 Task: Set Up Chrome Workspaces.
Action: Mouse moved to (150, 23)
Screenshot: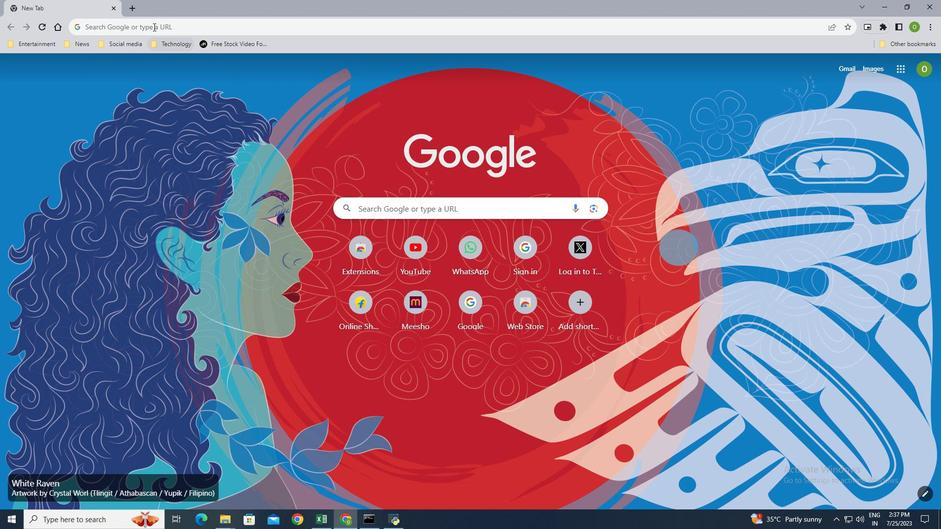 
Action: Mouse pressed left at (150, 23)
Screenshot: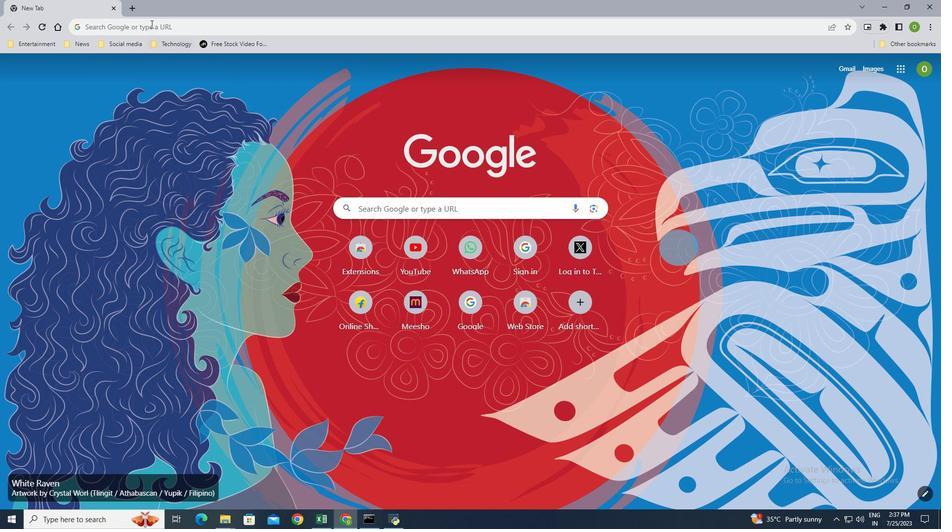 
Action: Mouse moved to (106, 27)
Screenshot: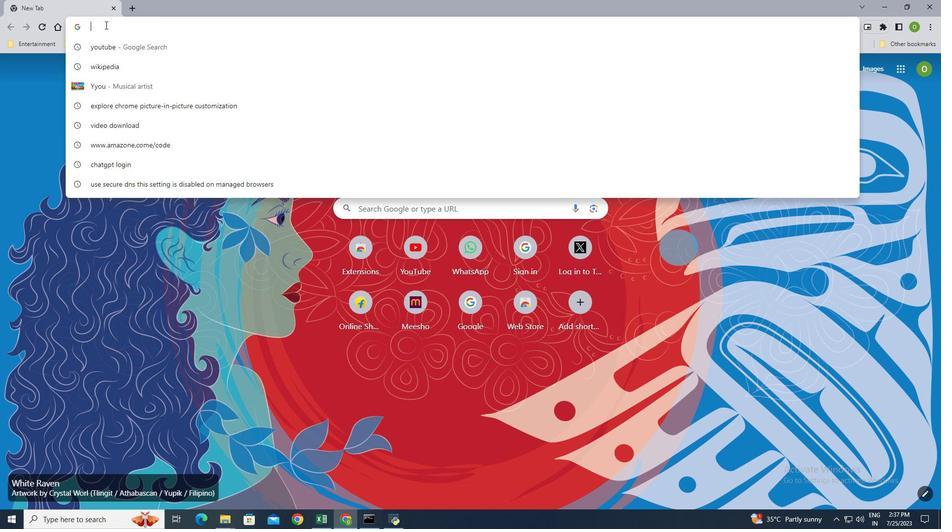 
Action: Key pressed w<Key.backspace><Key.backspace>www.facebook<Key.enter>
Screenshot: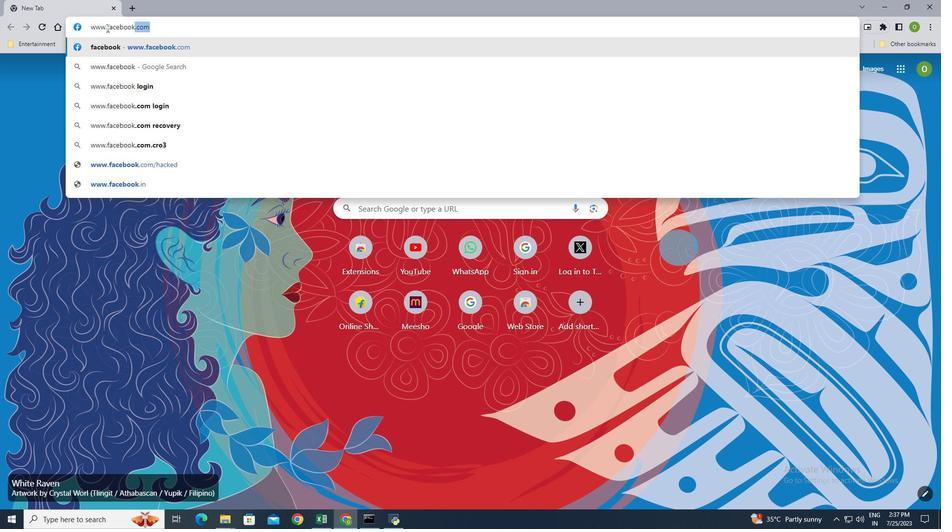 
Action: Mouse moved to (78, 1)
Screenshot: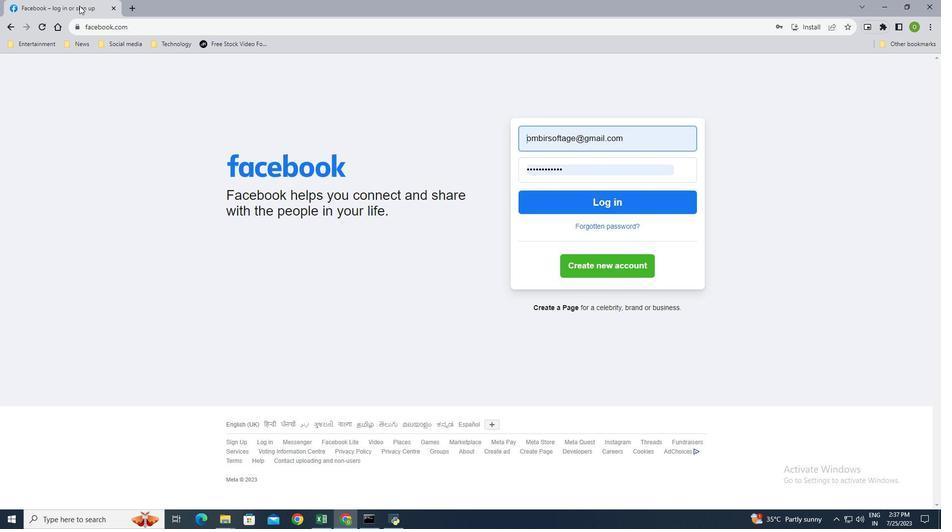 
Action: Mouse pressed right at (78, 1)
Screenshot: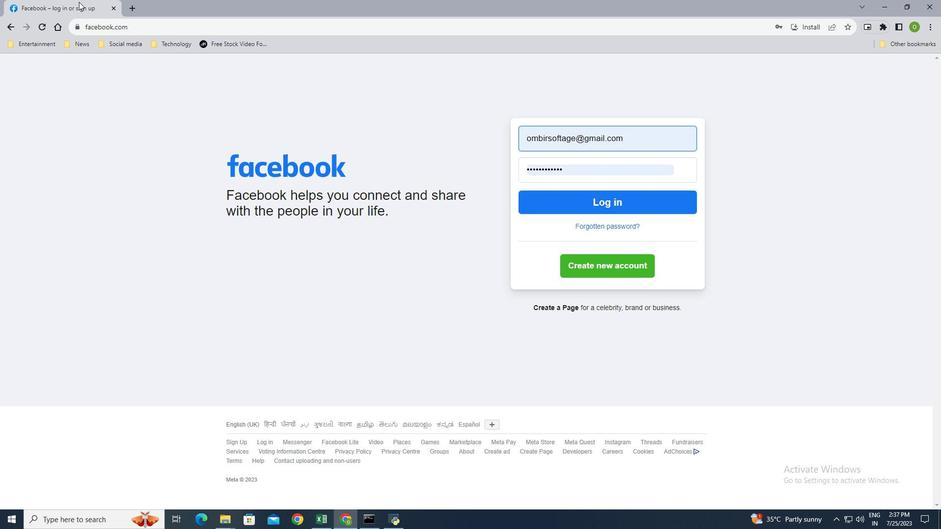 
Action: Mouse moved to (131, 32)
Screenshot: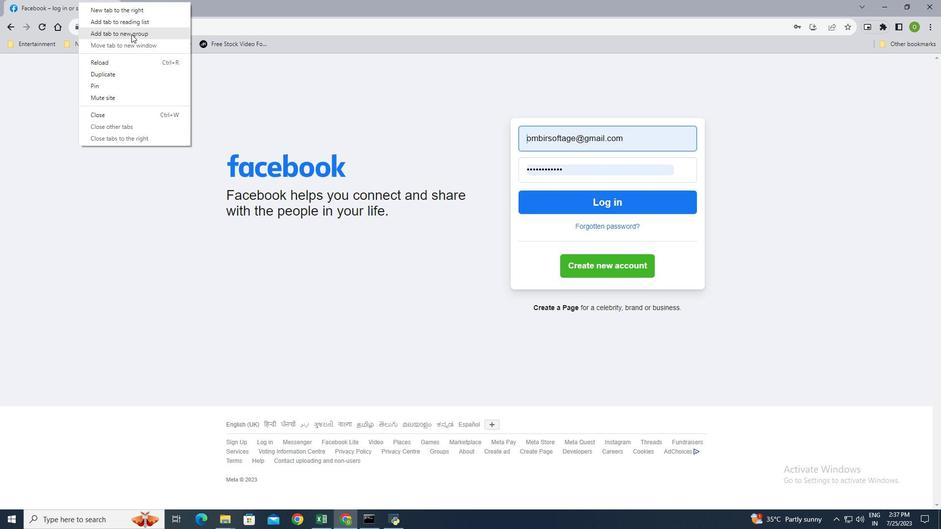 
Action: Mouse pressed left at (131, 32)
Screenshot: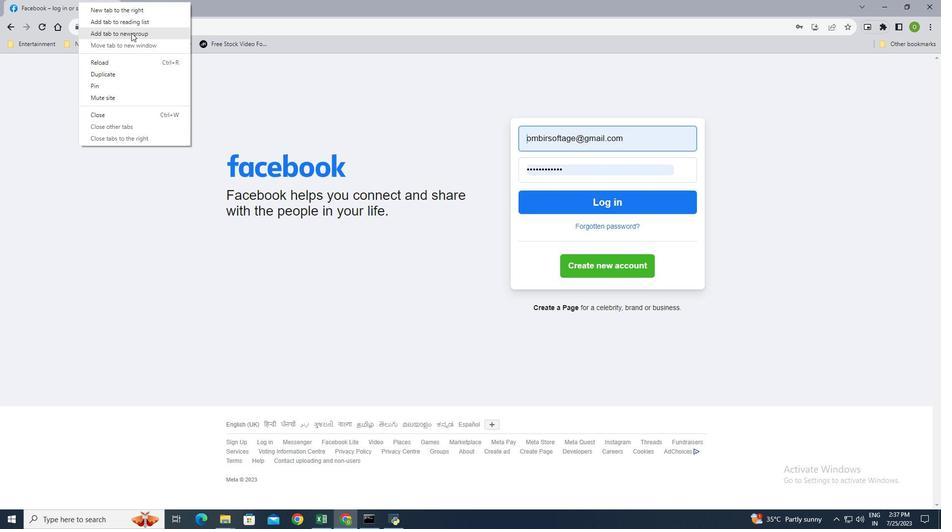 
Action: Mouse moved to (57, 35)
Screenshot: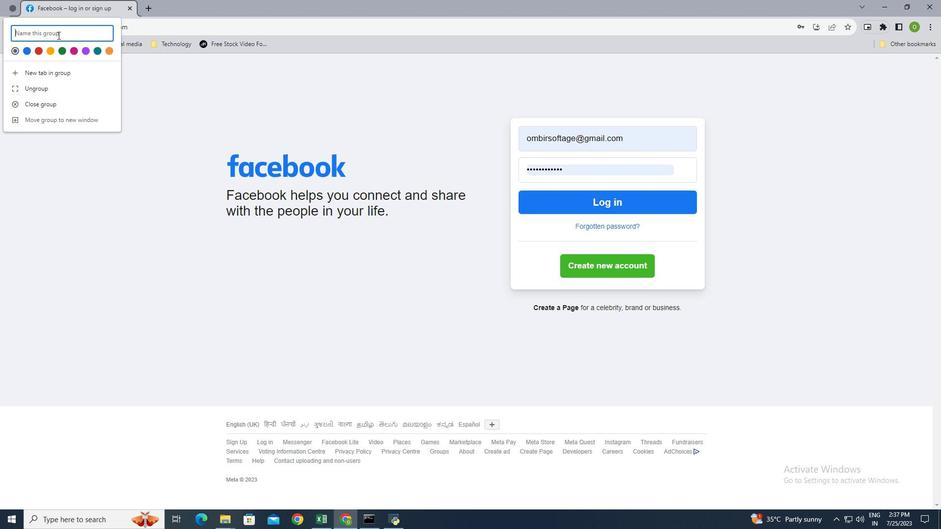 
Action: Key pressed <Key.shift>Social
Screenshot: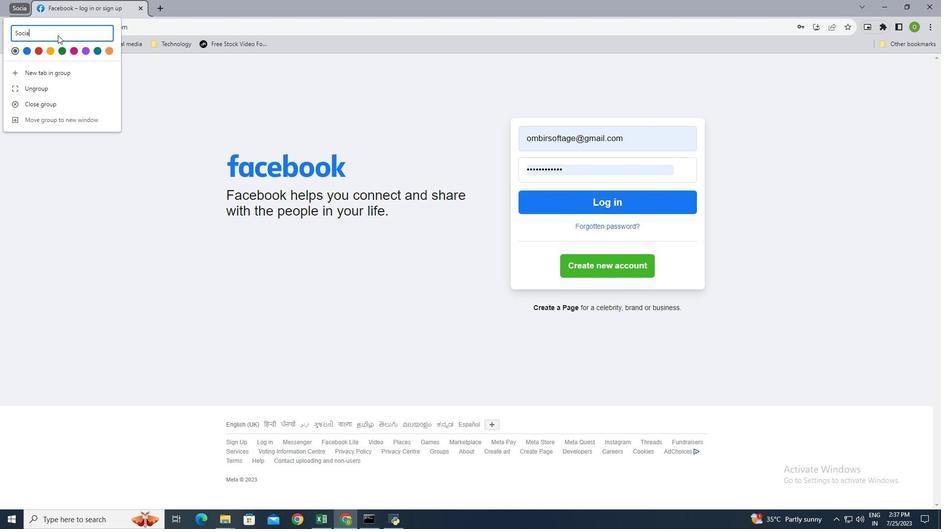 
Action: Mouse moved to (26, 49)
Screenshot: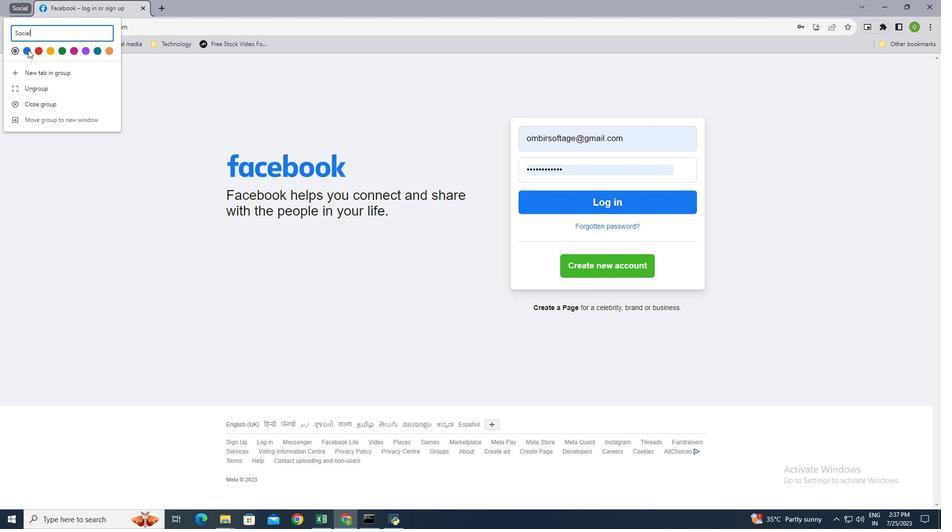 
Action: Mouse pressed left at (26, 49)
Screenshot: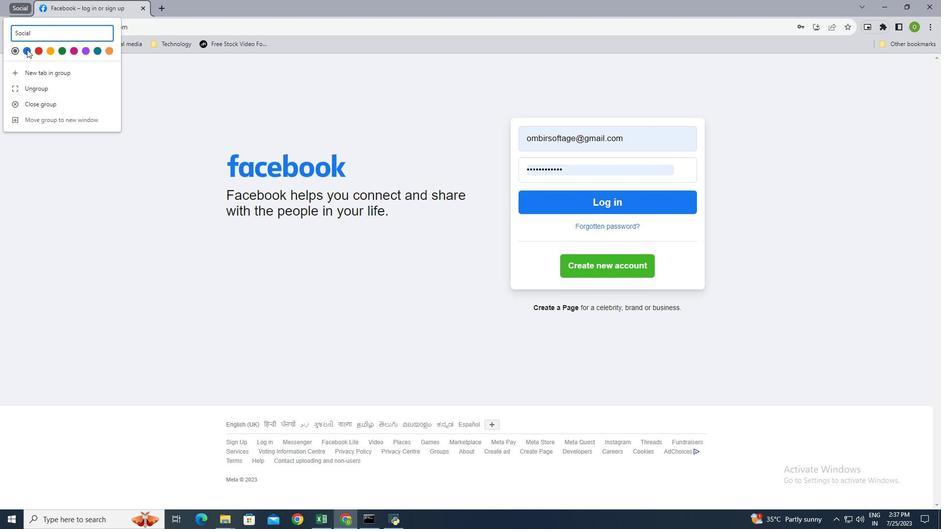 
Action: Mouse moved to (93, 4)
Screenshot: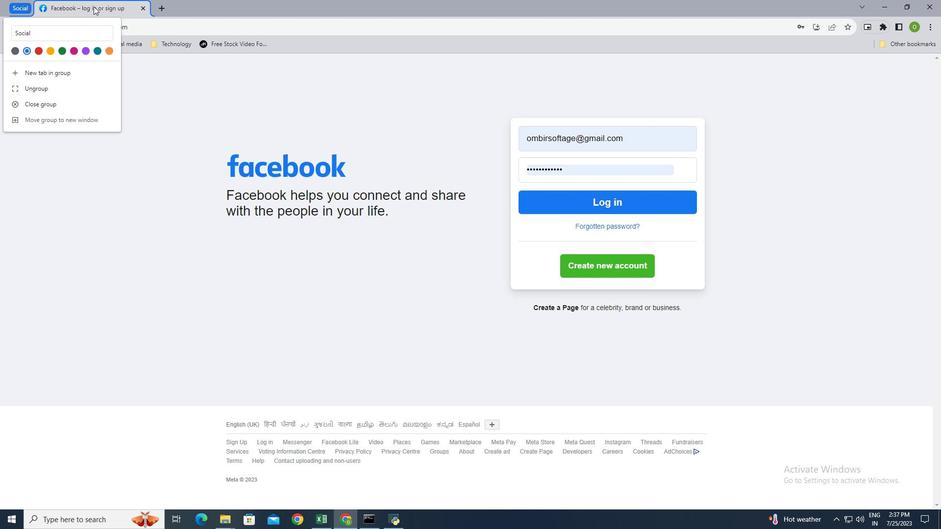 
Action: Mouse pressed left at (93, 4)
Screenshot: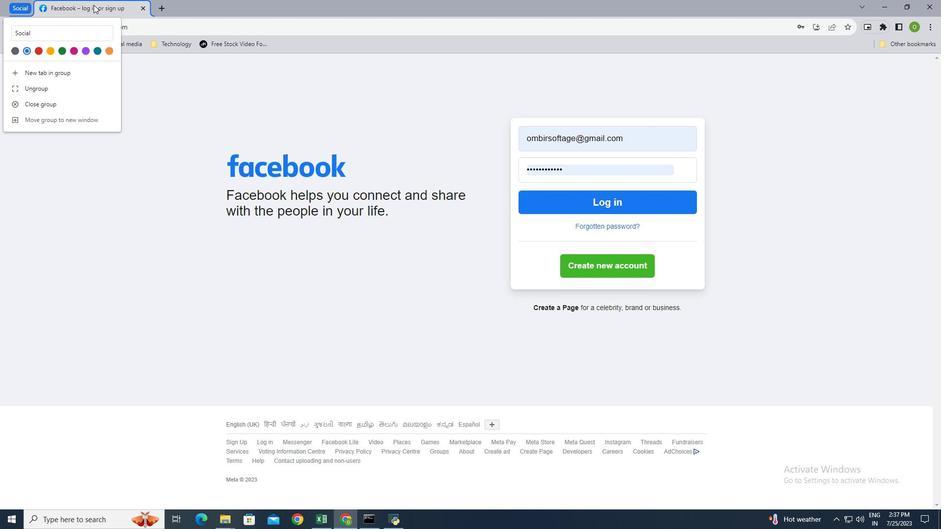 
Action: Mouse moved to (158, 6)
Screenshot: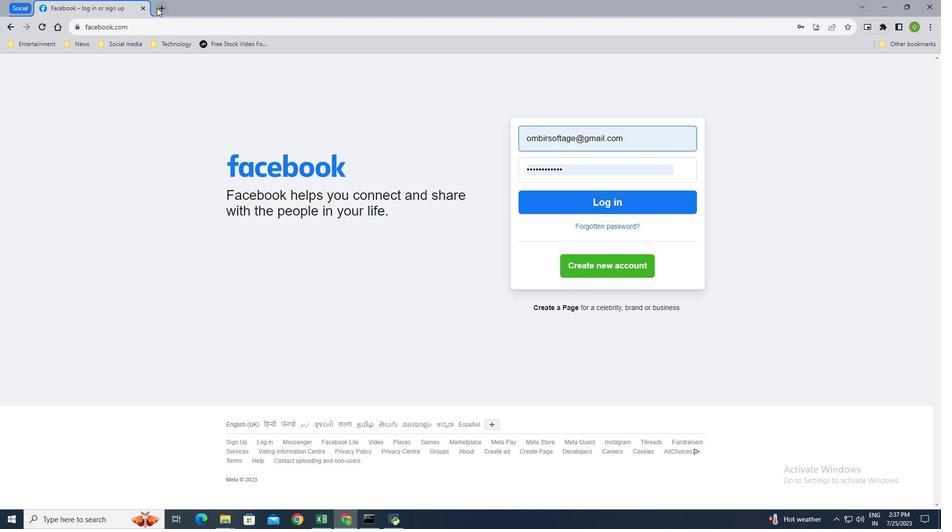 
Action: Mouse pressed left at (158, 6)
Screenshot: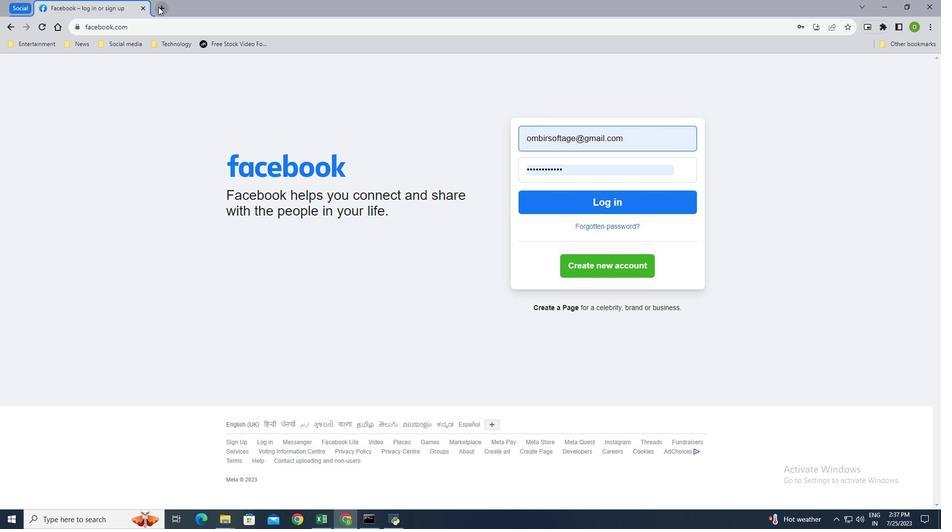 
Action: Mouse moved to (110, 0)
Screenshot: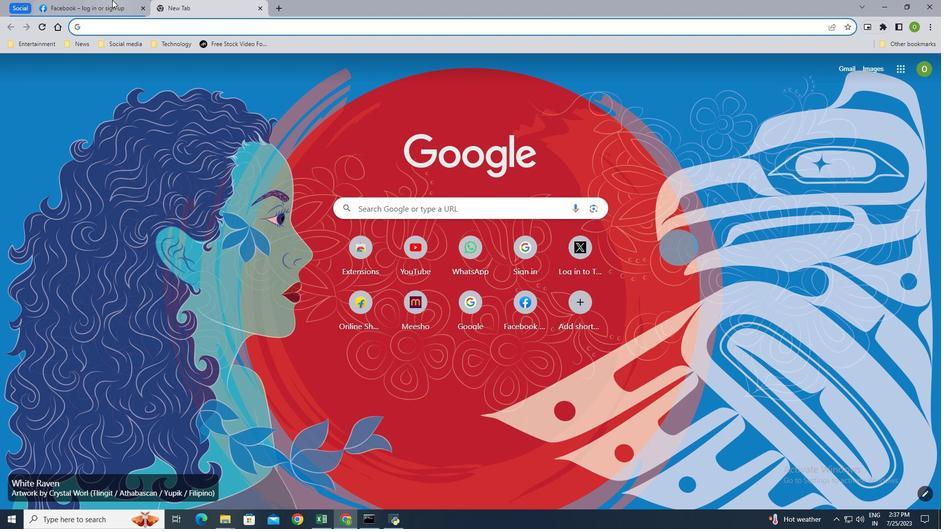 
Action: Mouse pressed left at (110, 0)
Screenshot: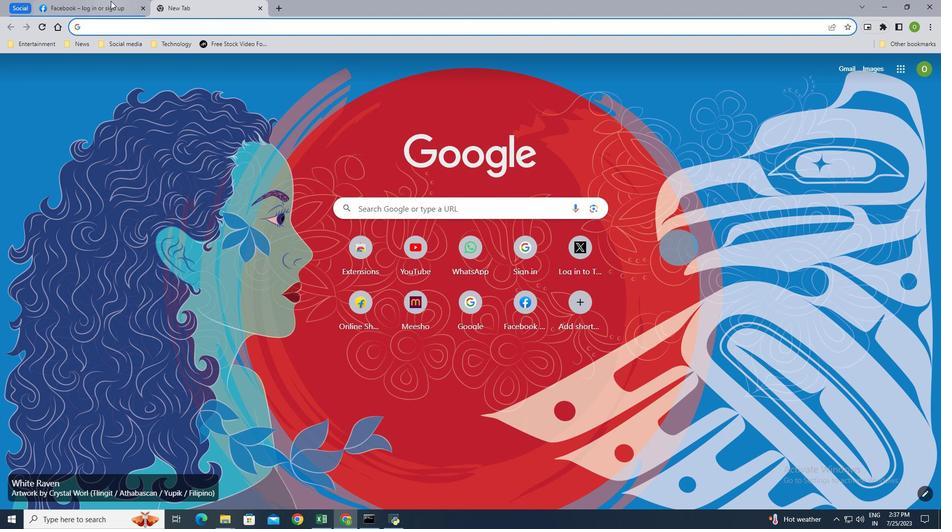 
Action: Mouse moved to (188, 6)
Screenshot: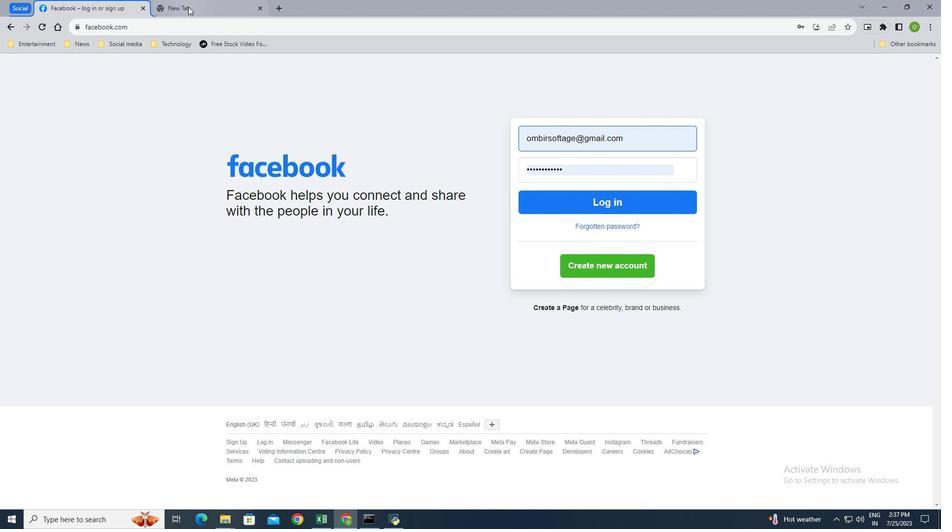
Action: Mouse pressed left at (188, 6)
Screenshot: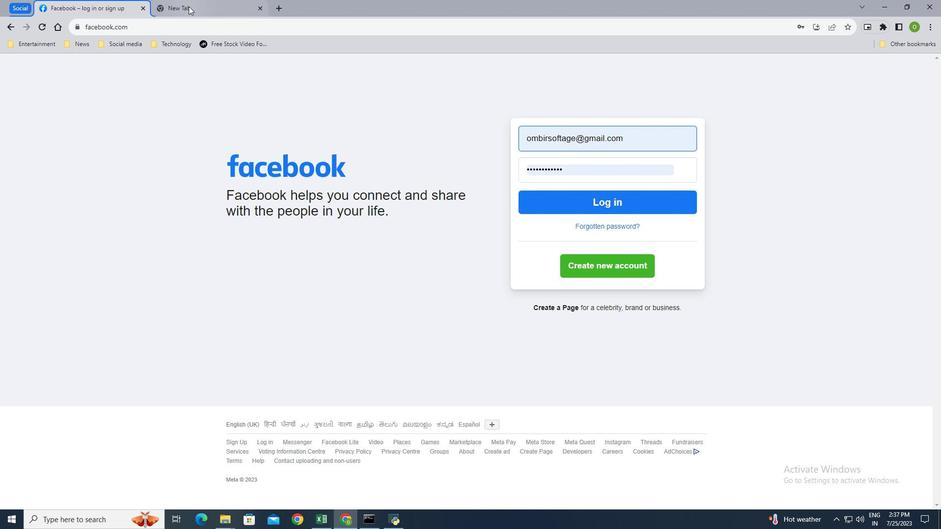 
Action: Mouse moved to (155, 23)
Screenshot: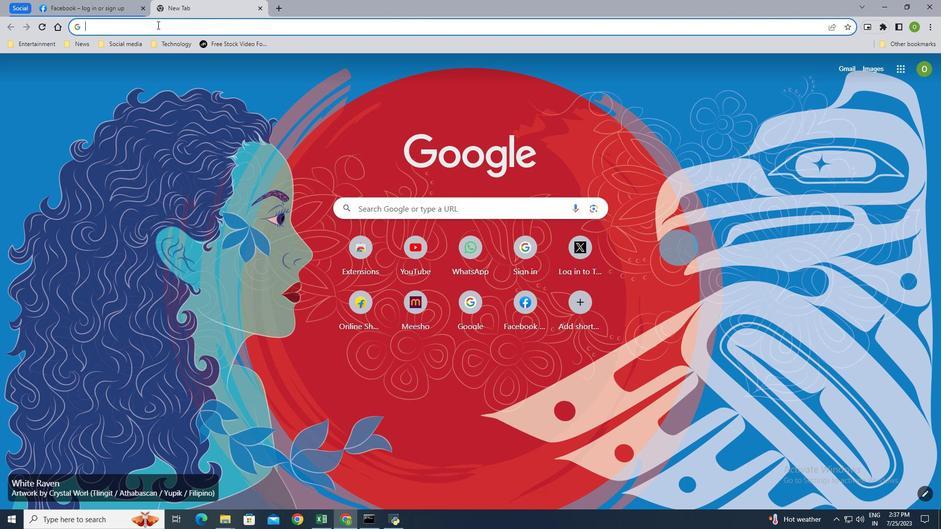 
Action: Key pressed ww<Key.backspace><Key.backspace><Key.backspace>web.whatapp<Key.down><Key.enter>
Screenshot: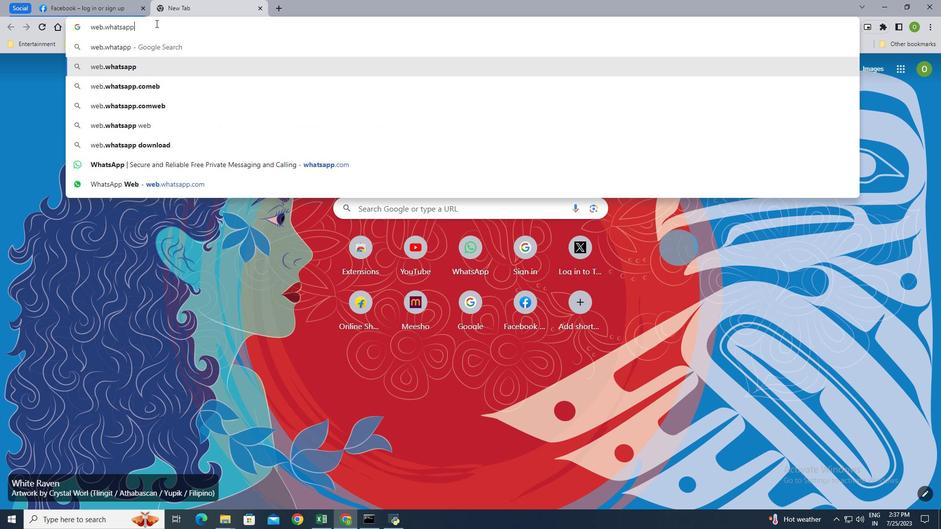 
Action: Mouse moved to (132, 180)
Screenshot: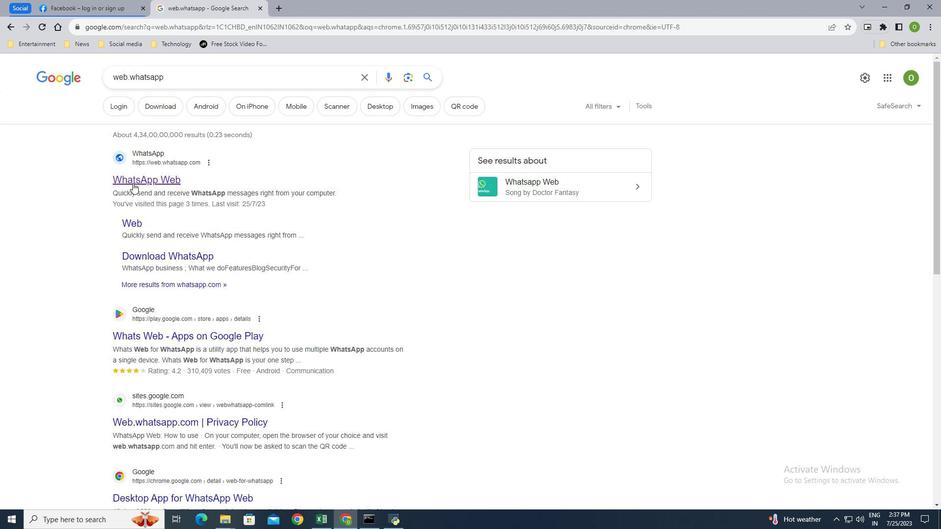 
Action: Mouse pressed left at (132, 180)
Screenshot: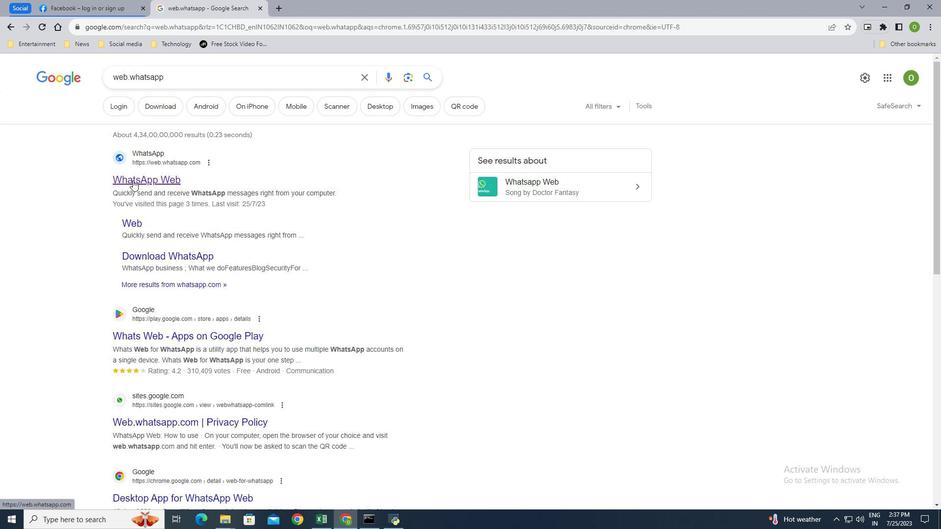 
Action: Mouse moved to (192, 3)
Screenshot: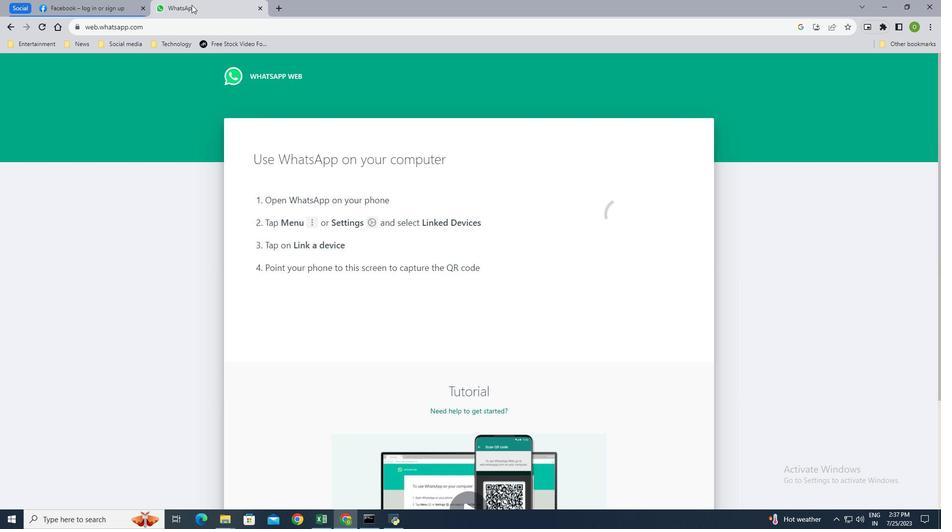 
Action: Mouse pressed right at (192, 3)
Screenshot: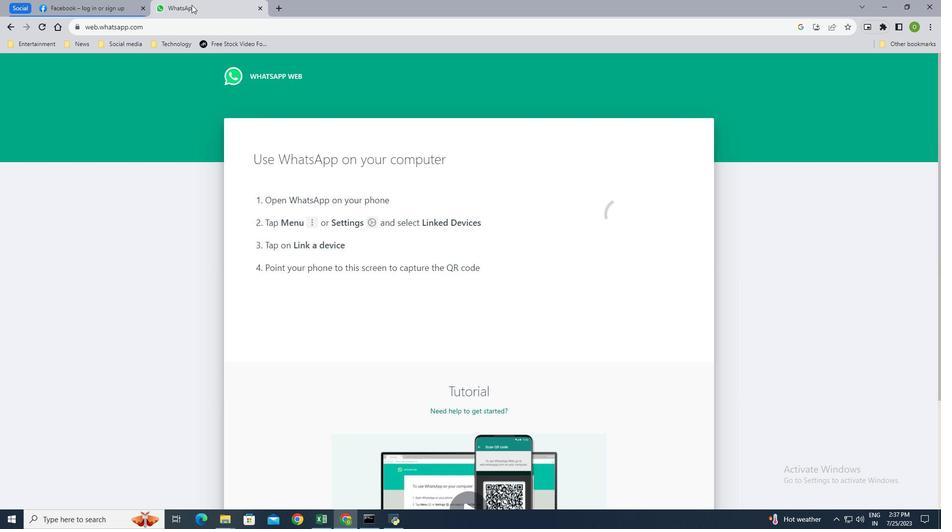 
Action: Mouse moved to (235, 33)
Screenshot: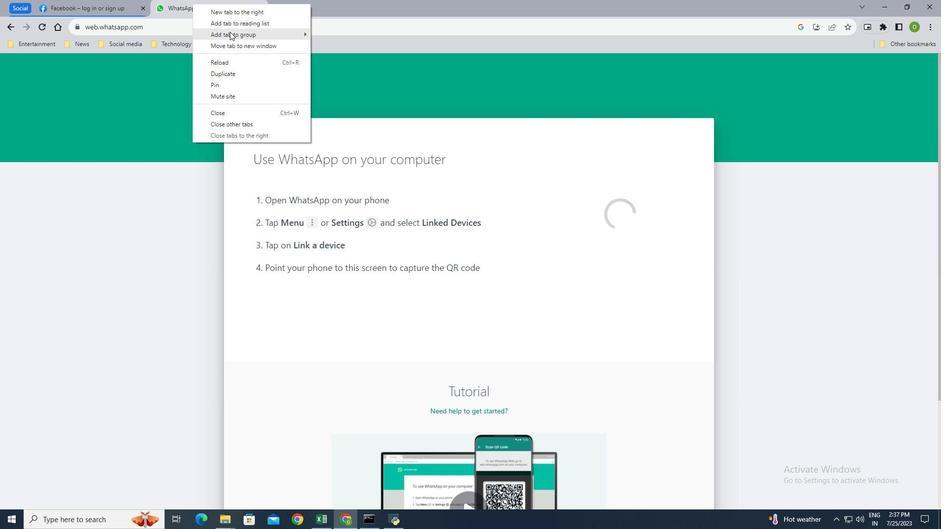 
Action: Mouse pressed left at (235, 33)
Screenshot: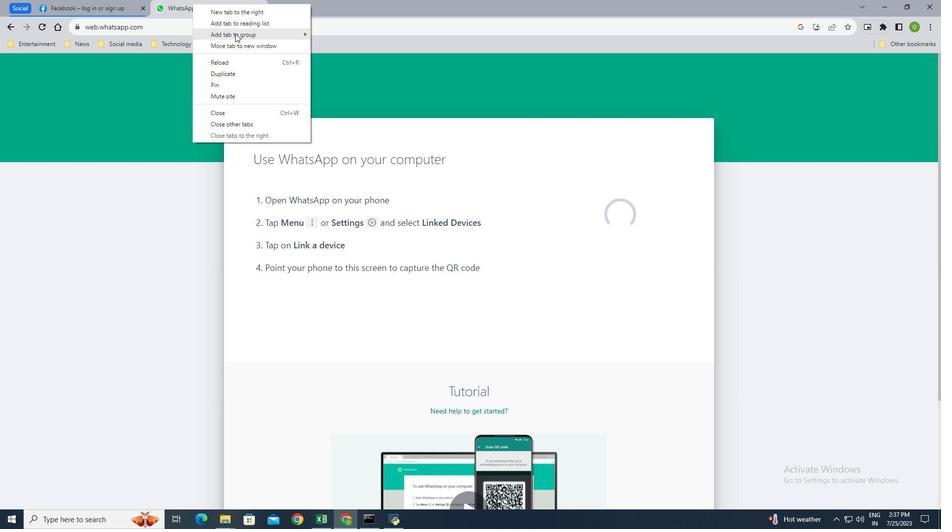 
Action: Mouse moved to (332, 48)
Screenshot: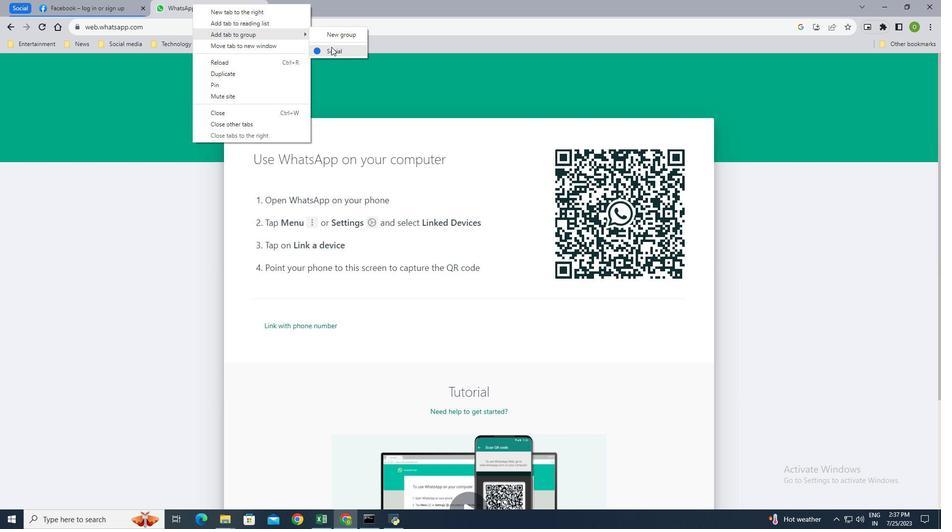 
Action: Mouse pressed left at (332, 48)
Screenshot: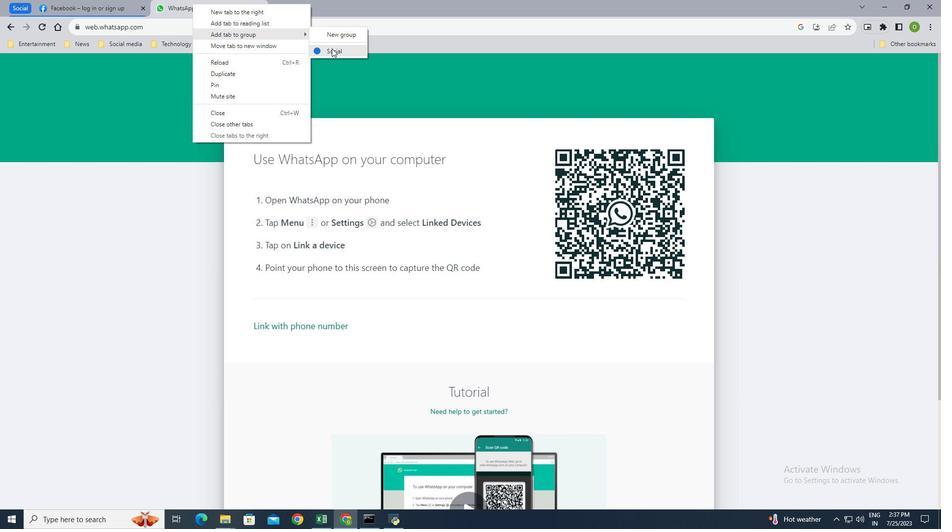 
Action: Mouse moved to (277, 9)
Screenshot: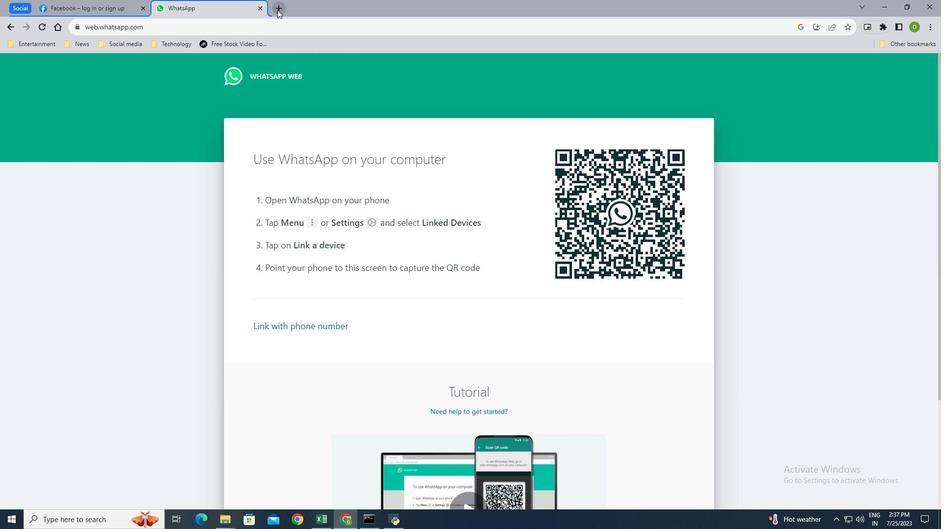 
Action: Mouse pressed left at (277, 9)
Screenshot: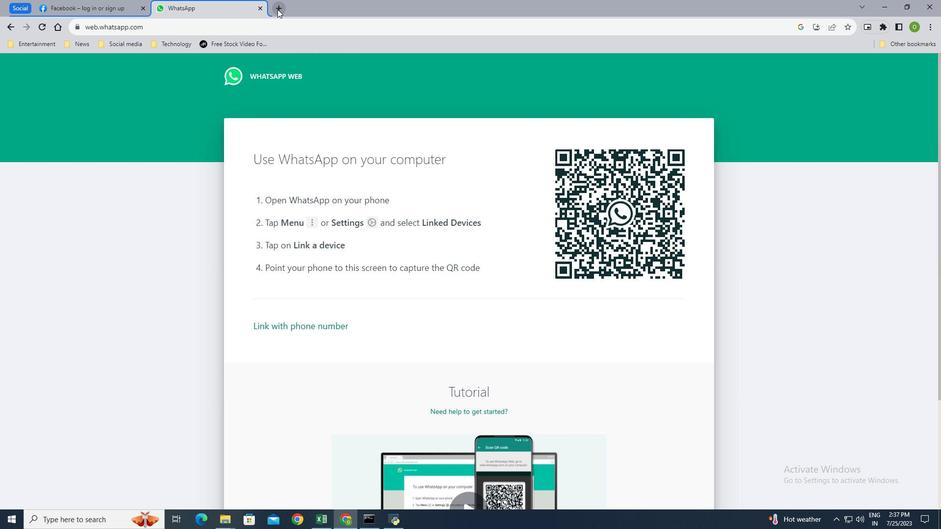 
Action: Mouse moved to (240, 24)
Screenshot: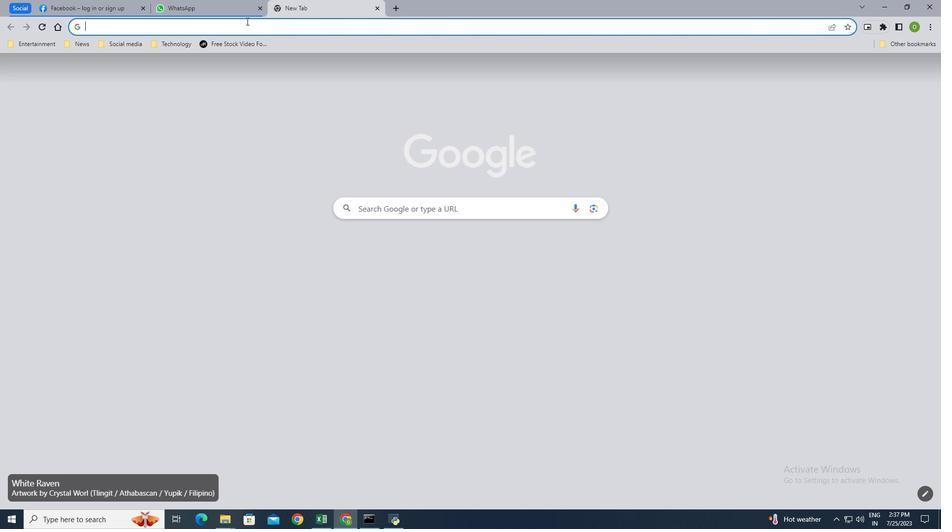 
Action: Mouse pressed left at (240, 24)
Screenshot: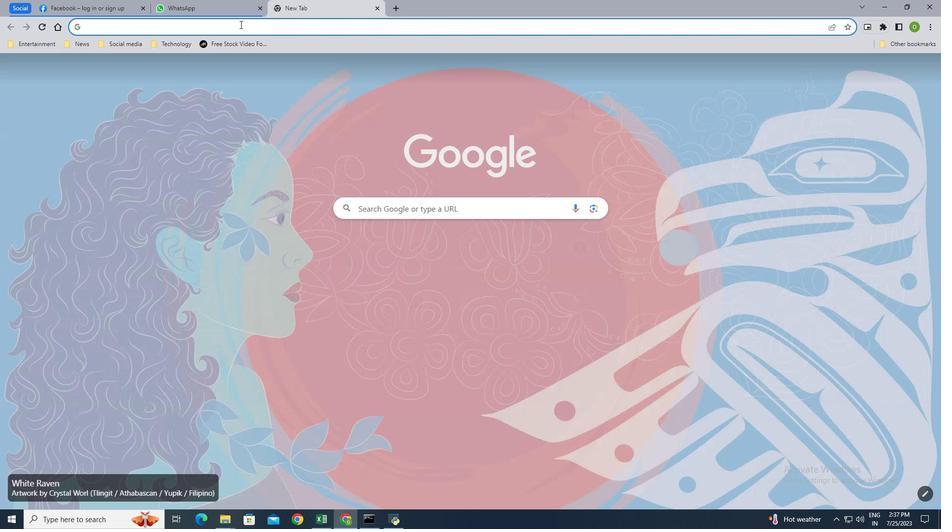 
Action: Mouse moved to (240, 24)
Screenshot: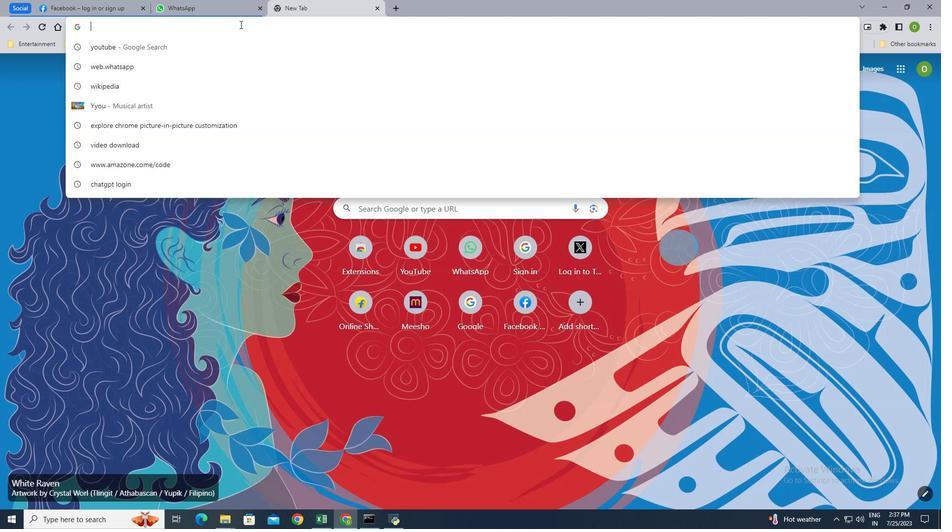 
Action: Key pressed www.instagram<Key.space><Key.backspace>.com<Key.enter>
Screenshot: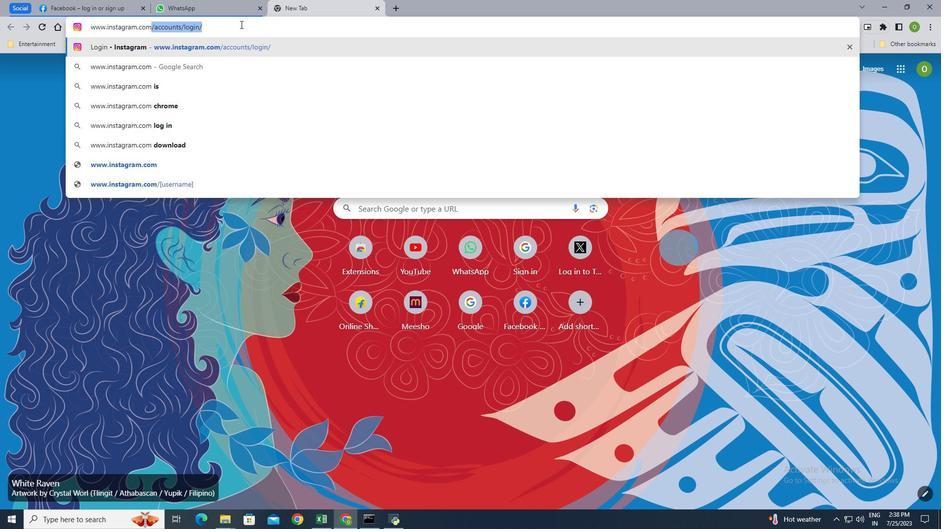 
Action: Mouse moved to (304, 5)
Screenshot: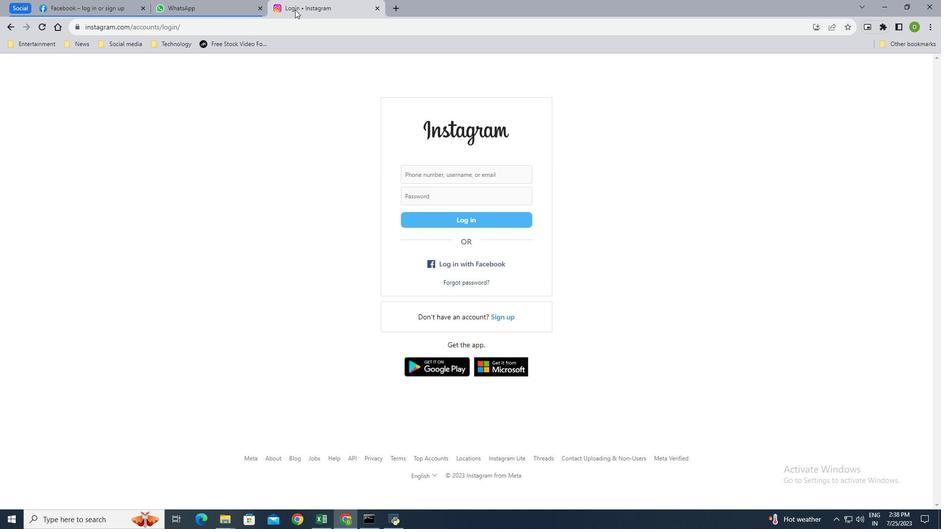 
Action: Mouse pressed right at (304, 5)
Screenshot: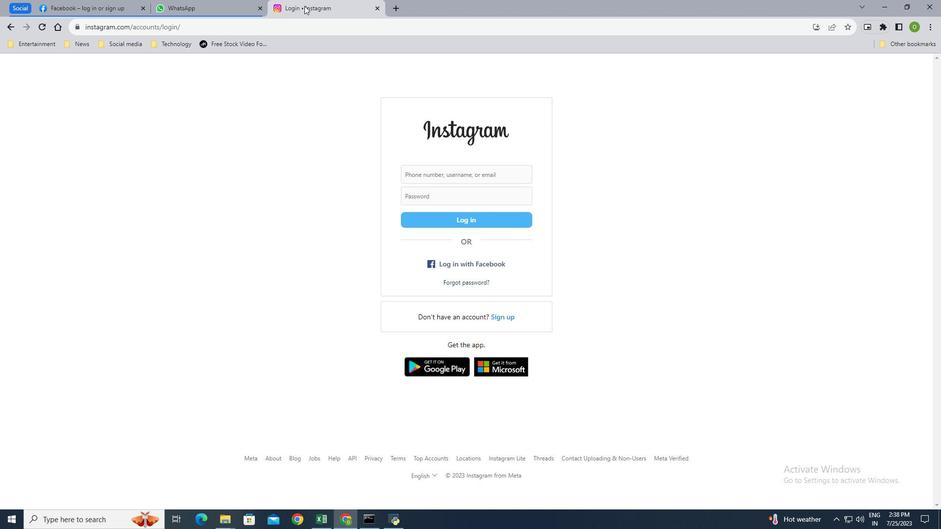 
Action: Mouse moved to (403, 35)
Screenshot: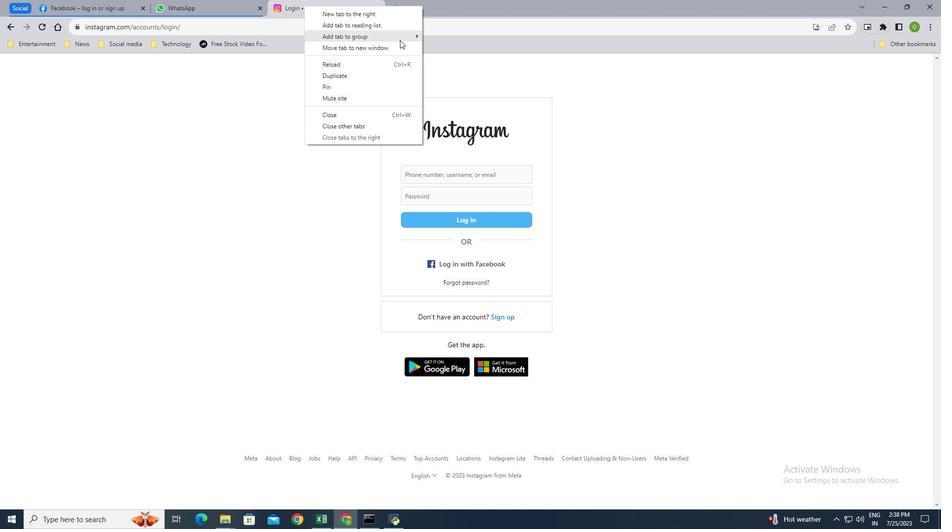 
Action: Mouse pressed left at (403, 35)
Screenshot: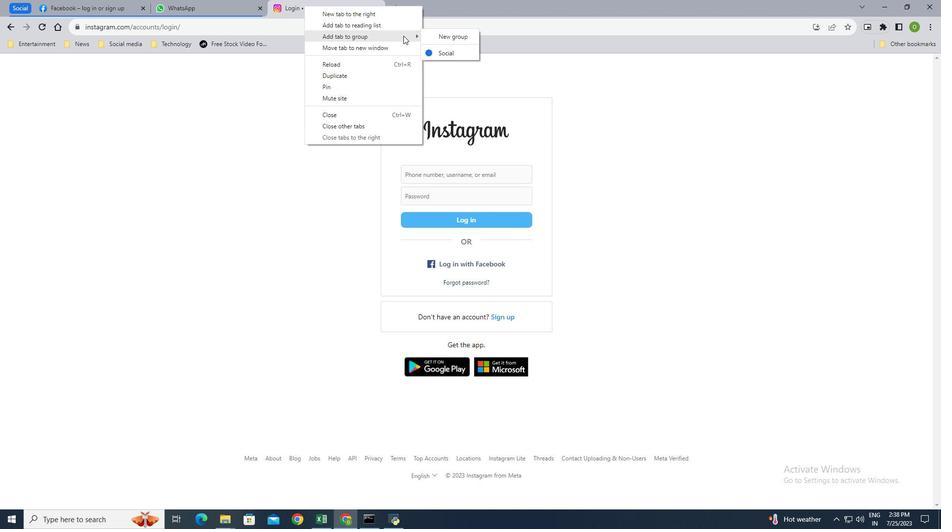 
Action: Mouse moved to (448, 53)
Screenshot: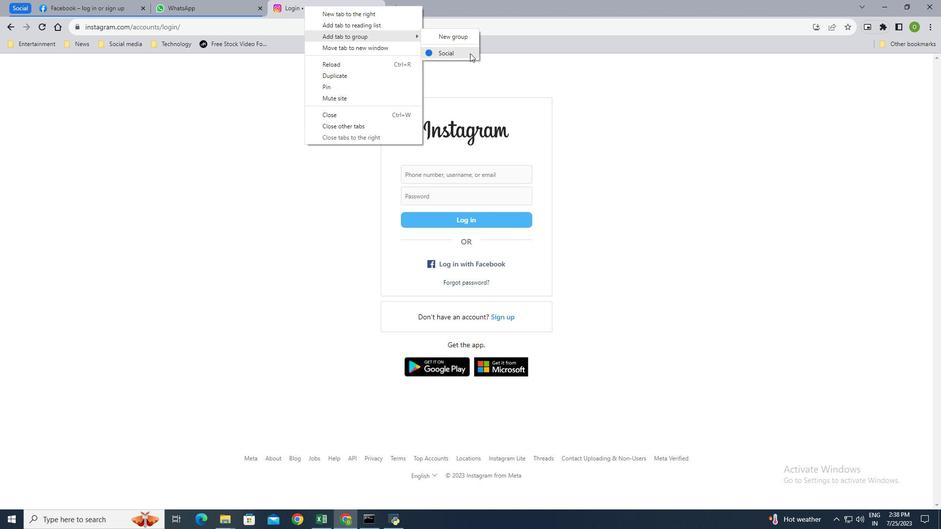 
Action: Mouse pressed left at (448, 53)
Screenshot: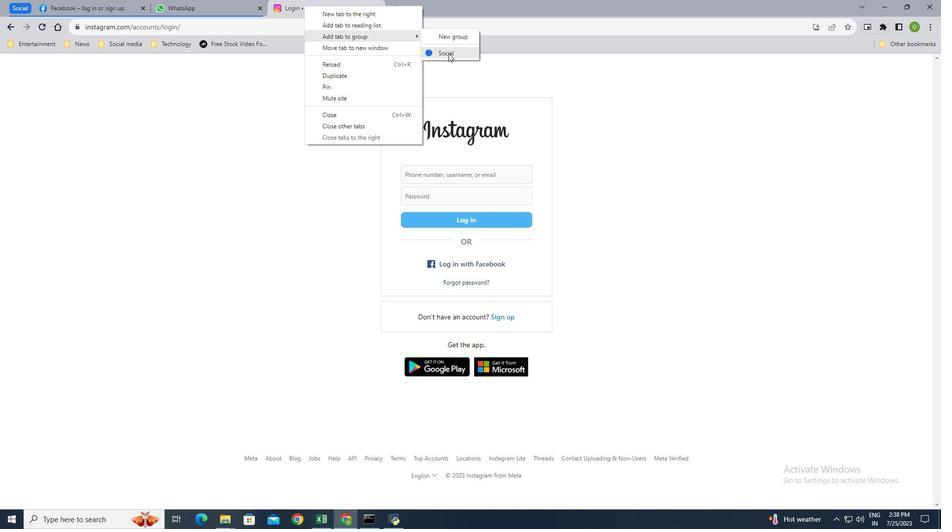 
Action: Mouse moved to (180, 4)
Screenshot: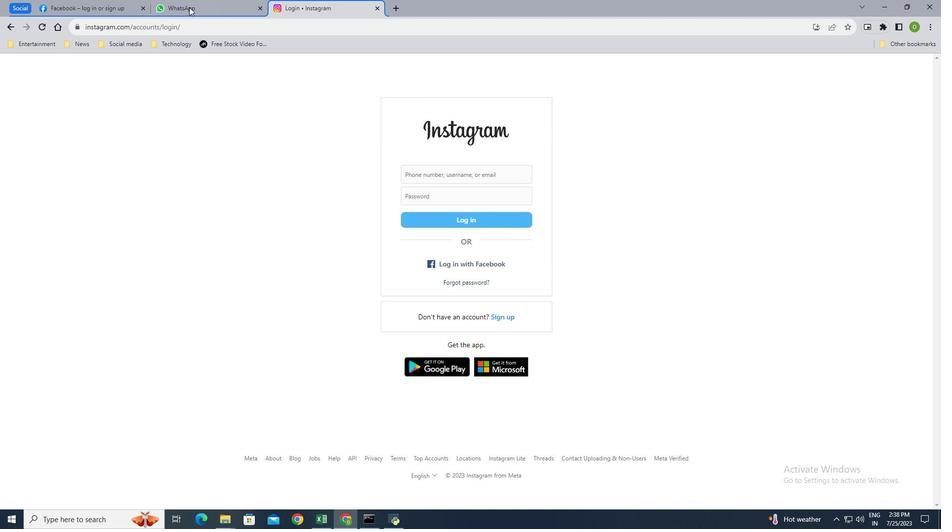 
Action: Mouse pressed left at (180, 4)
Screenshot: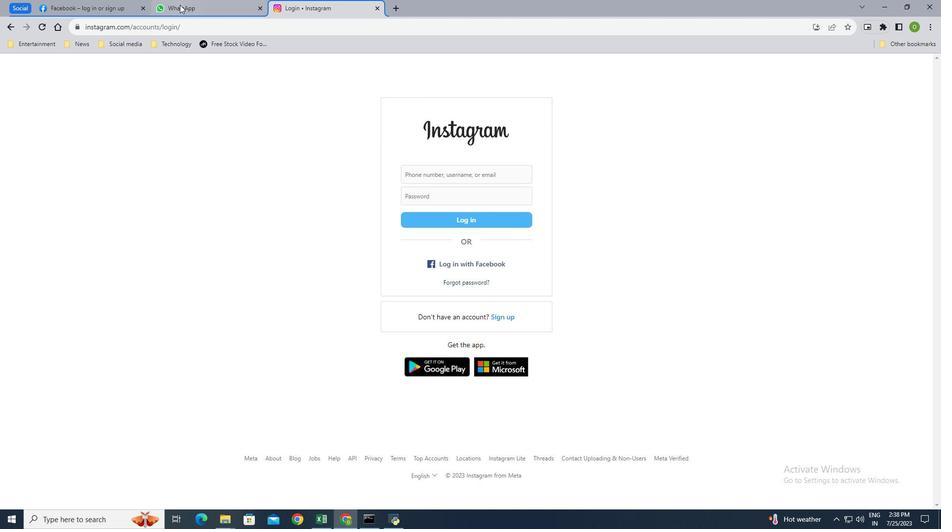 
Action: Mouse moved to (108, 2)
Screenshot: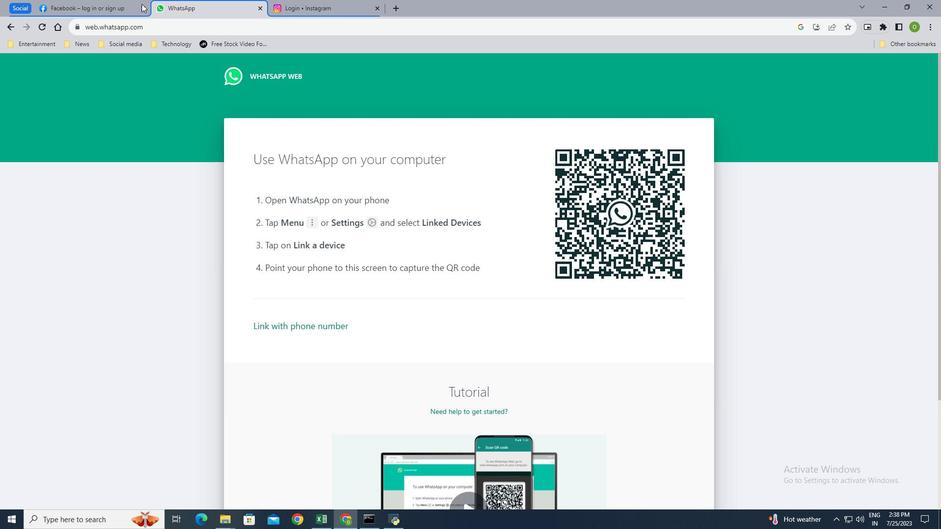 
Action: Mouse pressed left at (108, 2)
Screenshot: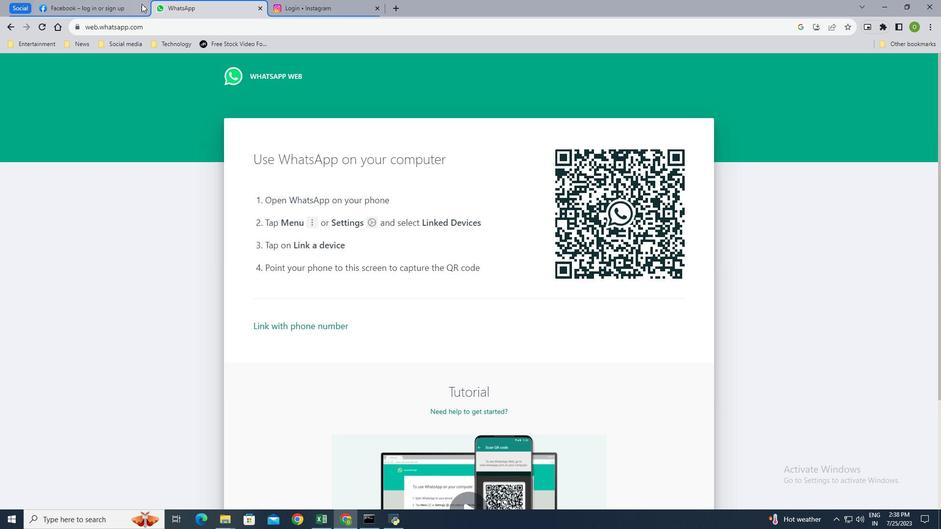 
Action: Mouse moved to (17, 5)
Screenshot: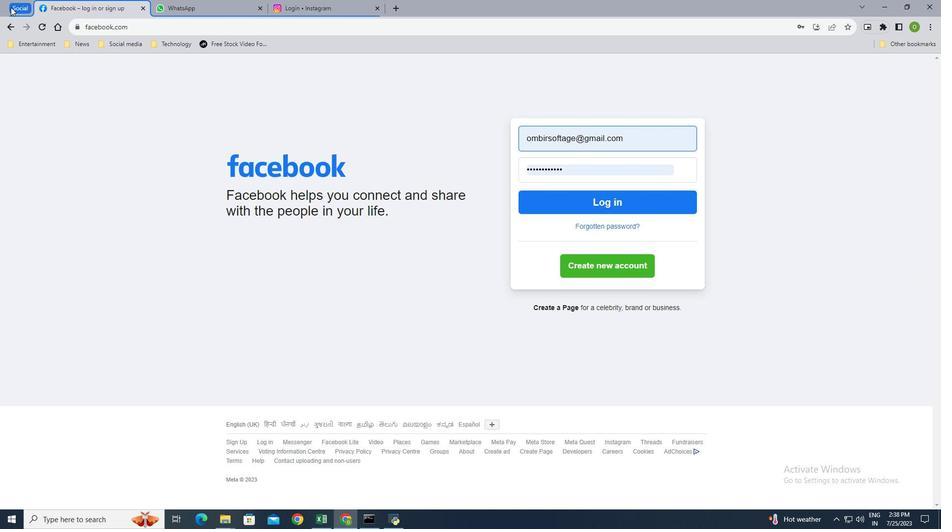 
Action: Mouse pressed left at (17, 5)
Screenshot: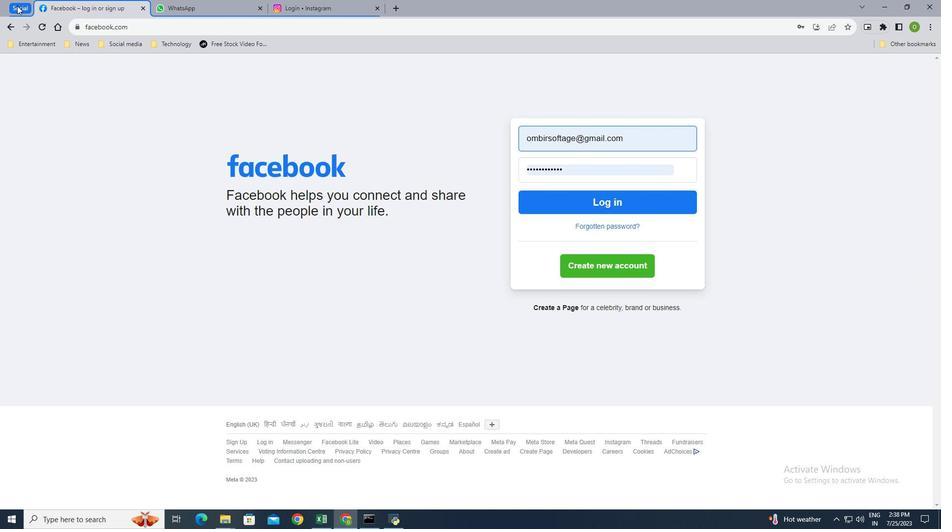 
Action: Mouse moved to (102, 27)
Screenshot: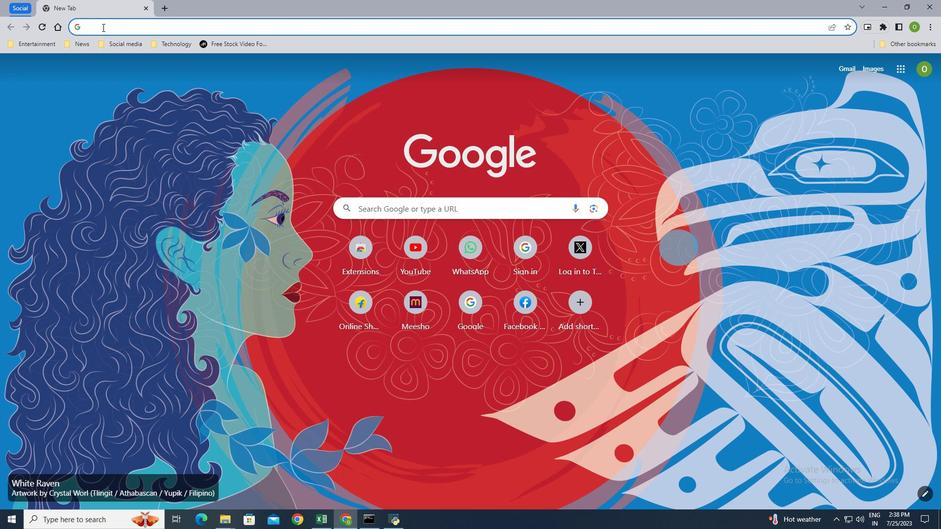 
Action: Key pressed www.videoediting<Key.space><Key.backspace>online<Key.enter>
Screenshot: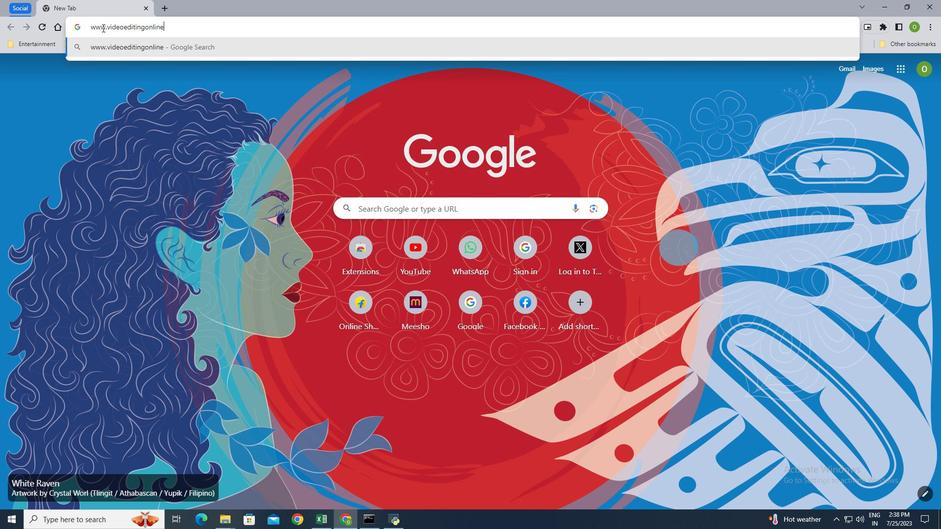 
Action: Mouse moved to (272, 153)
Screenshot: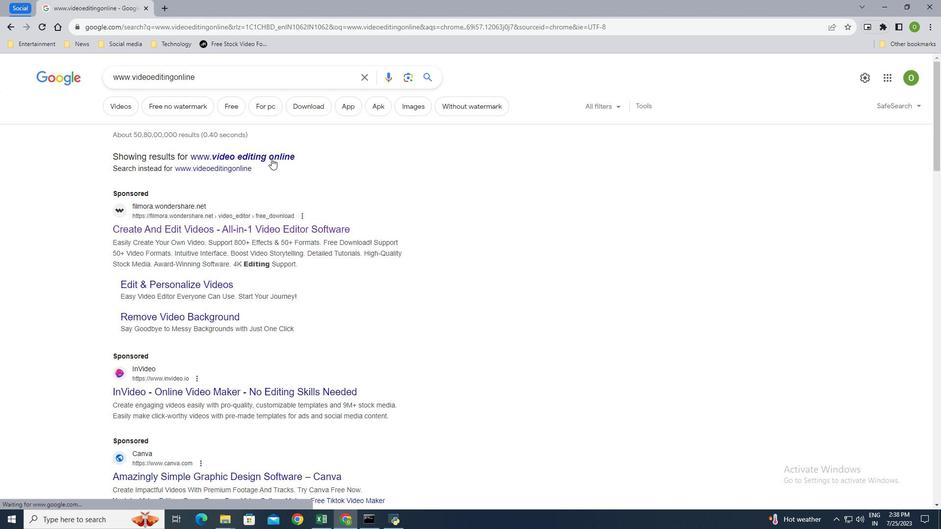 
Action: Mouse pressed left at (272, 153)
Screenshot: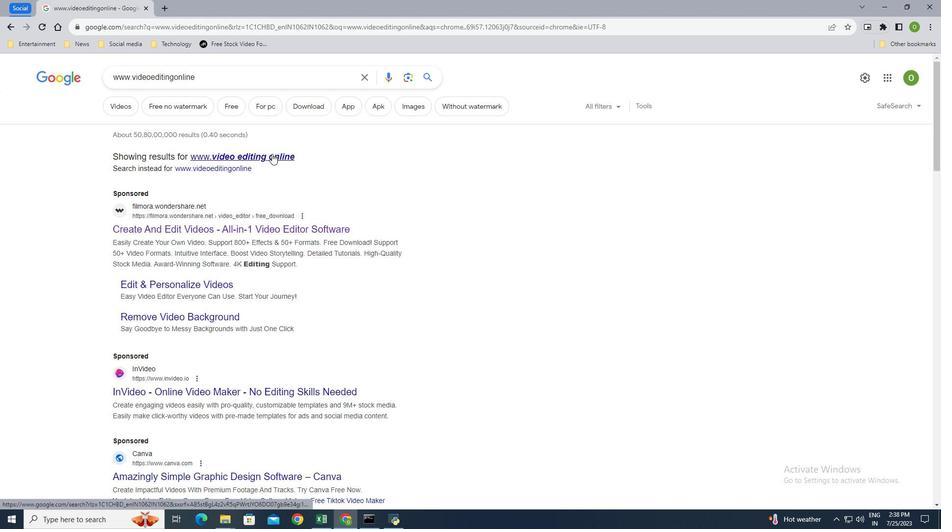 
Action: Mouse moved to (150, 190)
Screenshot: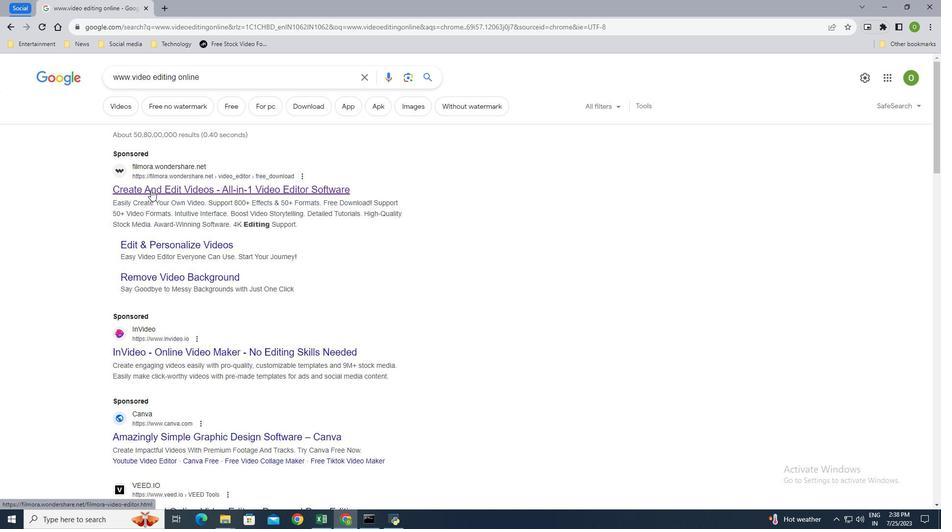 
Action: Mouse pressed left at (150, 190)
Screenshot: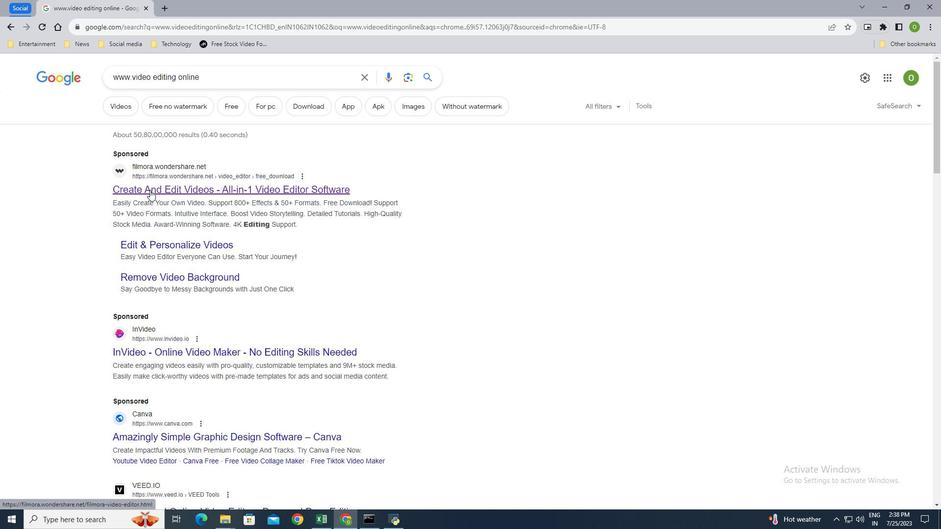 
Action: Mouse moved to (103, 4)
Screenshot: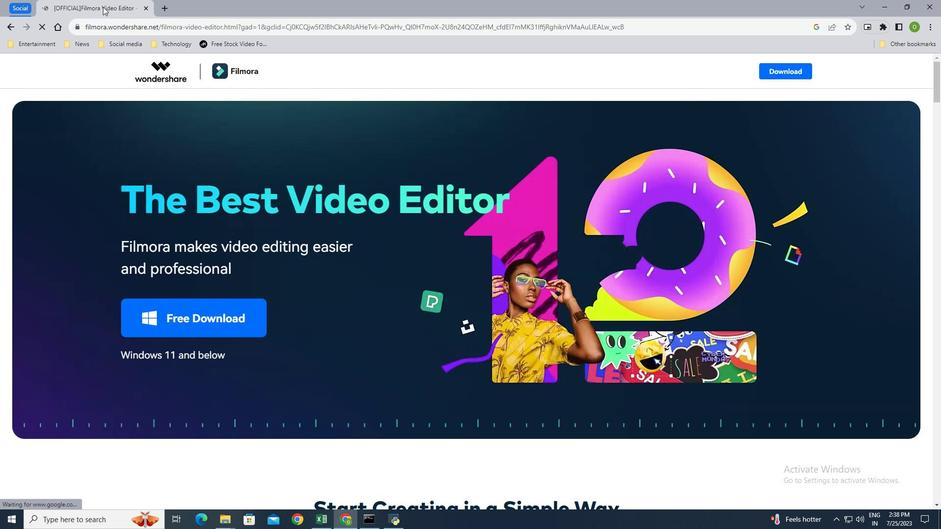 
Action: Mouse pressed right at (103, 4)
Screenshot: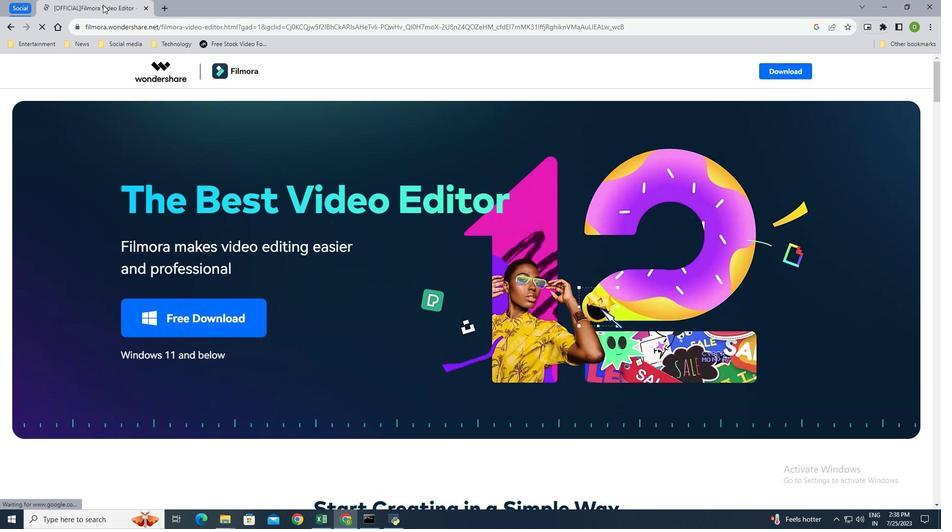 
Action: Mouse moved to (160, 34)
Screenshot: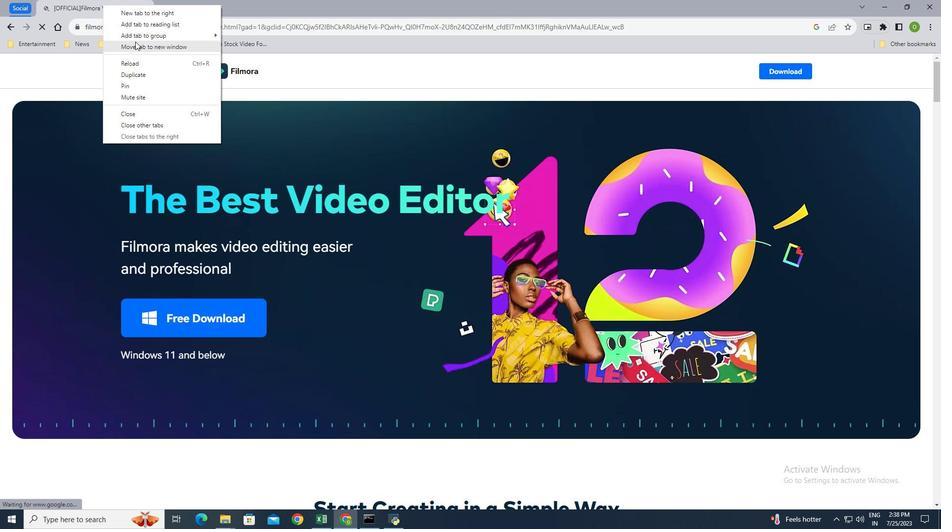 
Action: Mouse pressed left at (160, 34)
Screenshot: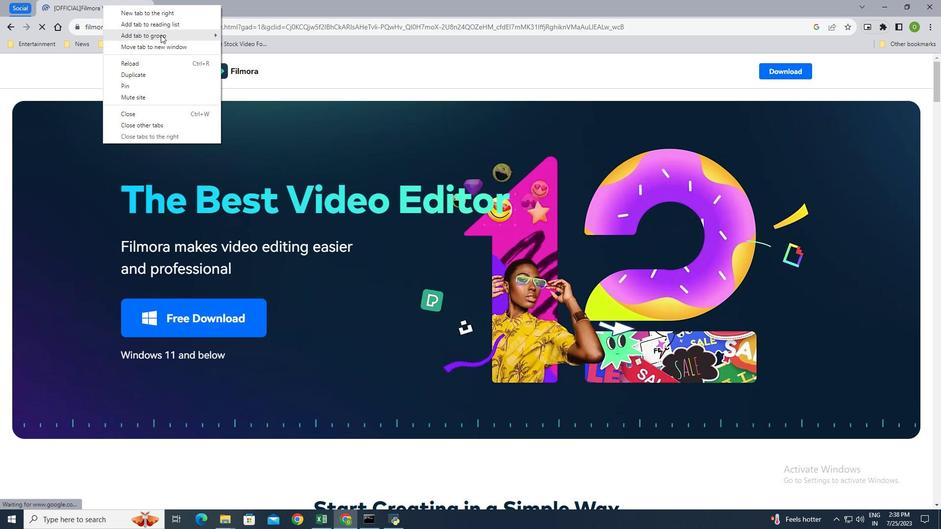 
Action: Mouse moved to (242, 34)
Screenshot: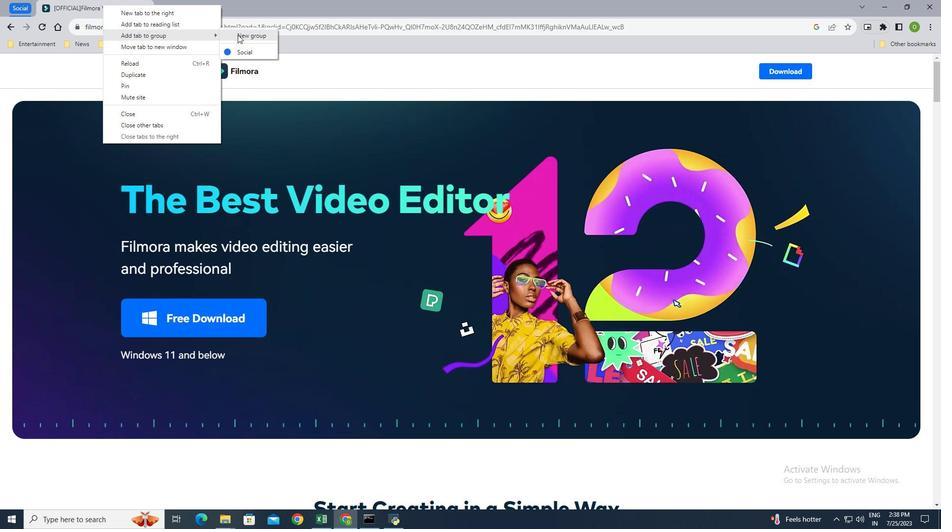 
Action: Mouse pressed left at (242, 34)
Screenshot: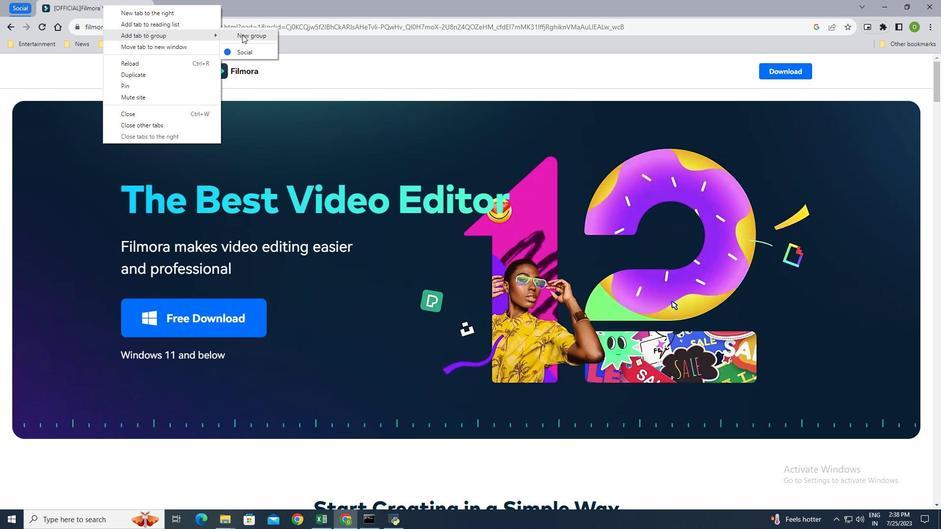 
Action: Mouse moved to (90, 35)
Screenshot: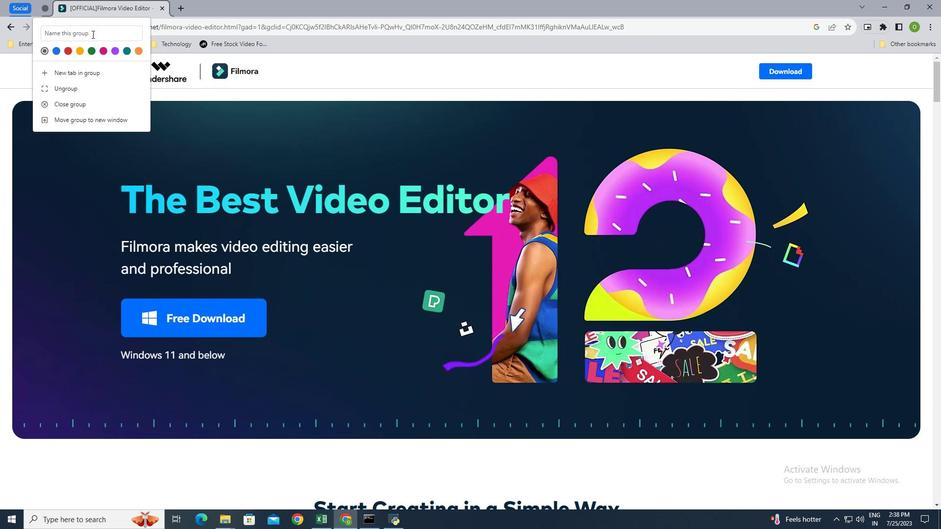 
Action: Key pressed <Key.shift><Key.shift><Key.shift><Key.shift><Key.shift><Key.shift>Workk
Screenshot: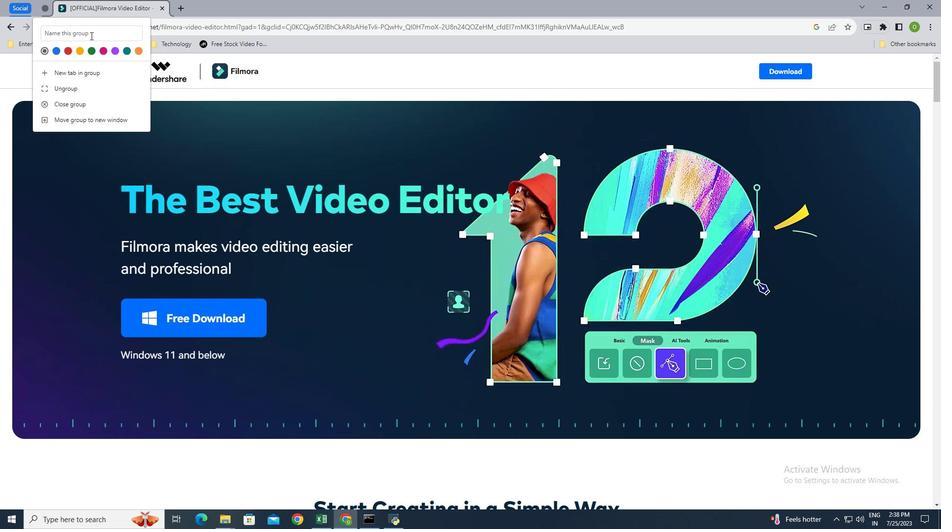 
Action: Mouse moved to (73, 31)
Screenshot: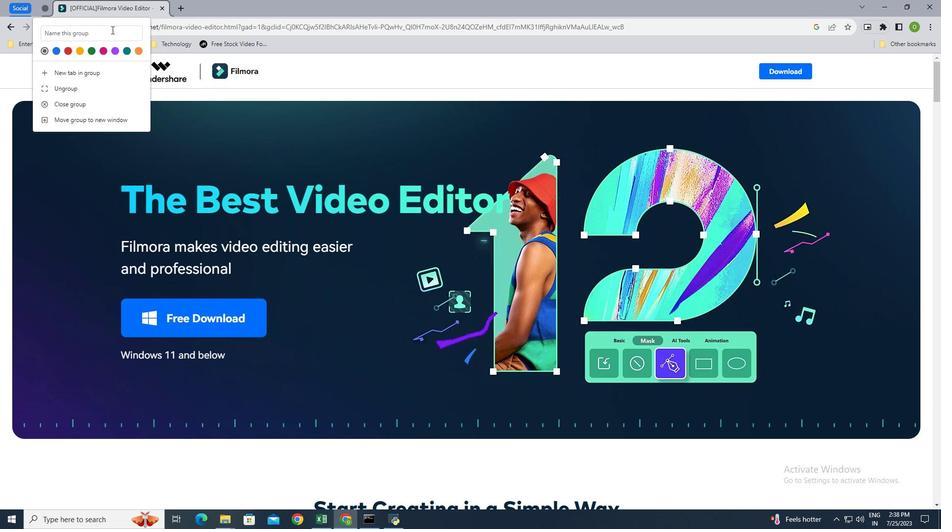 
Action: Mouse pressed left at (73, 31)
Screenshot: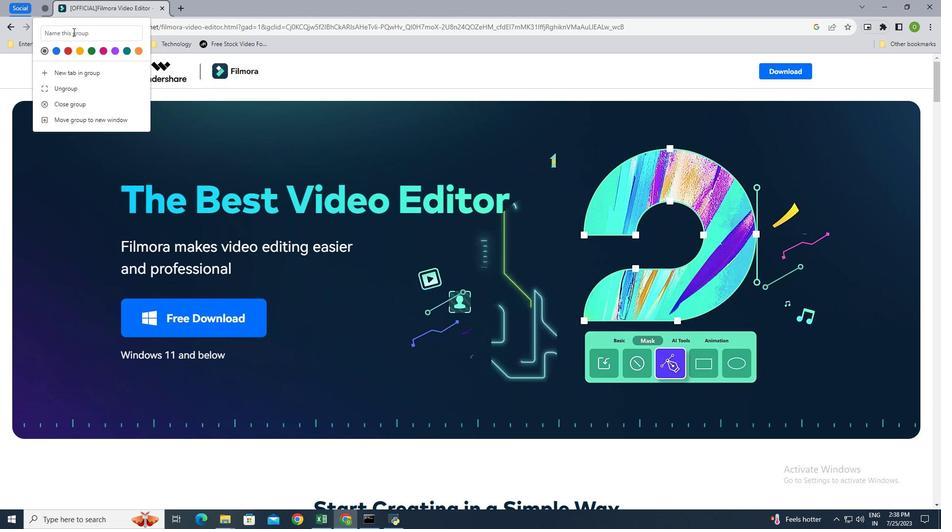 
Action: Key pressed <Key.shift>Work
Screenshot: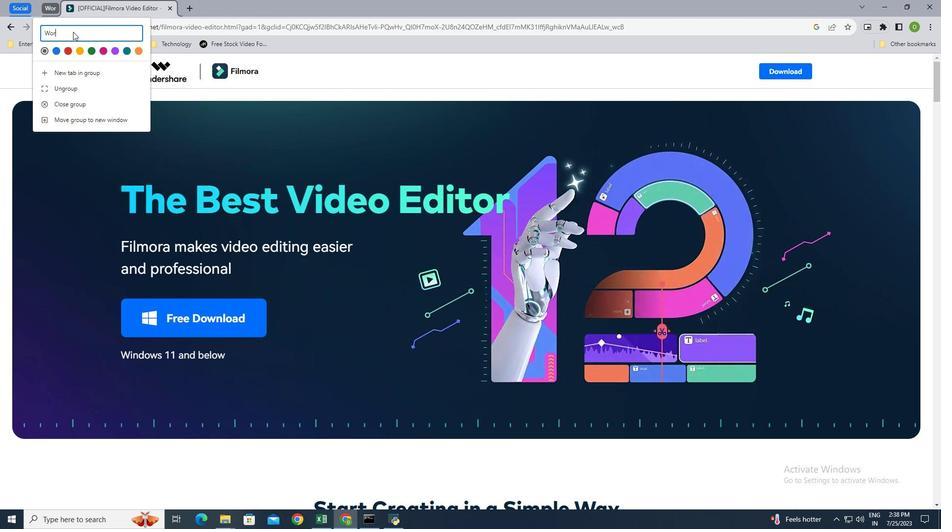 
Action: Mouse moved to (77, 48)
Screenshot: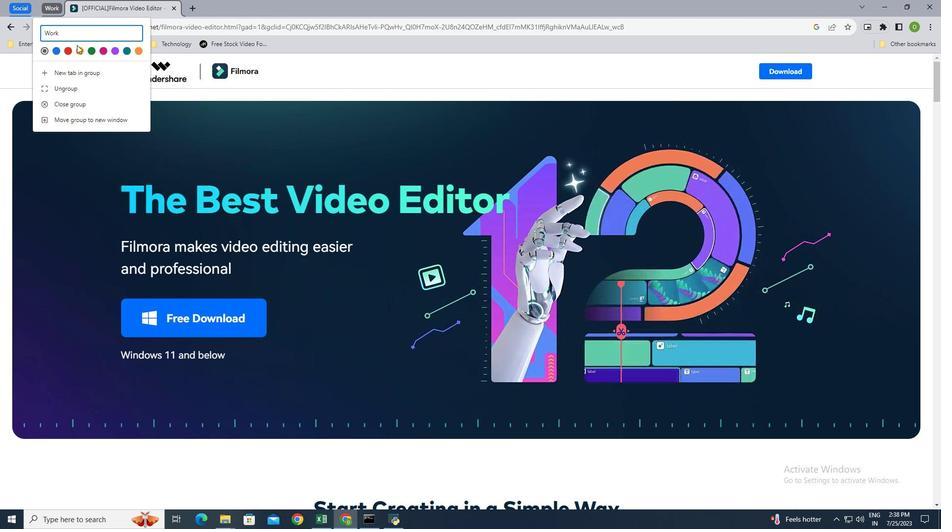 
Action: Mouse pressed left at (77, 48)
Screenshot: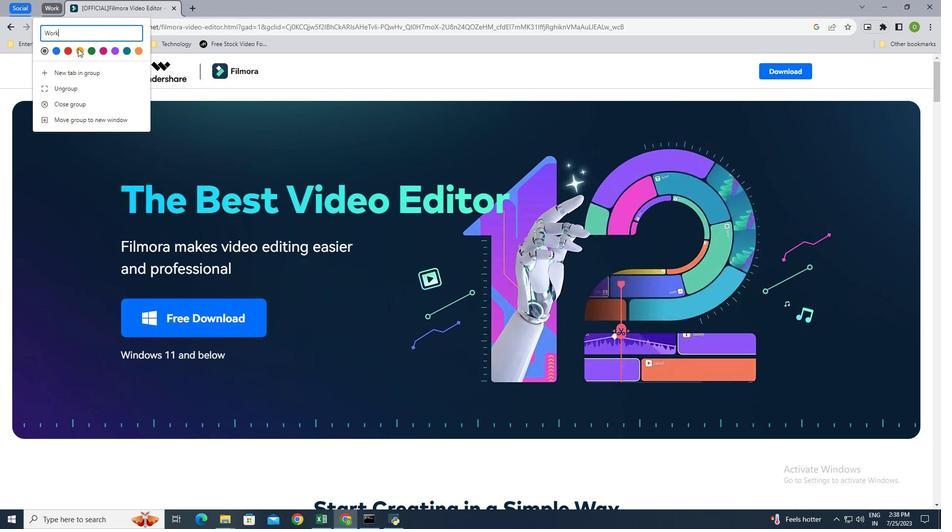 
Action: Mouse moved to (90, 48)
Screenshot: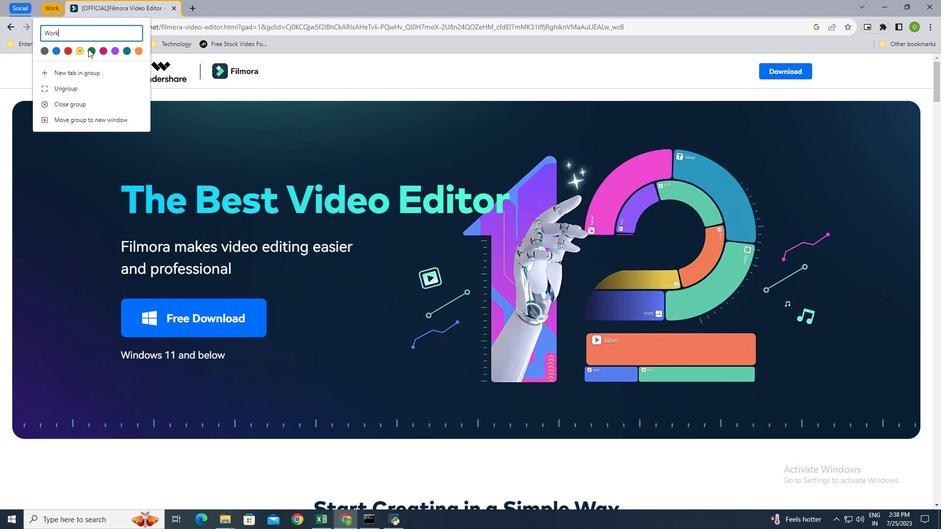 
Action: Mouse pressed left at (90, 48)
Screenshot: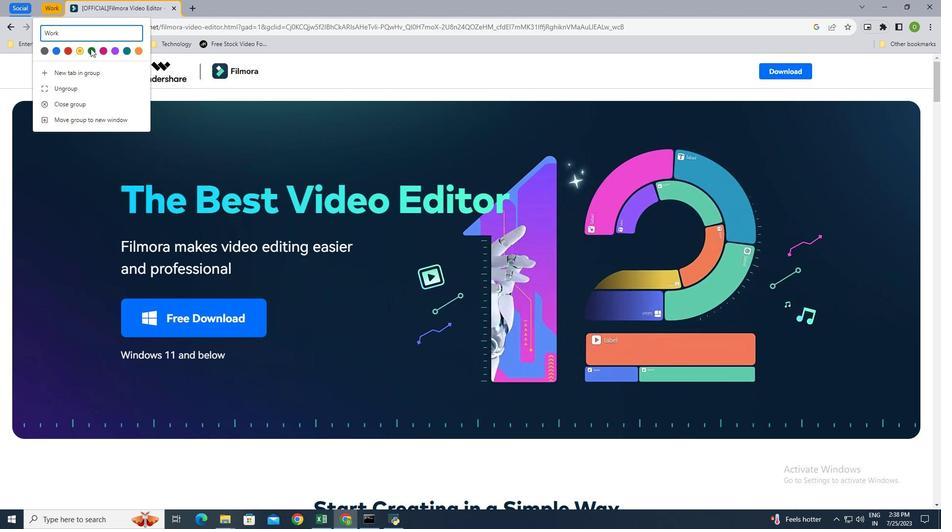 
Action: Mouse moved to (155, 6)
Screenshot: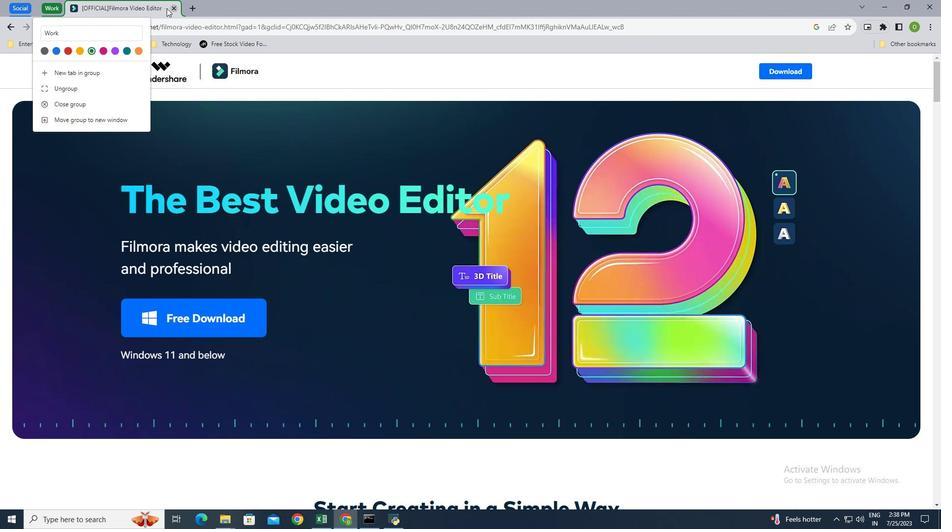 
Action: Mouse pressed left at (155, 6)
Screenshot: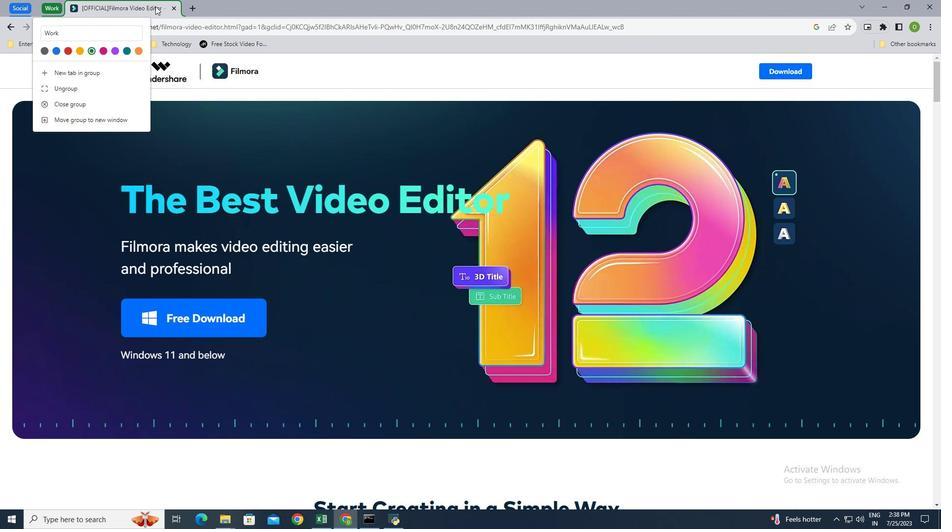 
Action: Mouse moved to (191, 4)
Screenshot: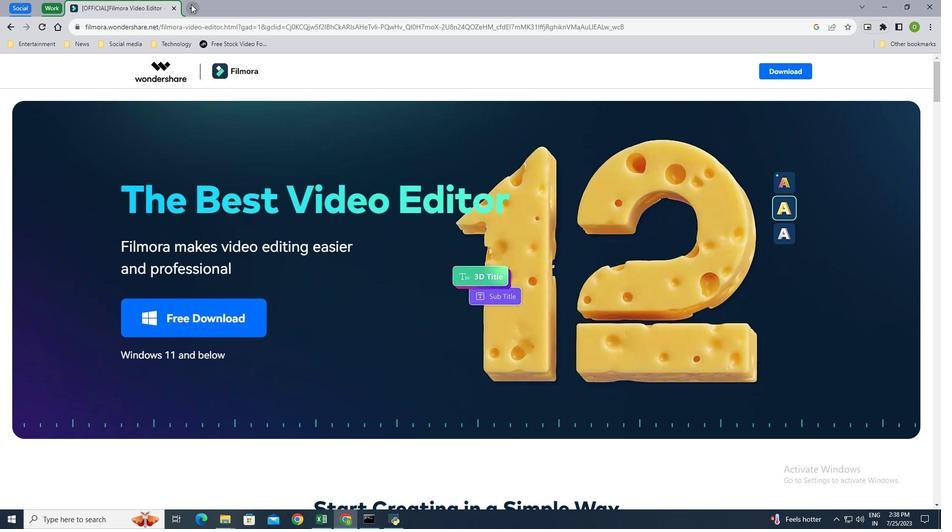 
Action: Mouse pressed left at (191, 4)
Screenshot: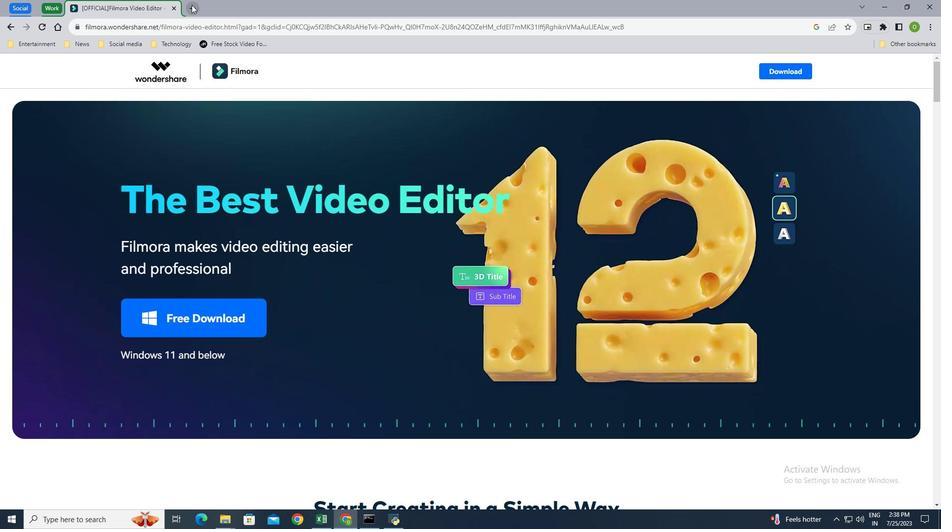 
Action: Mouse moved to (153, 25)
Screenshot: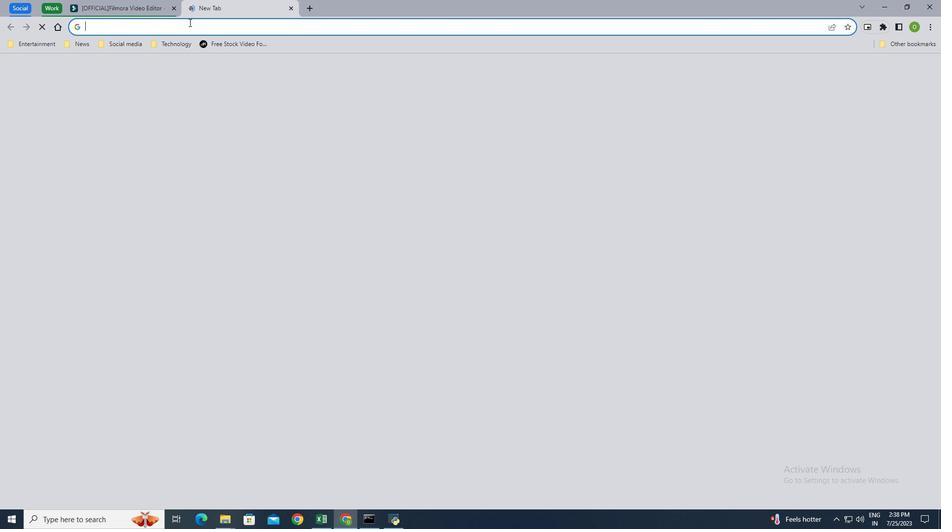 
Action: Mouse pressed left at (153, 25)
Screenshot: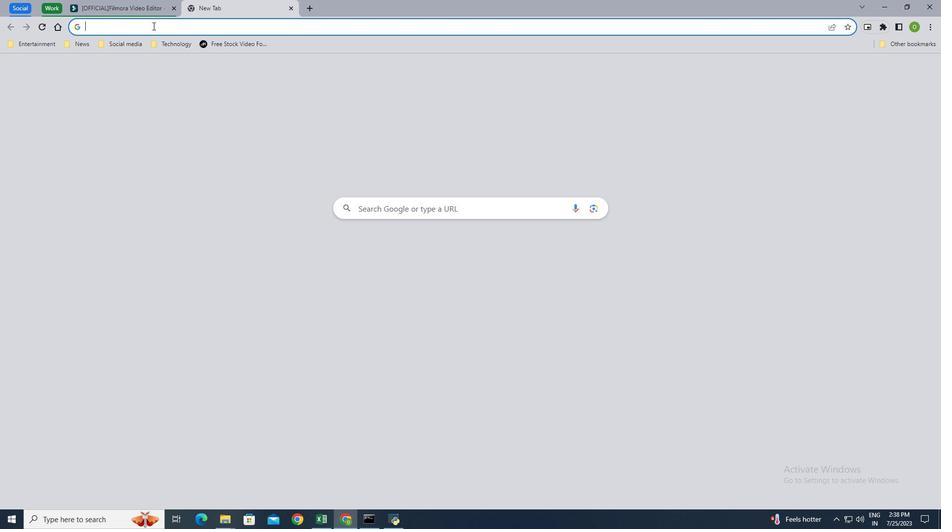 
Action: Key pressed audio<Key.space>editing<Key.down><Key.enter>
Screenshot: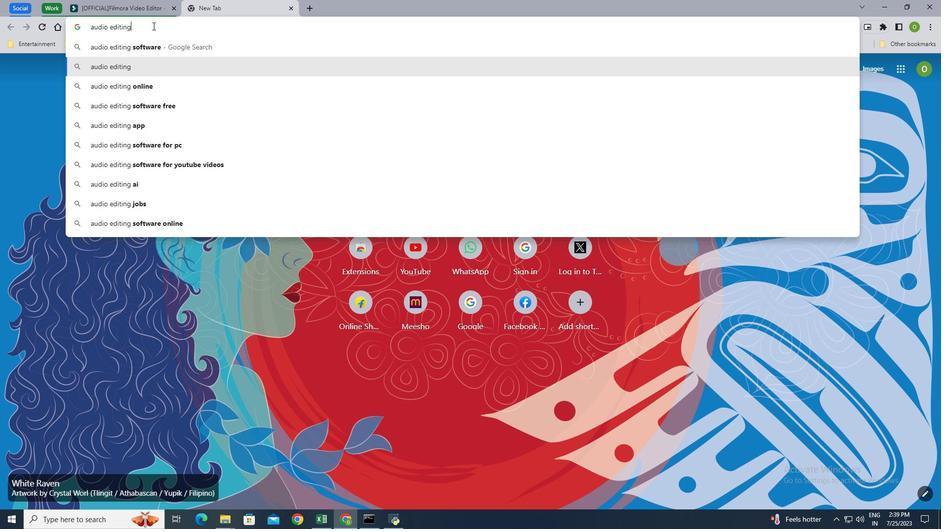 
Action: Mouse moved to (150, 180)
Screenshot: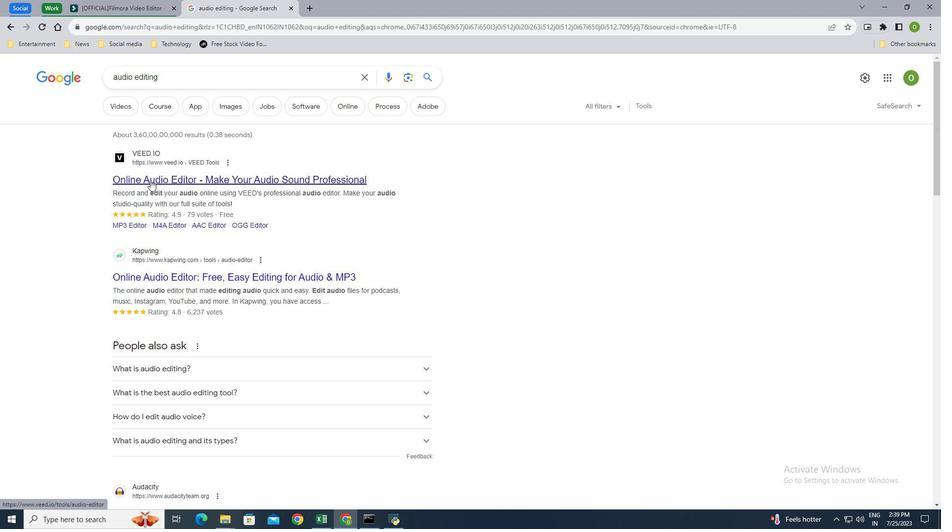 
Action: Mouse pressed left at (150, 180)
Screenshot: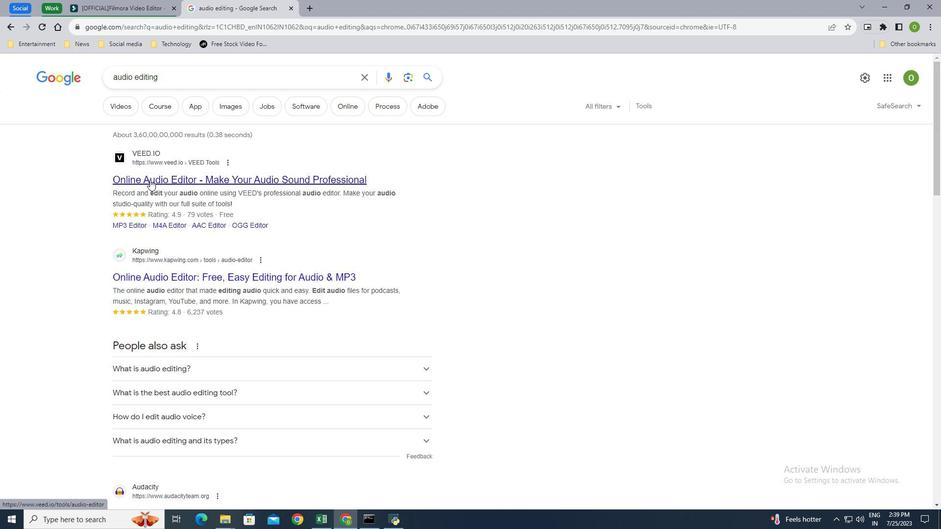 
Action: Mouse moved to (209, 2)
Screenshot: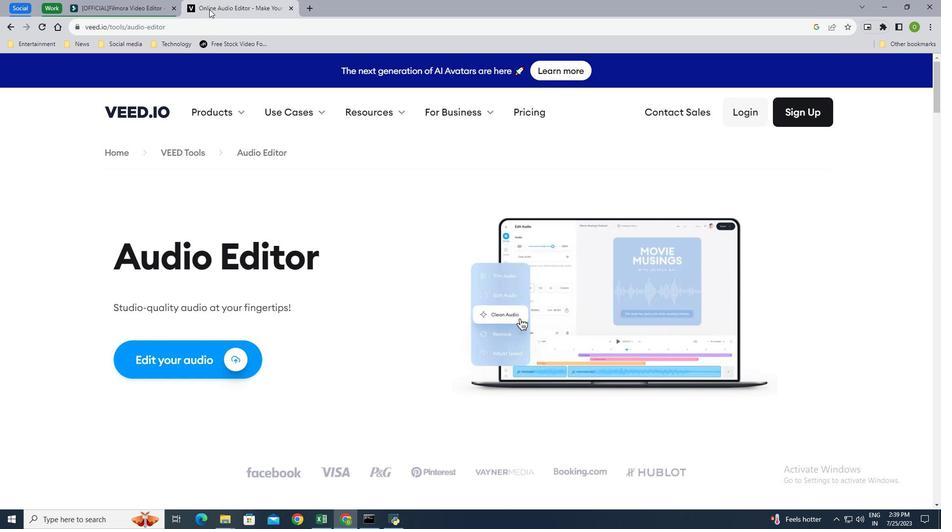
Action: Mouse pressed right at (209, 2)
Screenshot: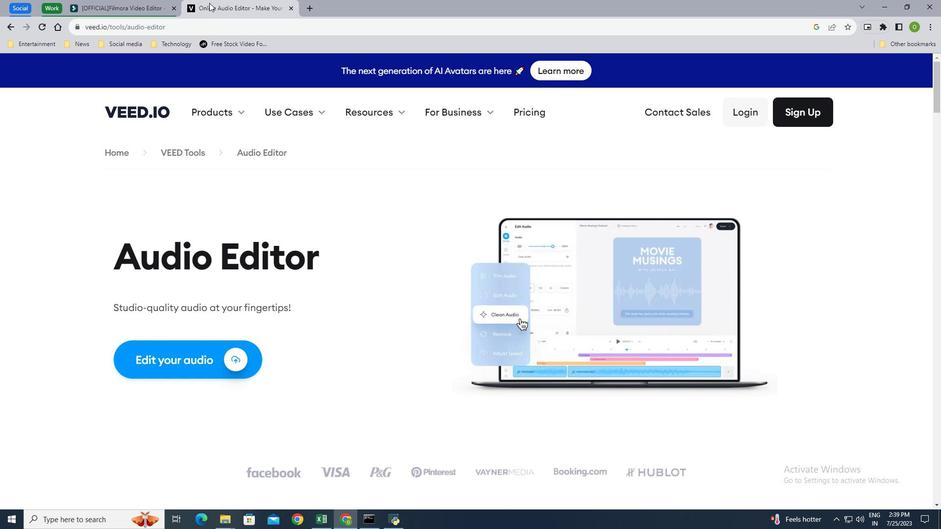 
Action: Mouse moved to (289, 33)
Screenshot: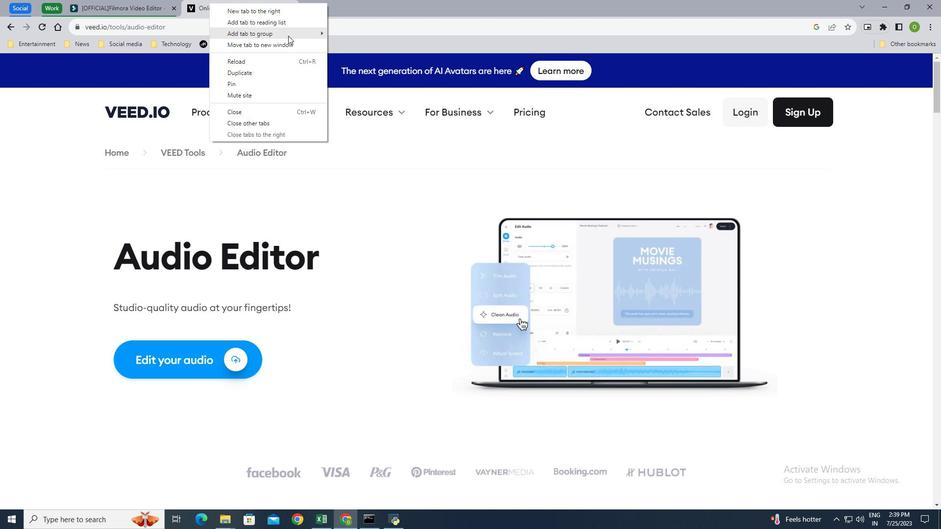 
Action: Mouse pressed left at (289, 33)
Screenshot: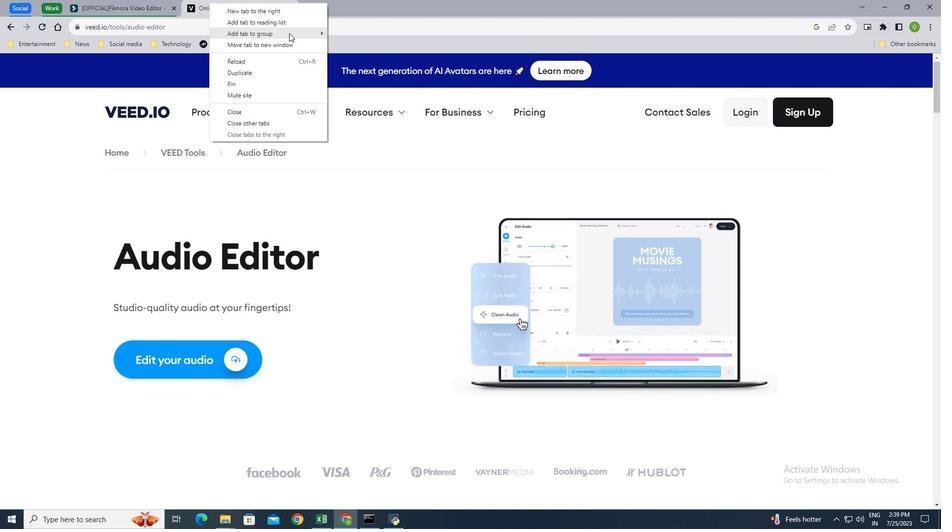 
Action: Mouse moved to (352, 51)
Screenshot: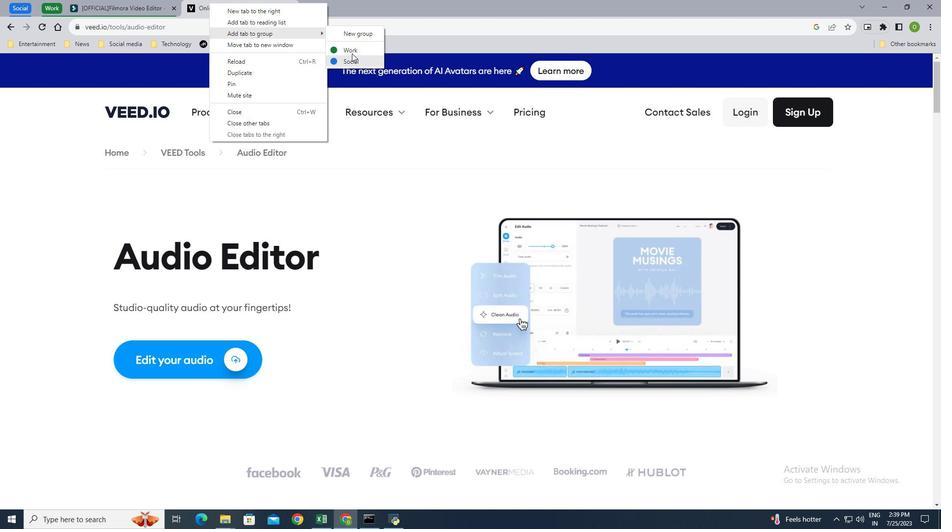 
Action: Mouse pressed left at (352, 51)
Screenshot: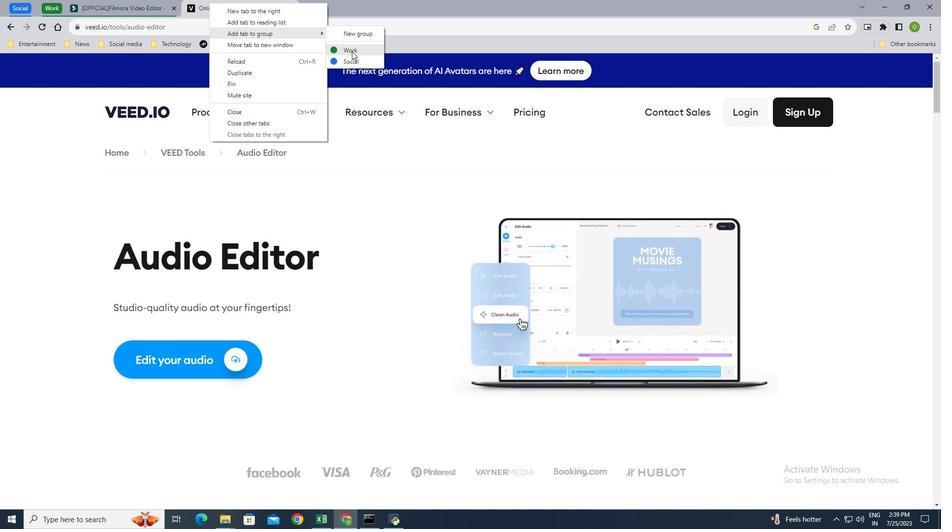 
Action: Mouse moved to (309, 8)
Screenshot: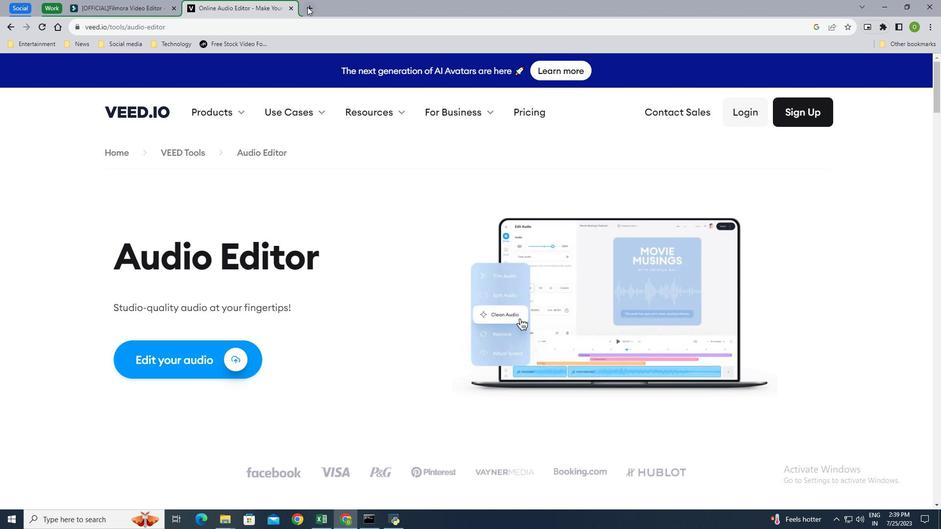 
Action: Mouse pressed left at (309, 8)
Screenshot: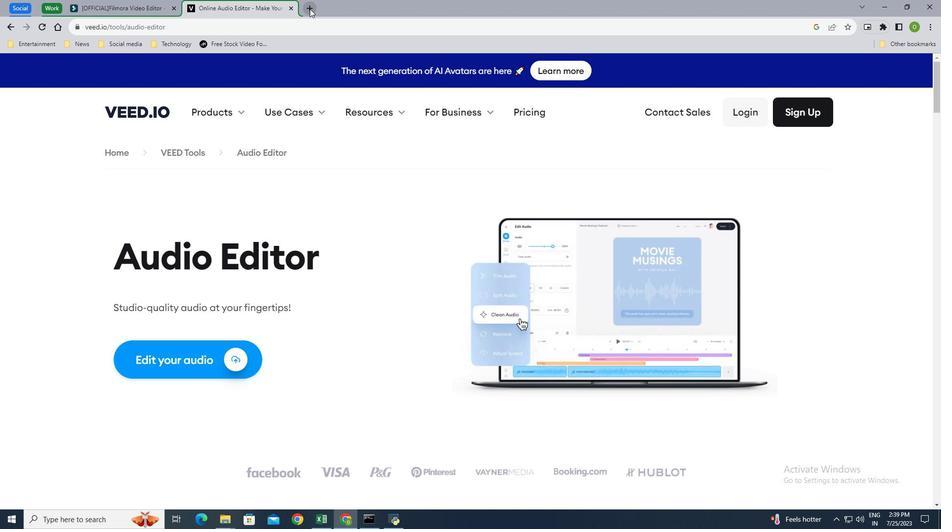 
Action: Mouse moved to (277, 22)
Screenshot: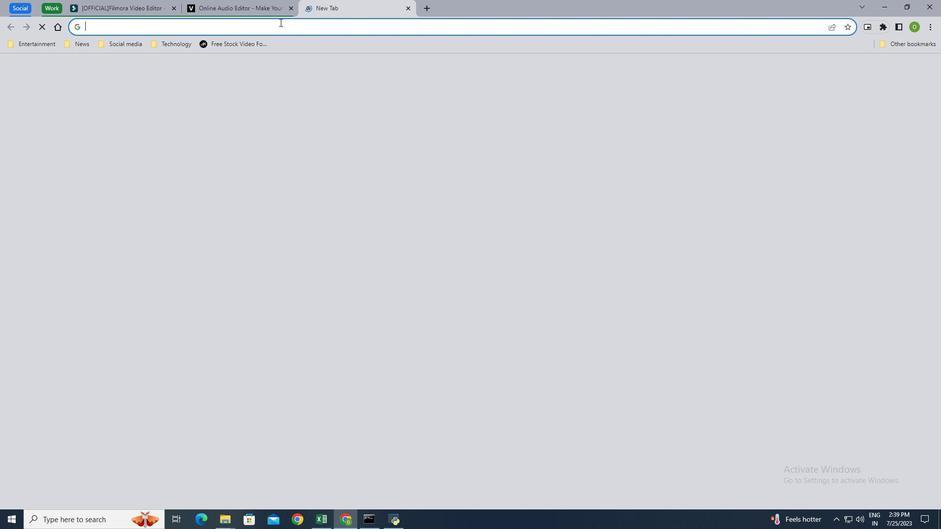 
Action: Mouse pressed left at (277, 22)
Screenshot: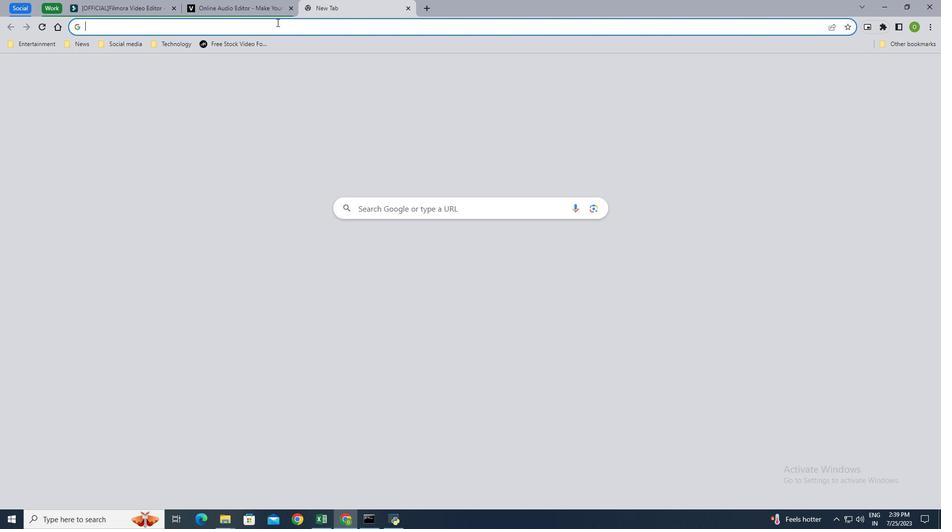 
Action: Mouse moved to (276, 27)
Screenshot: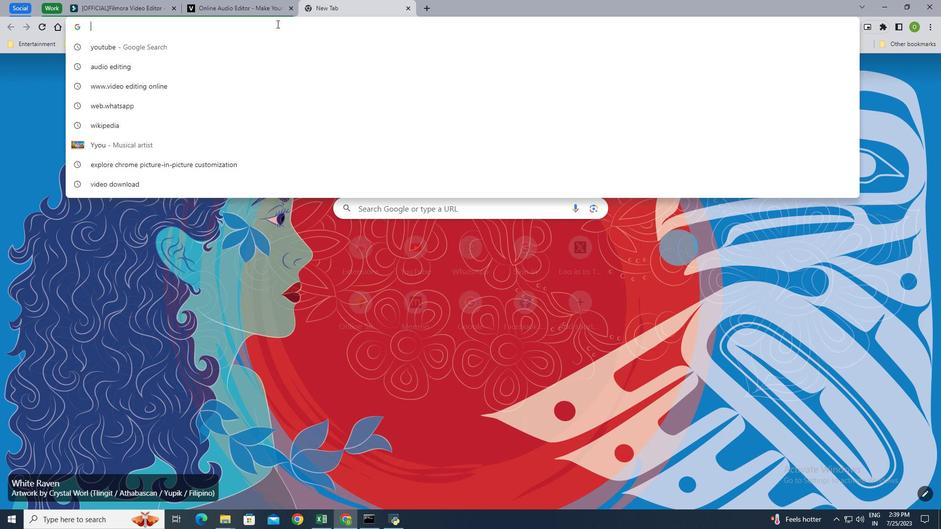
Action: Key pressed image<Key.space>editor<Key.down><Key.enter>
Screenshot: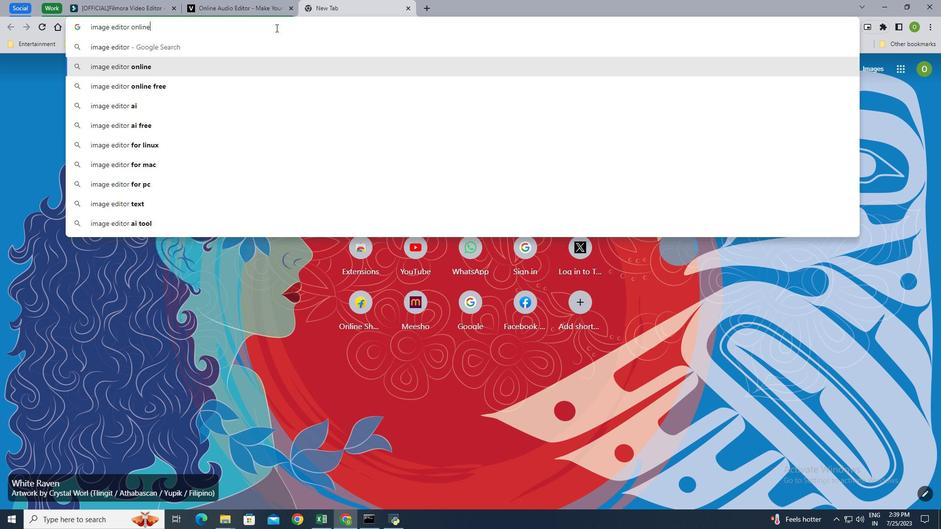 
Action: Mouse moved to (164, 175)
Screenshot: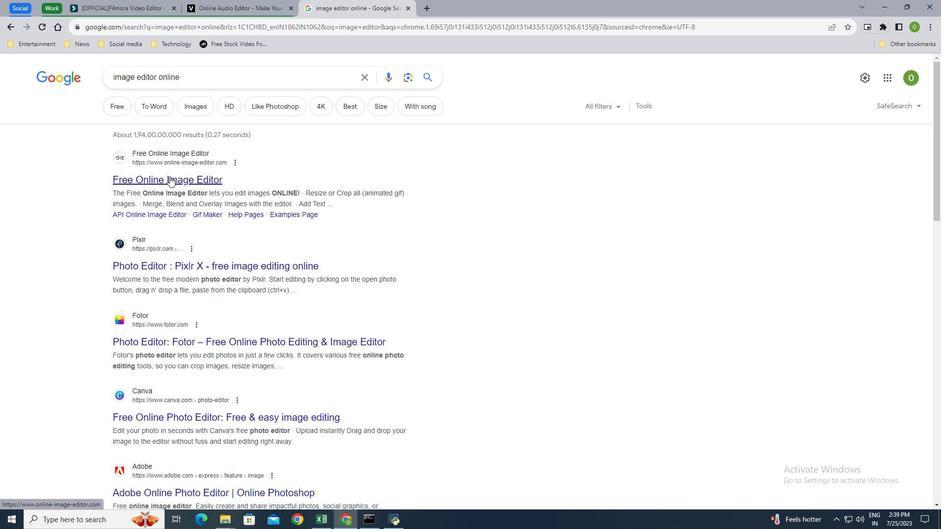 
Action: Mouse pressed left at (164, 175)
Screenshot: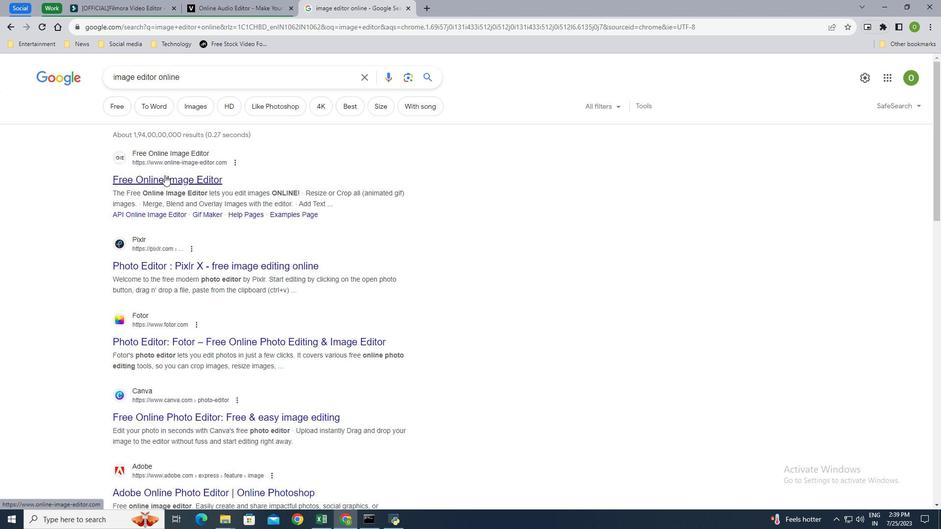 
Action: Mouse moved to (326, 6)
Screenshot: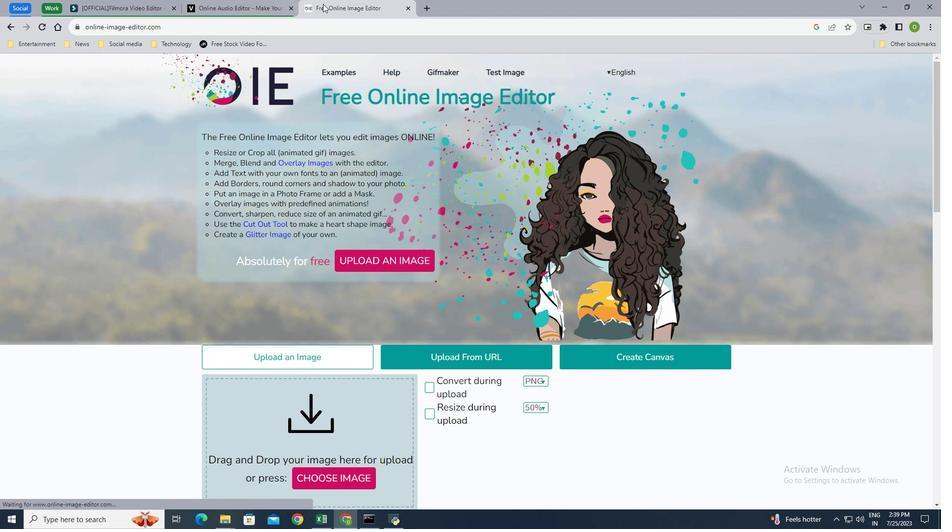 
Action: Mouse pressed right at (326, 6)
Screenshot: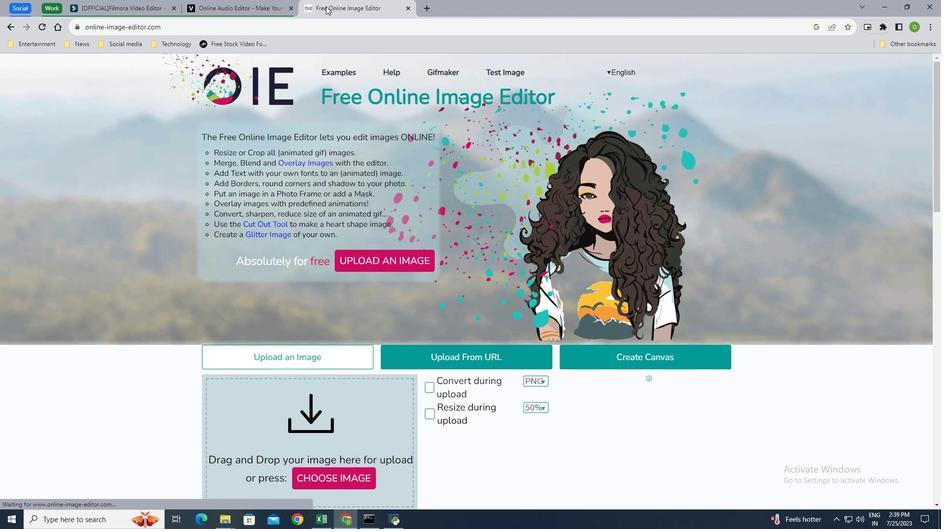 
Action: Mouse moved to (371, 33)
Screenshot: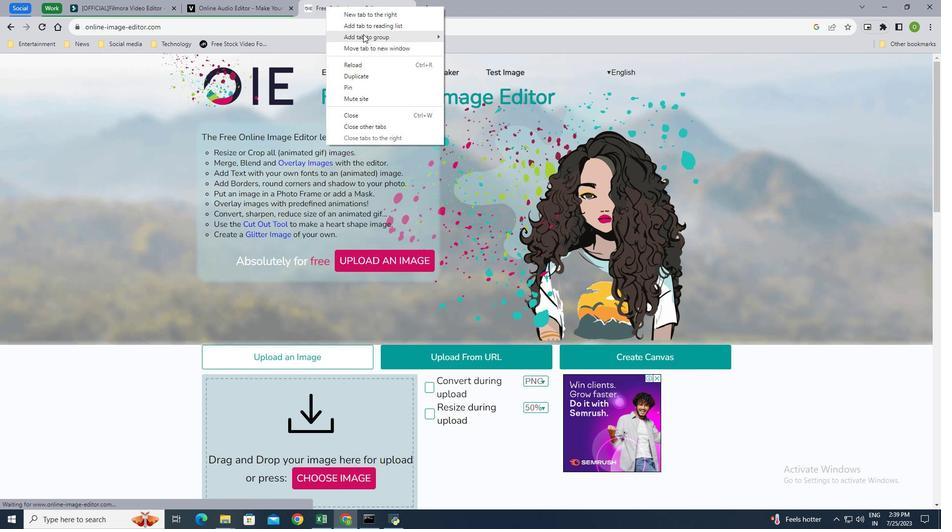 
Action: Mouse pressed left at (371, 33)
Screenshot: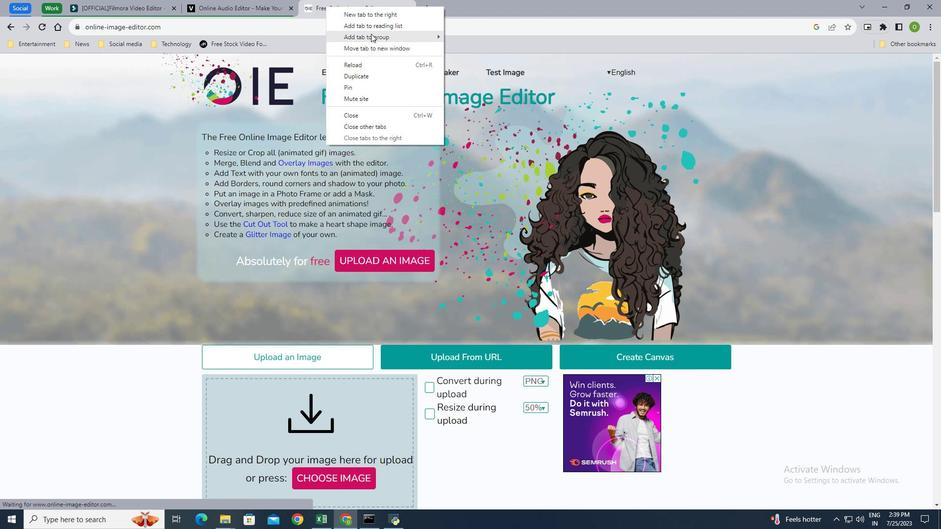 
Action: Mouse moved to (472, 54)
Screenshot: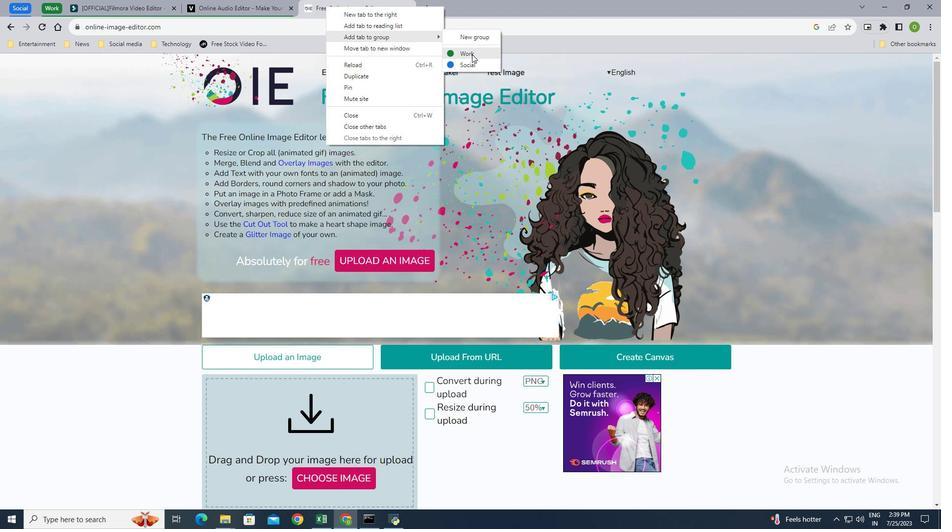 
Action: Mouse pressed left at (472, 54)
Screenshot: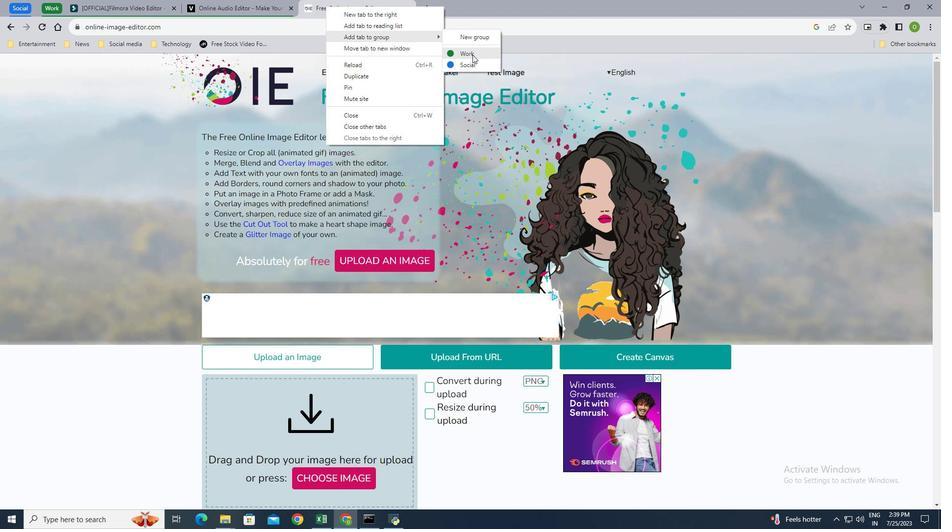 
Action: Mouse moved to (53, 4)
Screenshot: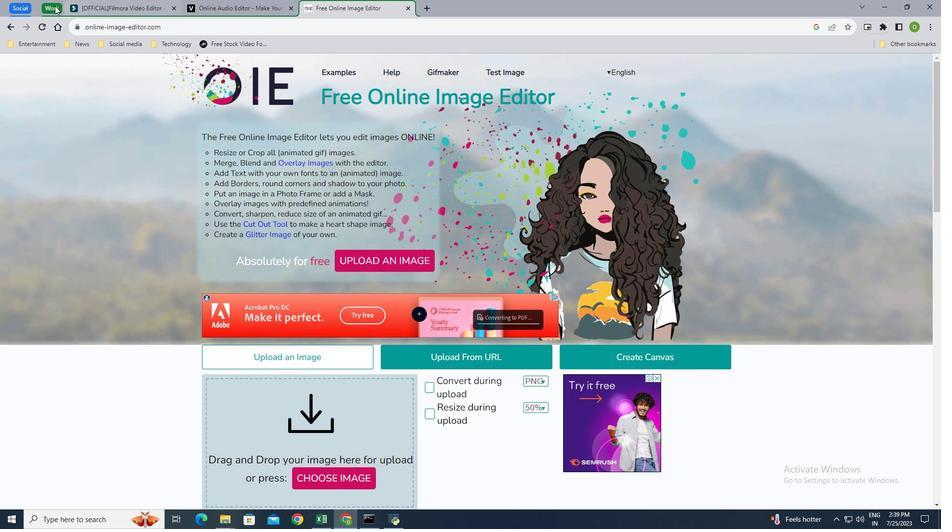 
Action: Mouse pressed left at (53, 4)
Screenshot: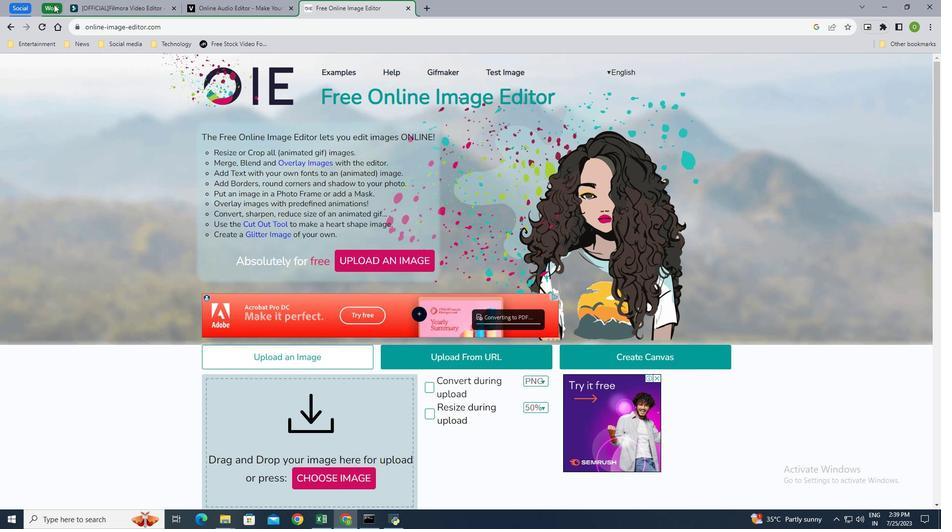 
Action: Mouse moved to (114, 25)
Screenshot: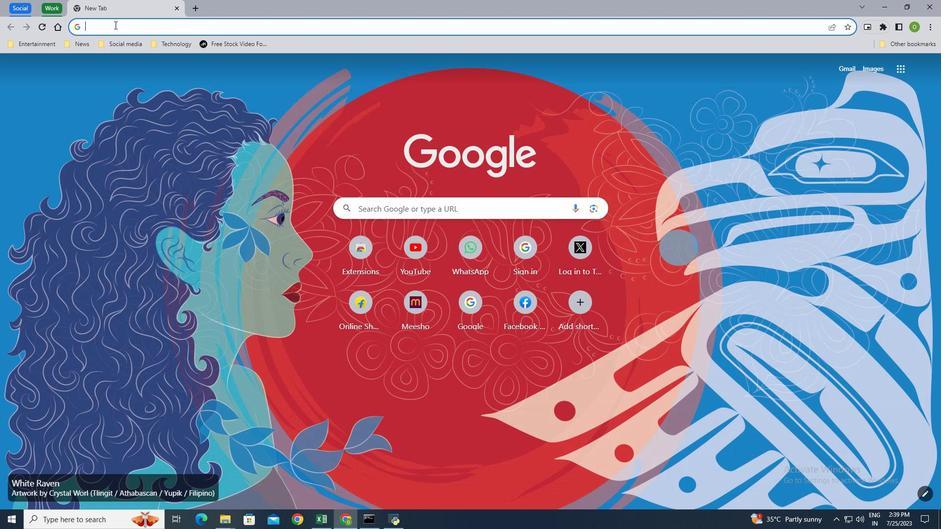 
Action: Mouse pressed left at (114, 25)
Screenshot: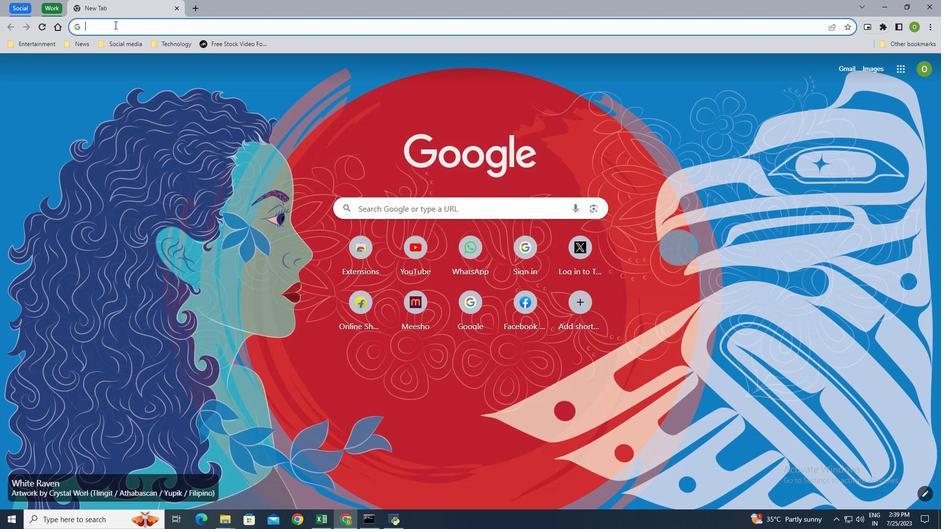 
Action: Mouse moved to (114, 24)
Screenshot: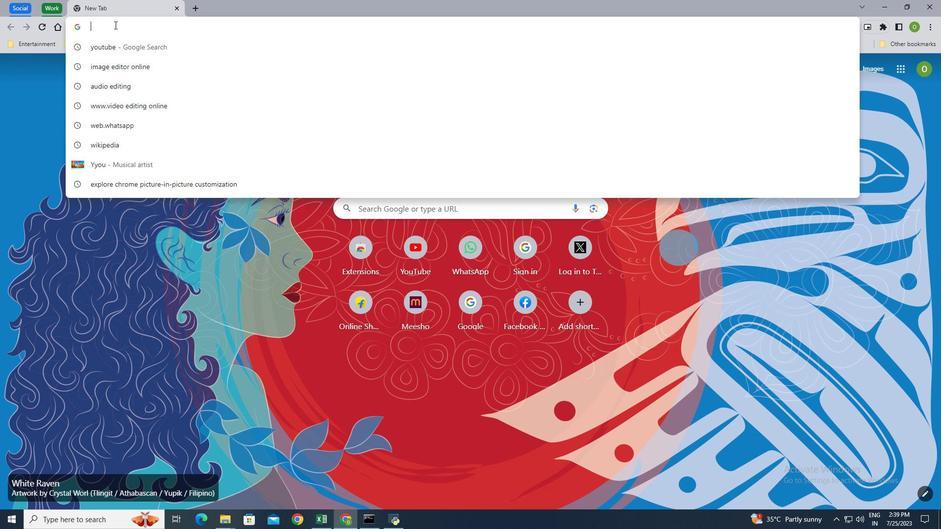 
Action: Key pressed e<Key.backspace><Key.backspace>www.netflix<Key.enter>
Screenshot: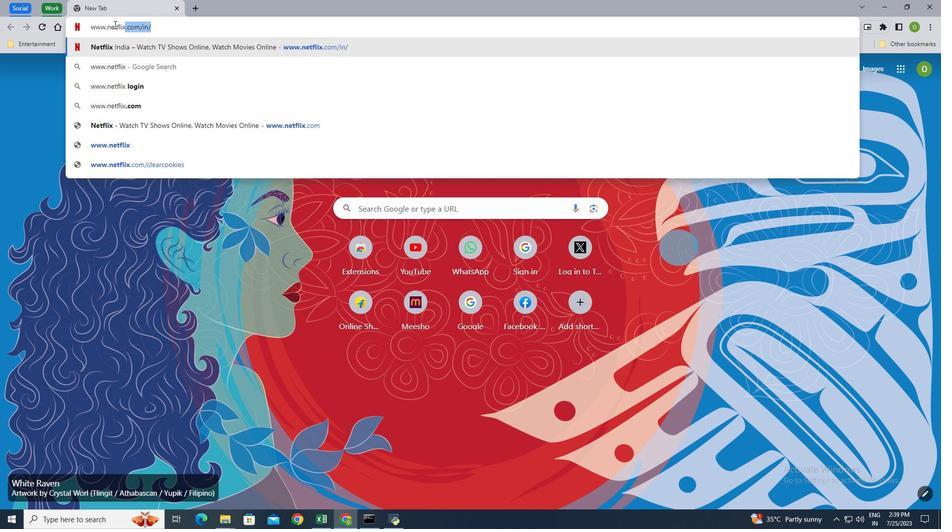 
Action: Mouse moved to (124, 3)
Screenshot: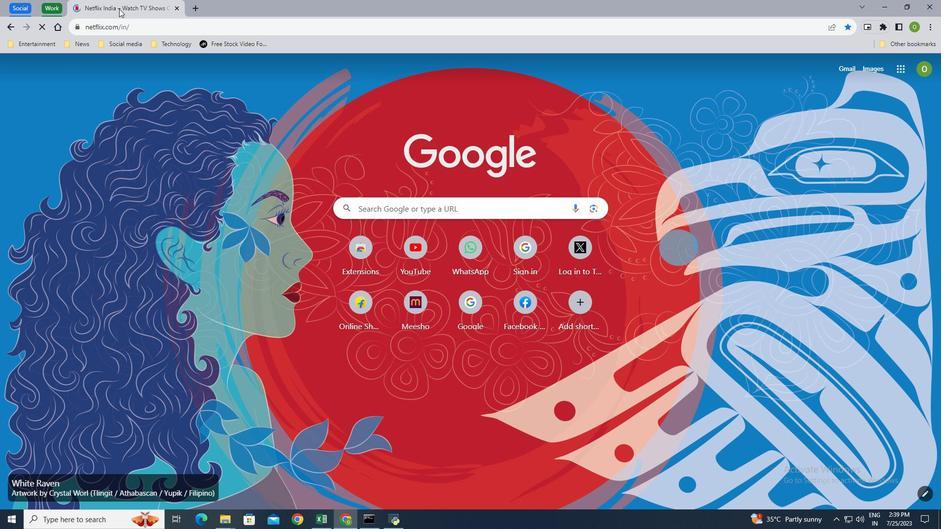 
Action: Mouse pressed right at (124, 3)
Screenshot: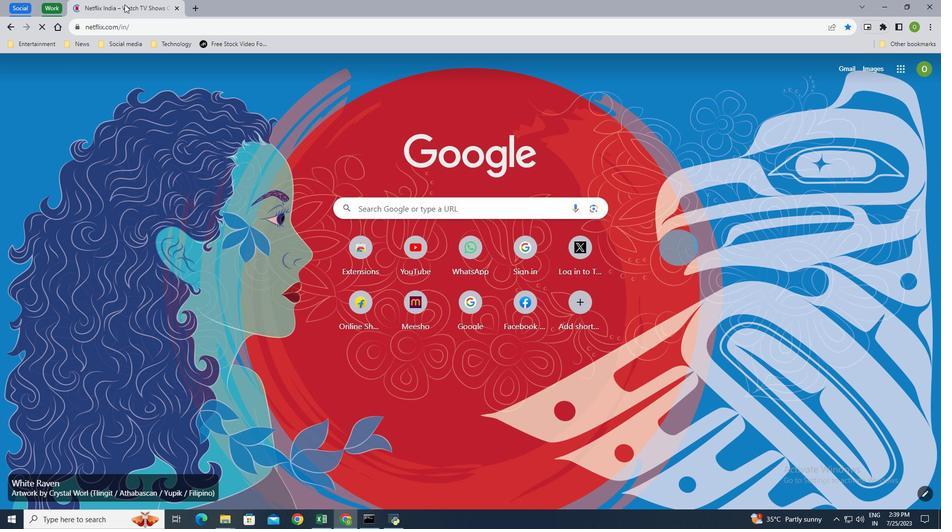 
Action: Mouse moved to (196, 34)
Screenshot: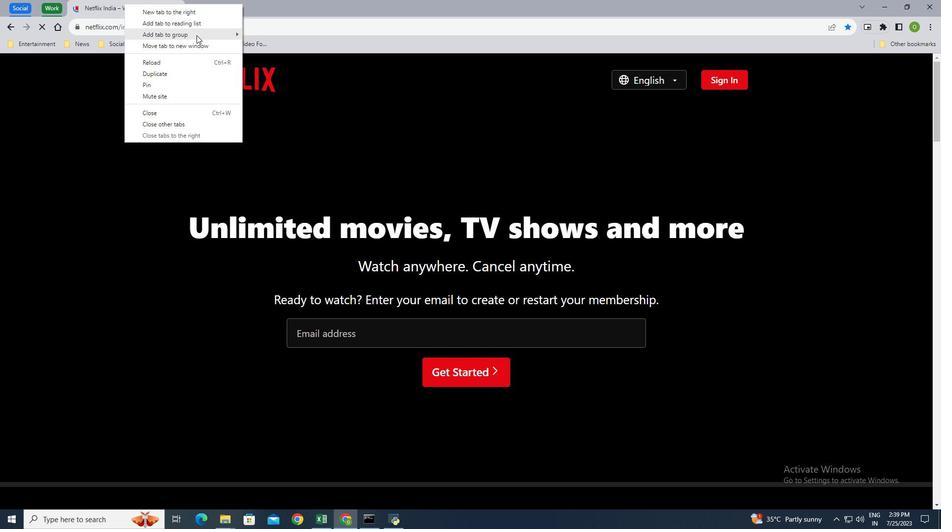 
Action: Mouse pressed left at (196, 34)
Screenshot: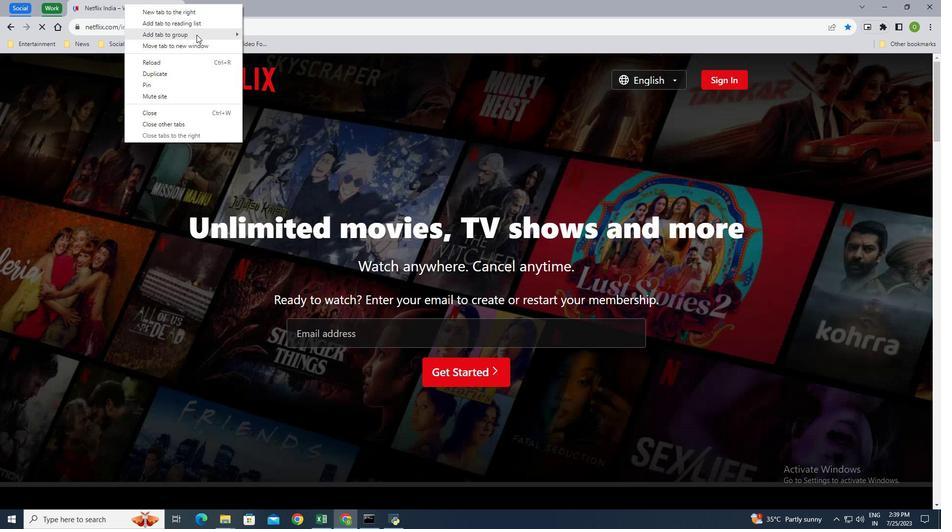 
Action: Mouse moved to (276, 32)
Screenshot: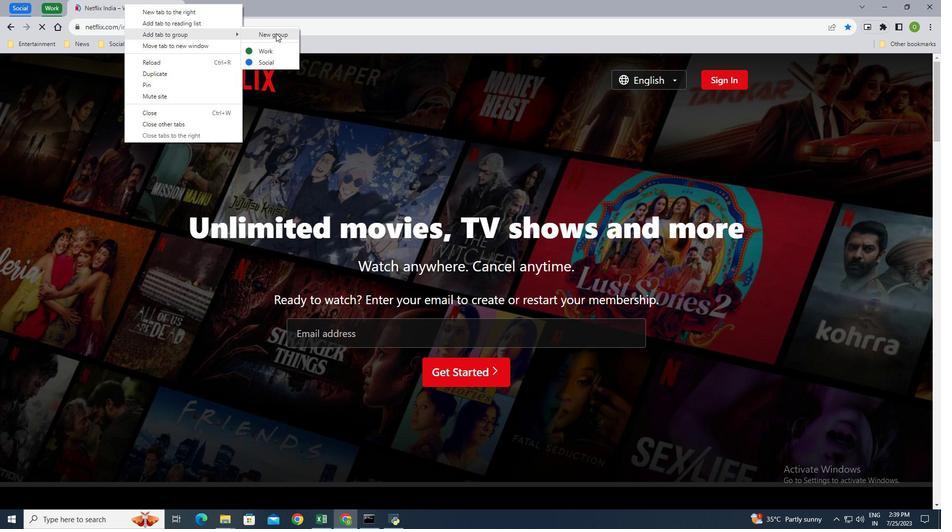 
Action: Mouse pressed left at (276, 32)
Screenshot: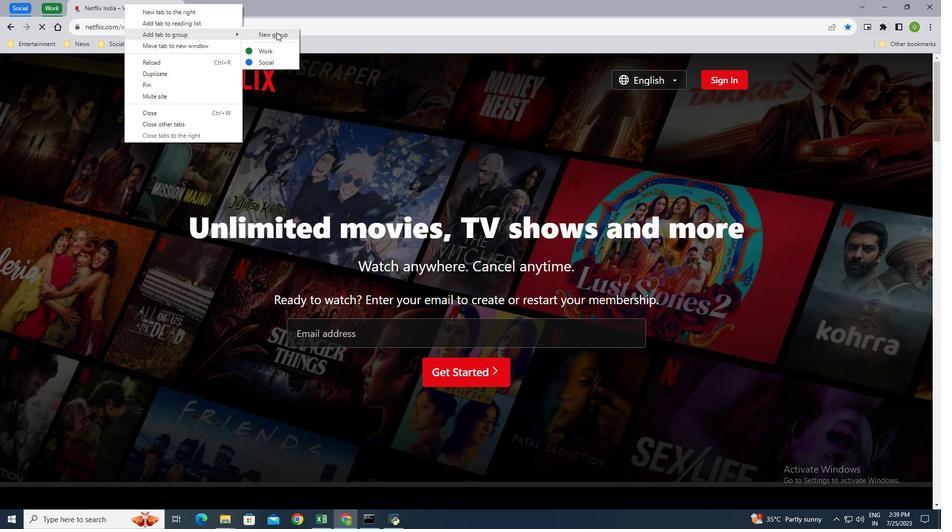 
Action: Mouse moved to (93, 37)
Screenshot: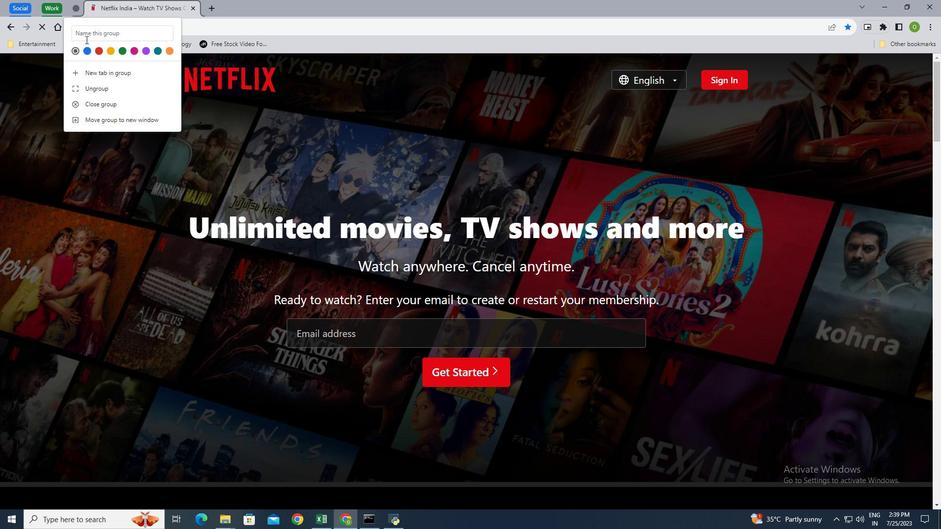 
Action: Mouse pressed left at (93, 37)
Screenshot: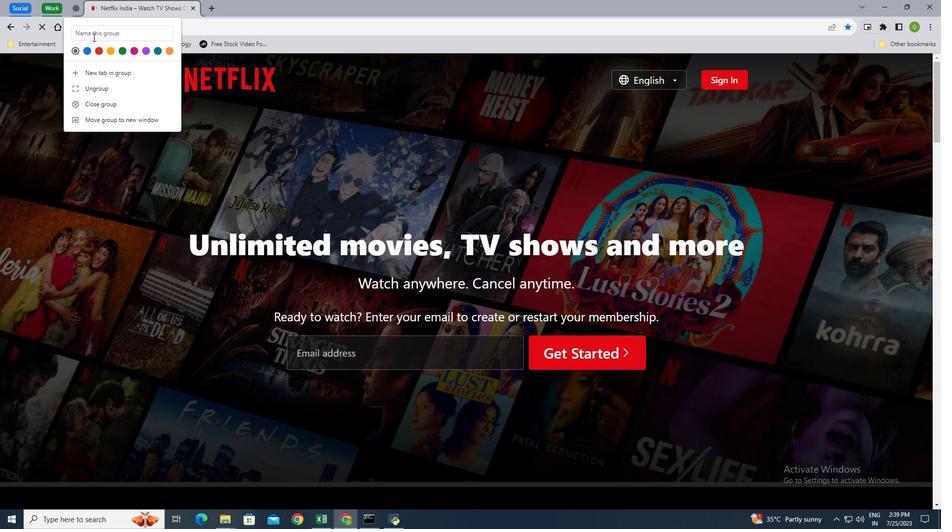 
Action: Mouse moved to (95, 39)
Screenshot: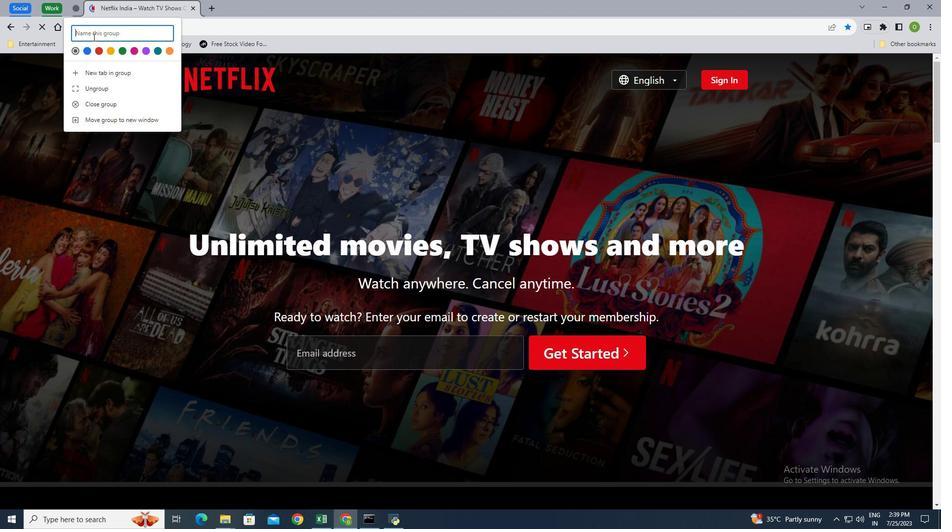 
Action: Key pressed <Key.shift>Entertainment<Key.enter>
Screenshot: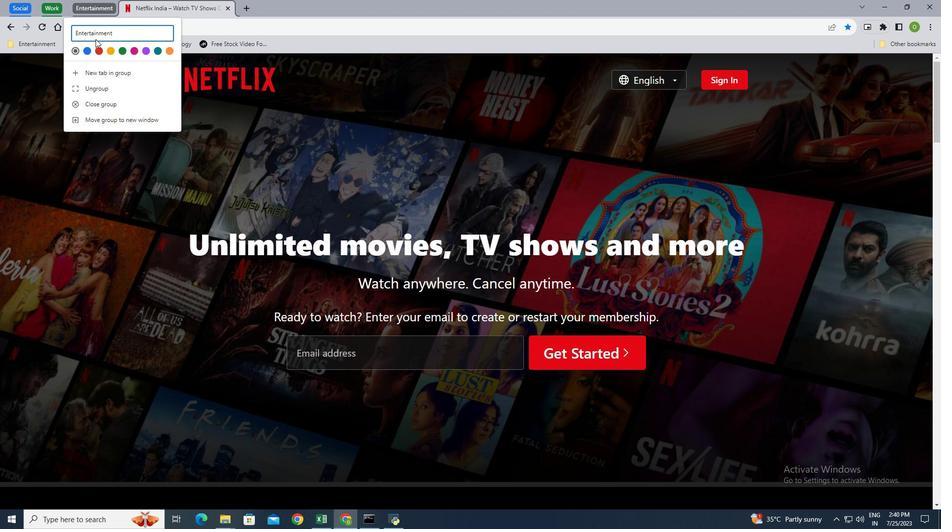 
Action: Mouse moved to (248, 6)
Screenshot: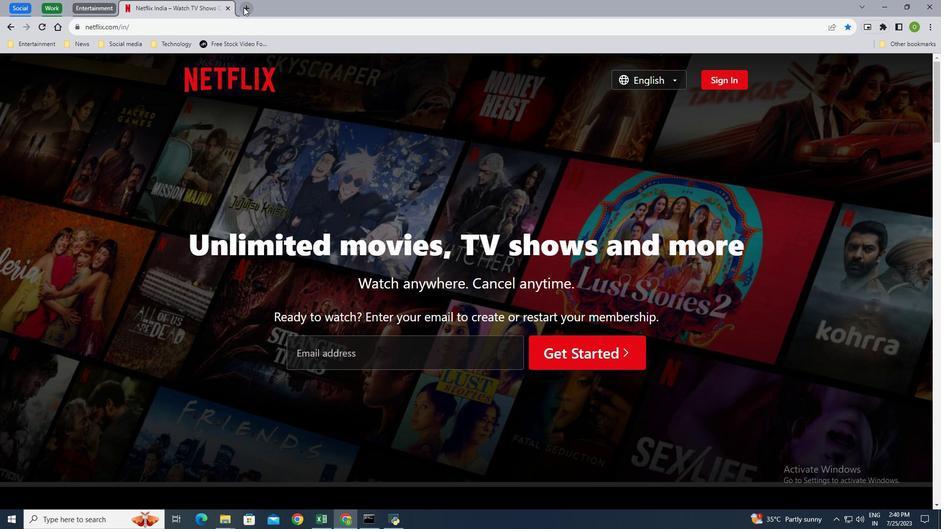 
Action: Mouse pressed left at (248, 6)
Screenshot: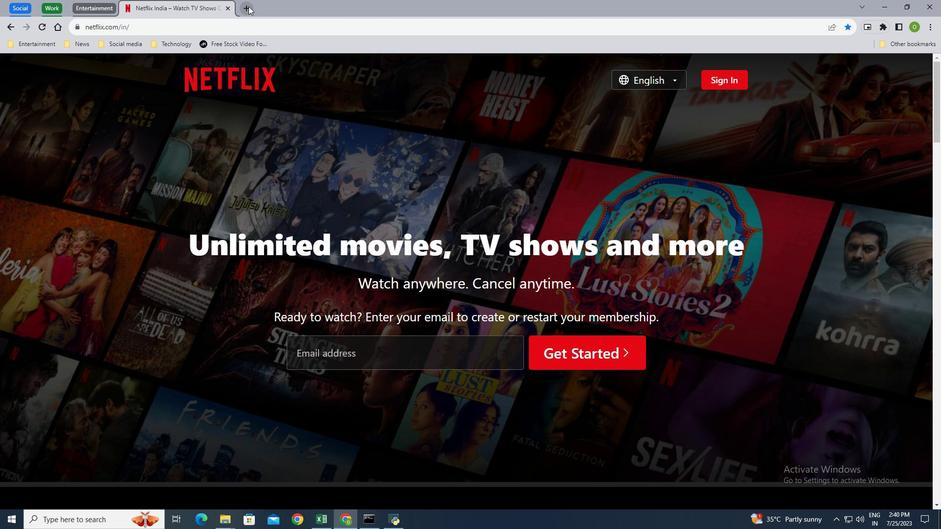 
Action: Mouse moved to (237, 23)
Screenshot: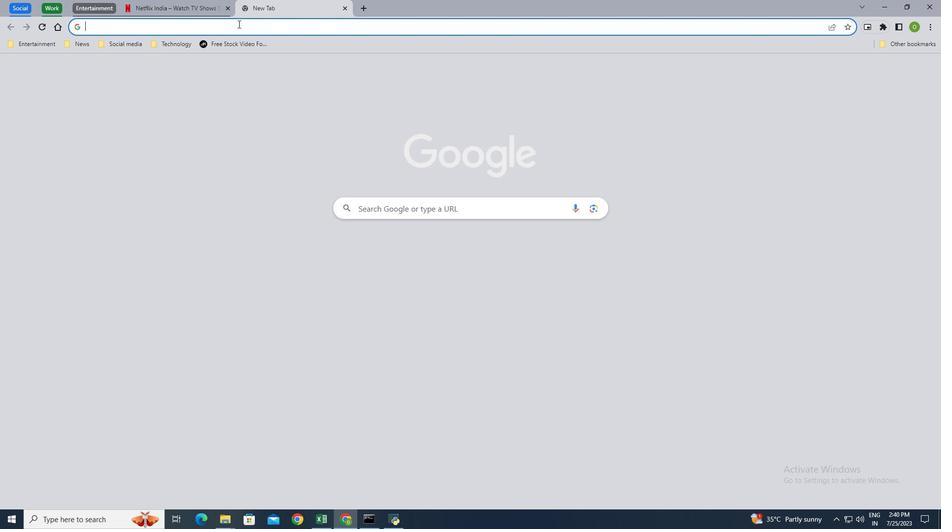 
Action: Mouse pressed left at (237, 23)
Screenshot: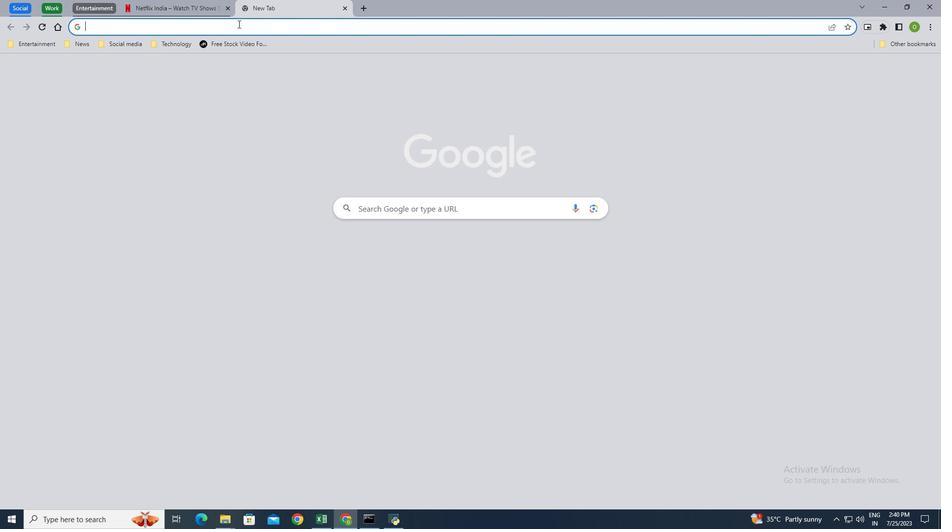 
Action: Mouse moved to (237, 24)
Screenshot: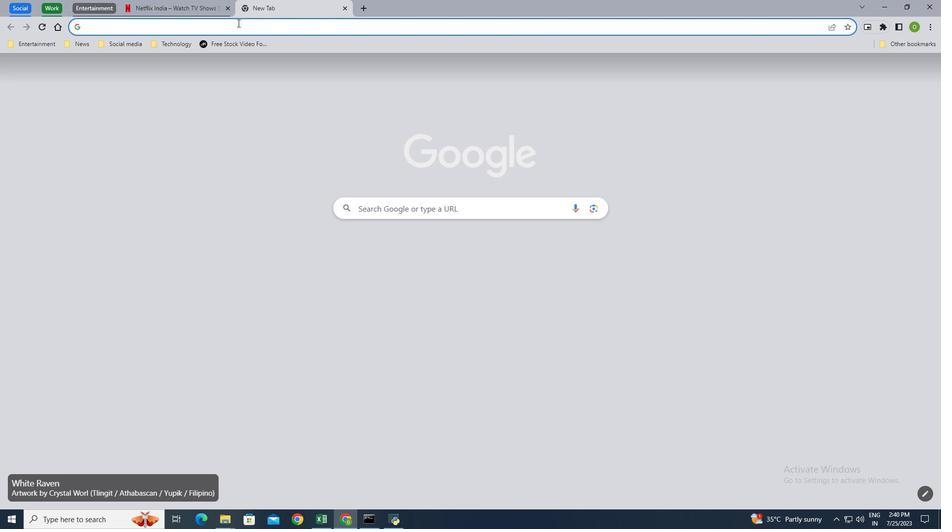 
Action: Key pressed www.prime<Key.space><Key.backspace>video<Key.enter>
Screenshot: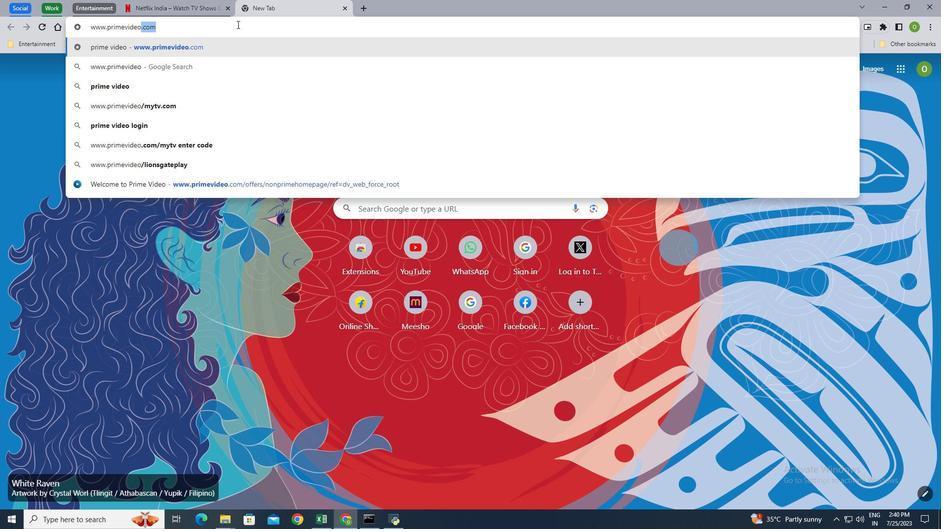 
Action: Mouse moved to (265, 5)
Screenshot: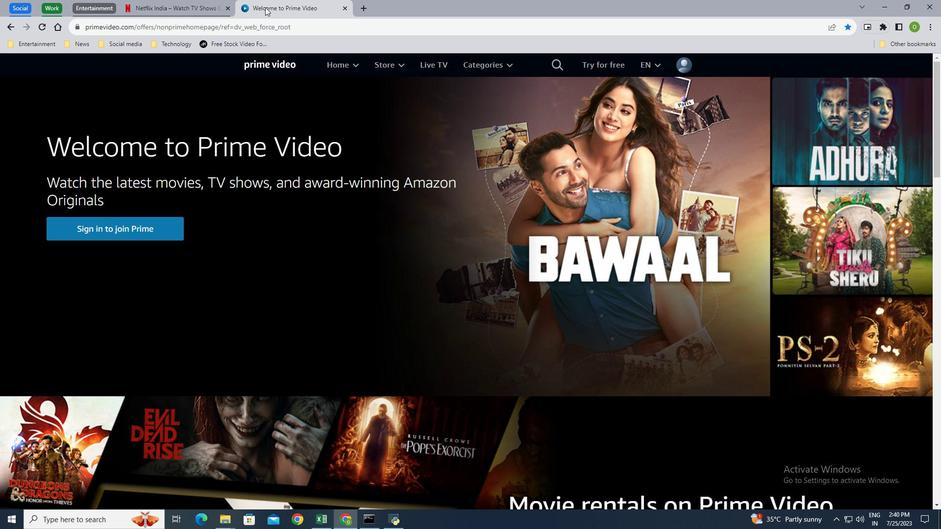 
Action: Mouse pressed right at (265, 5)
Screenshot: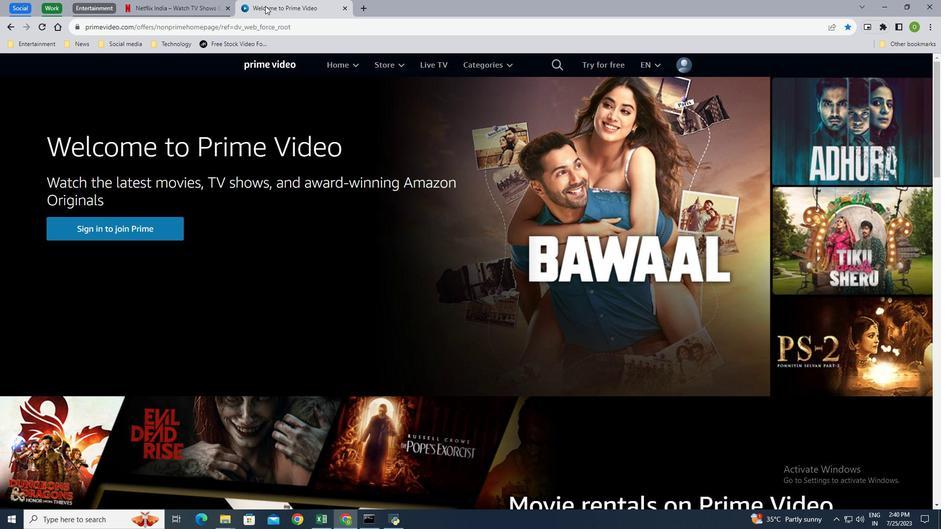 
Action: Mouse moved to (354, 42)
Screenshot: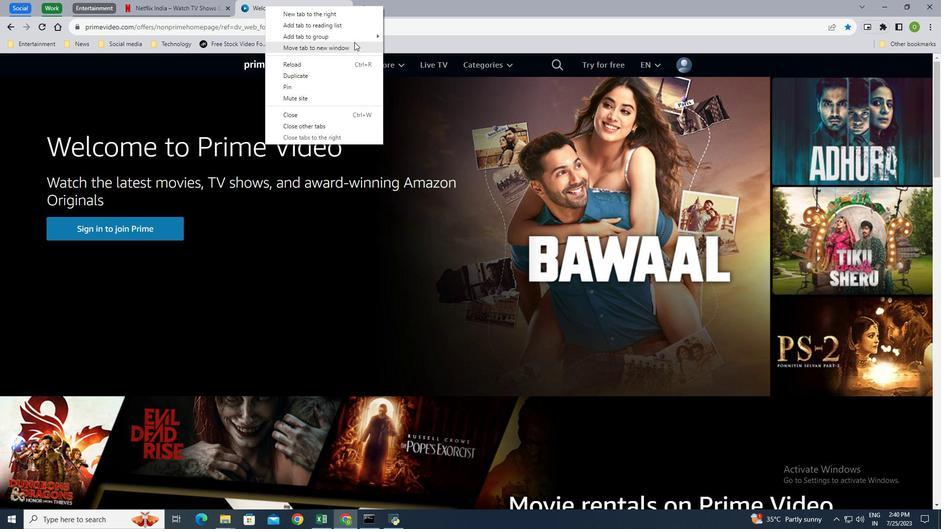 
Action: Mouse pressed left at (354, 42)
Screenshot: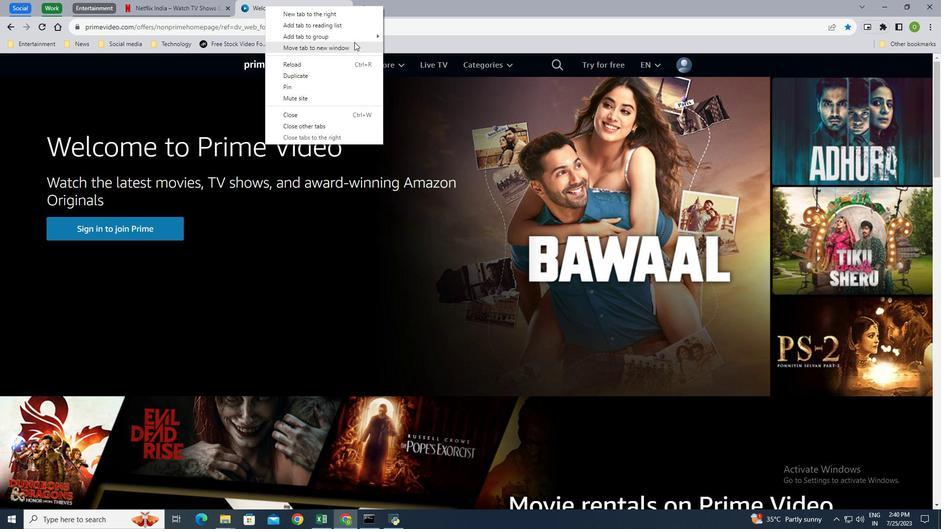 
Action: Mouse moved to (135, 12)
Screenshot: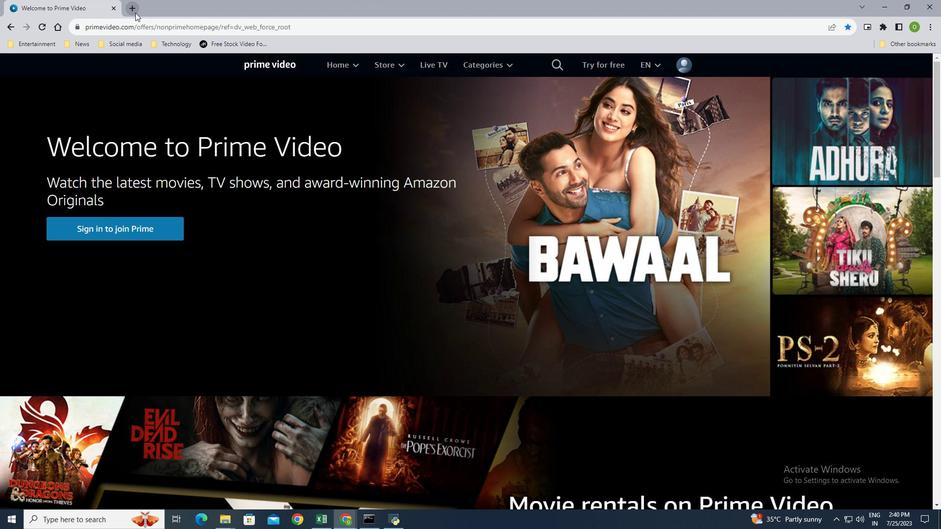 
Action: Key pressed ctrl+Z
Screenshot: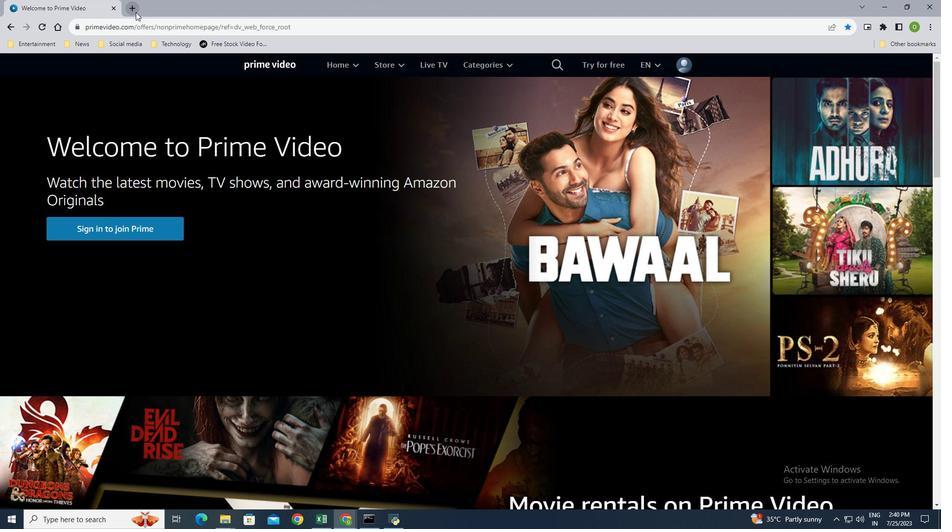 
Action: Mouse moved to (112, 7)
Screenshot: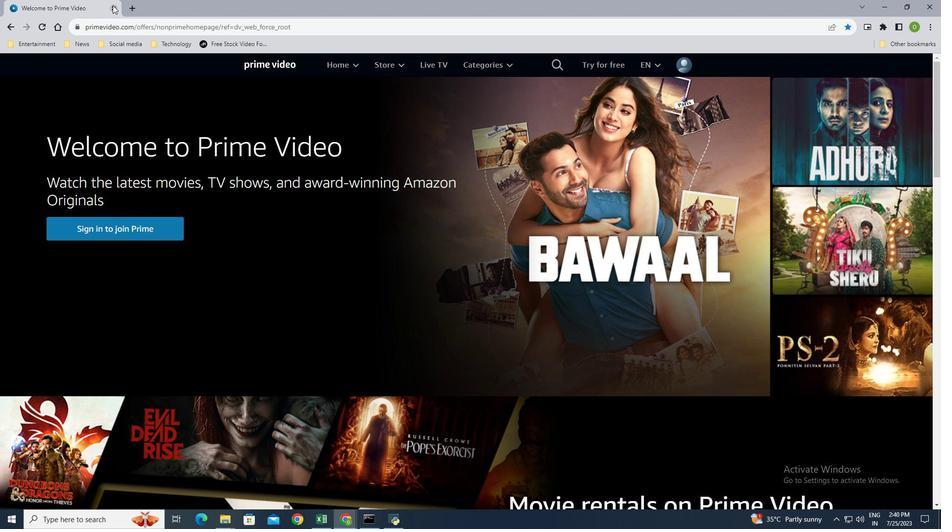 
Action: Mouse pressed left at (112, 7)
Screenshot: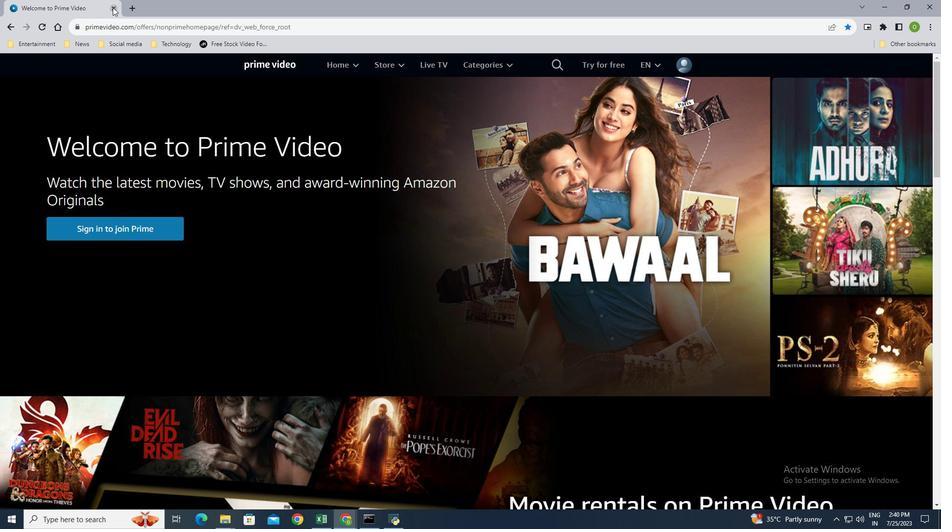 
Action: Mouse moved to (246, 6)
Screenshot: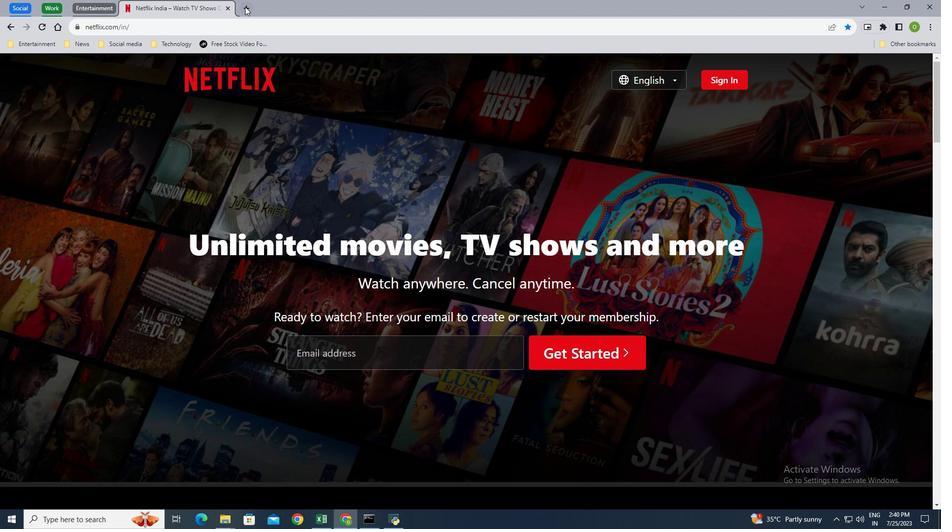 
Action: Mouse pressed left at (246, 6)
Screenshot: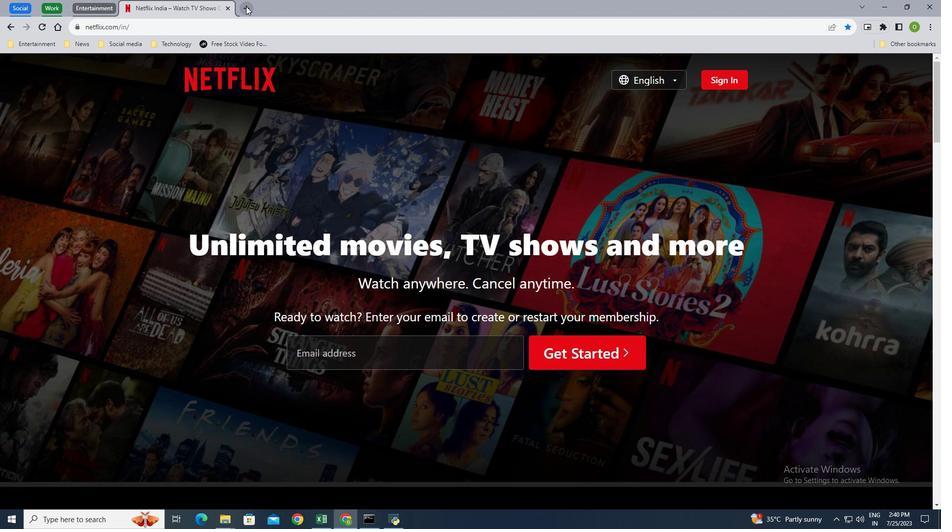 
Action: Mouse moved to (183, 23)
Screenshot: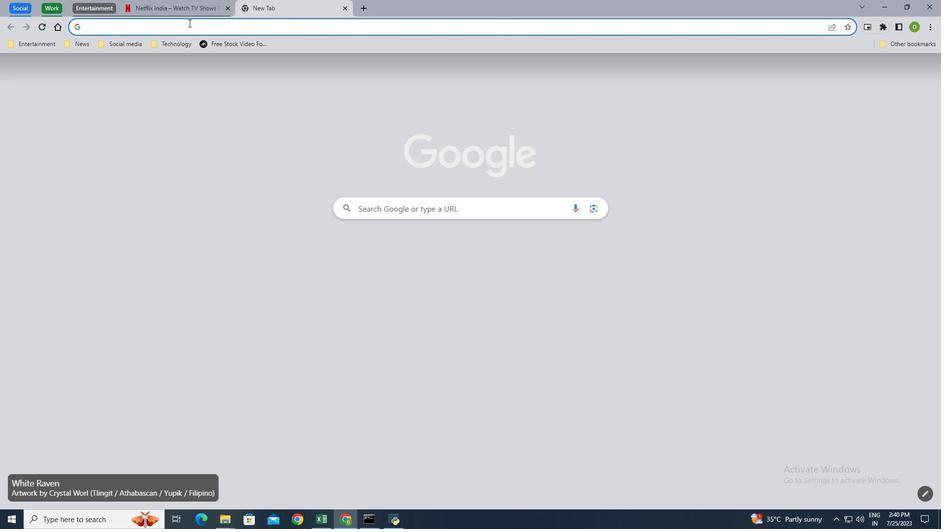 
Action: Mouse pressed left at (183, 23)
Screenshot: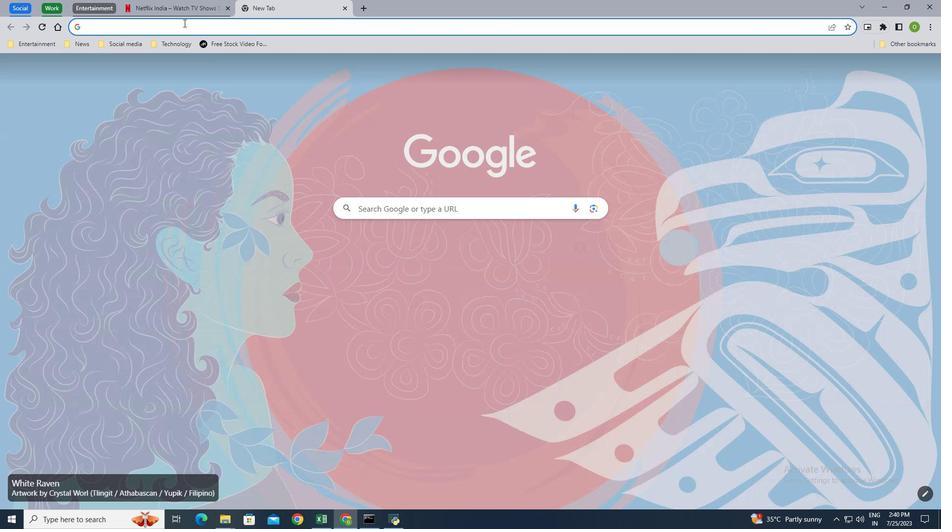 
Action: Mouse moved to (182, 23)
Screenshot: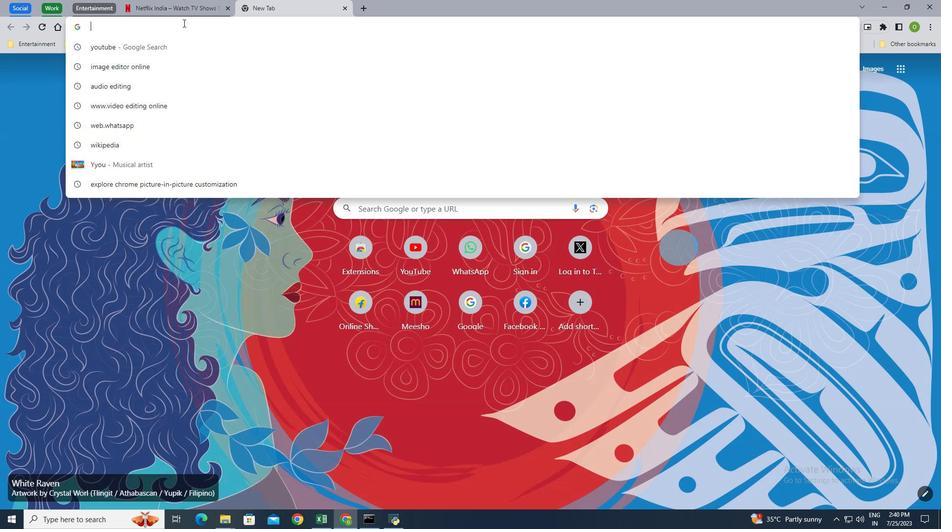 
Action: Key pressed www.ama<Key.backspace><Key.backspace><Key.backspace><Key.backspace>prime<Key.enter>
Screenshot: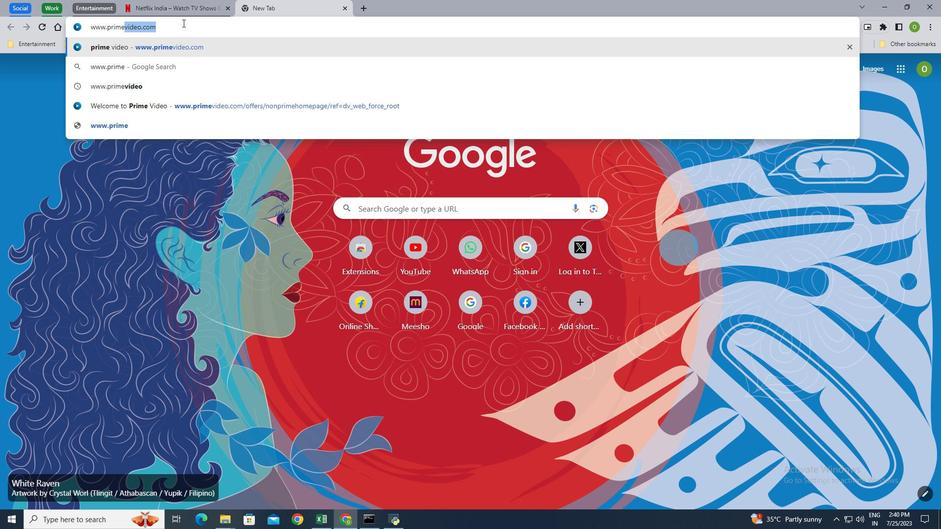 
Action: Mouse moved to (290, 6)
Screenshot: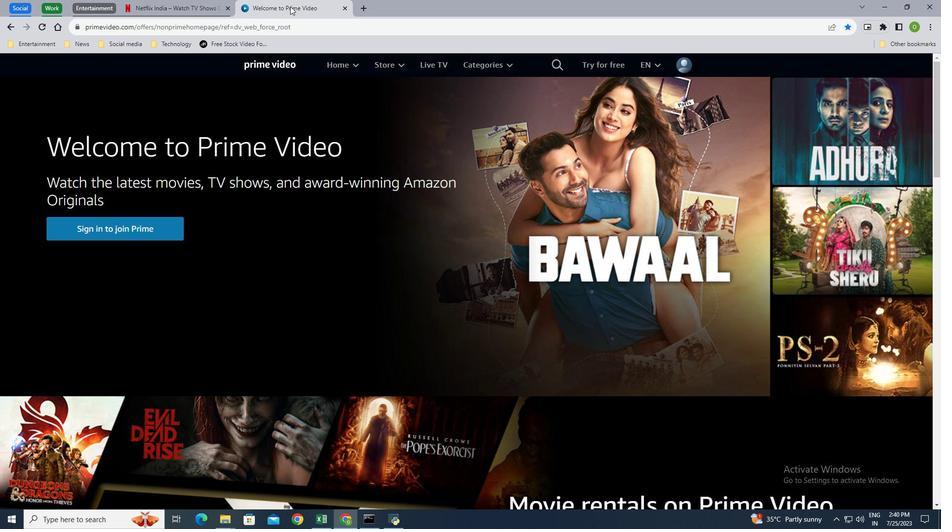 
Action: Mouse pressed right at (290, 6)
Screenshot: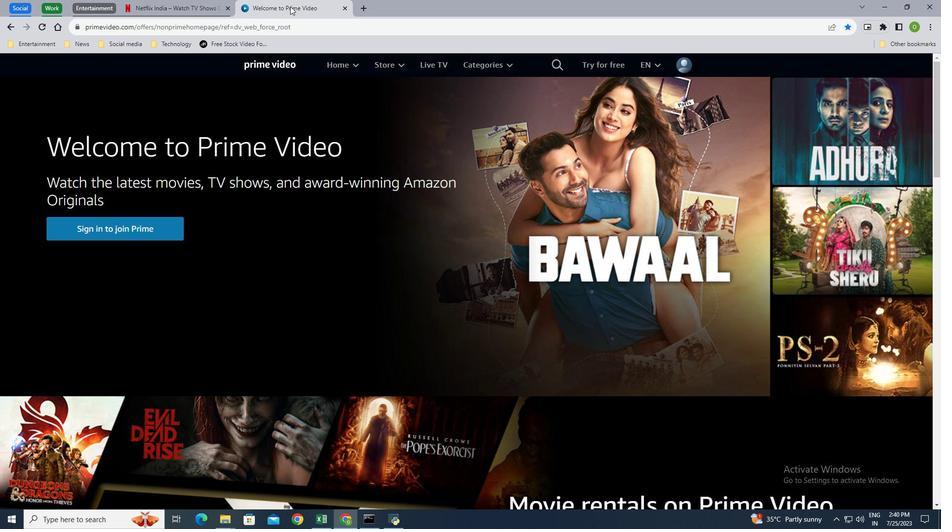 
Action: Mouse moved to (370, 35)
Screenshot: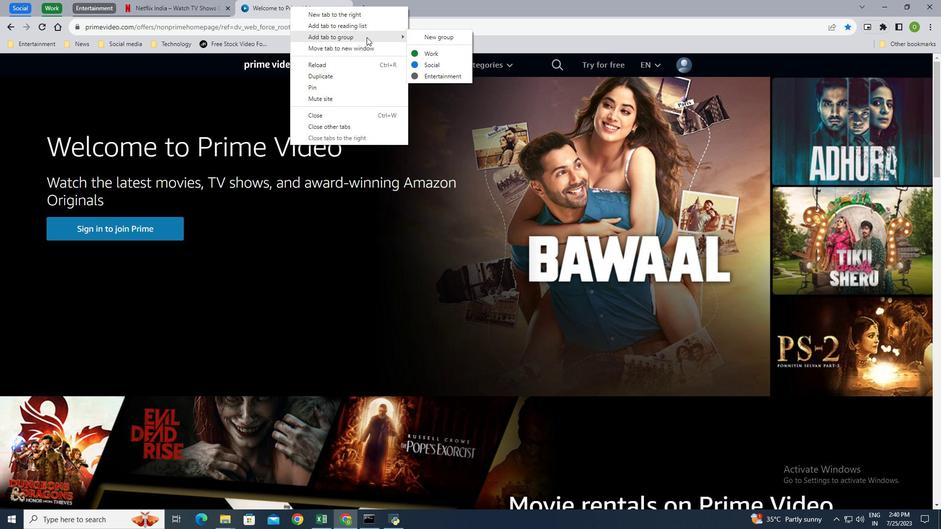 
Action: Mouse pressed left at (370, 35)
Screenshot: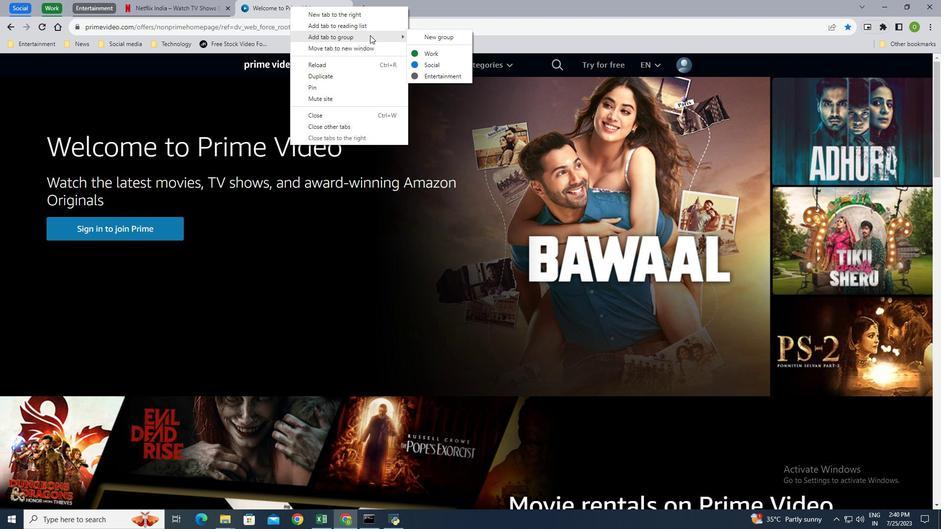 
Action: Mouse moved to (442, 72)
Screenshot: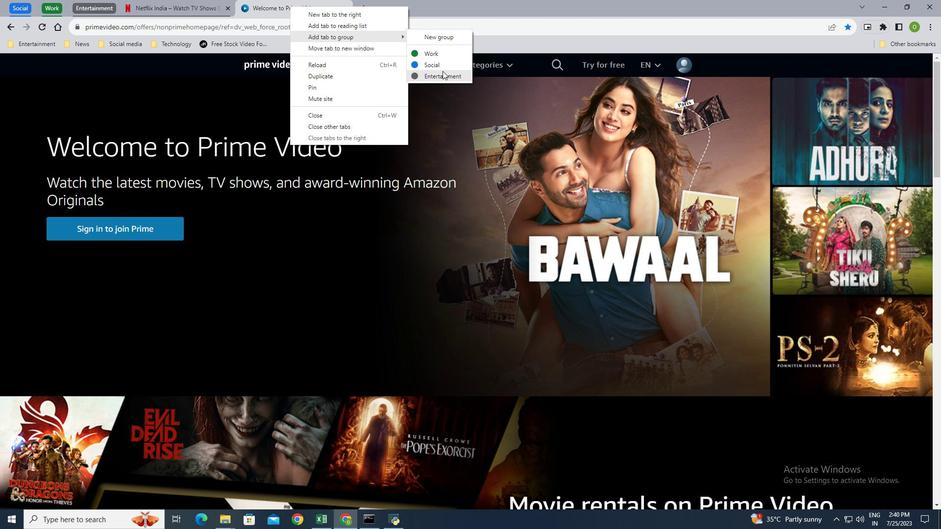 
Action: Mouse pressed left at (442, 72)
Screenshot: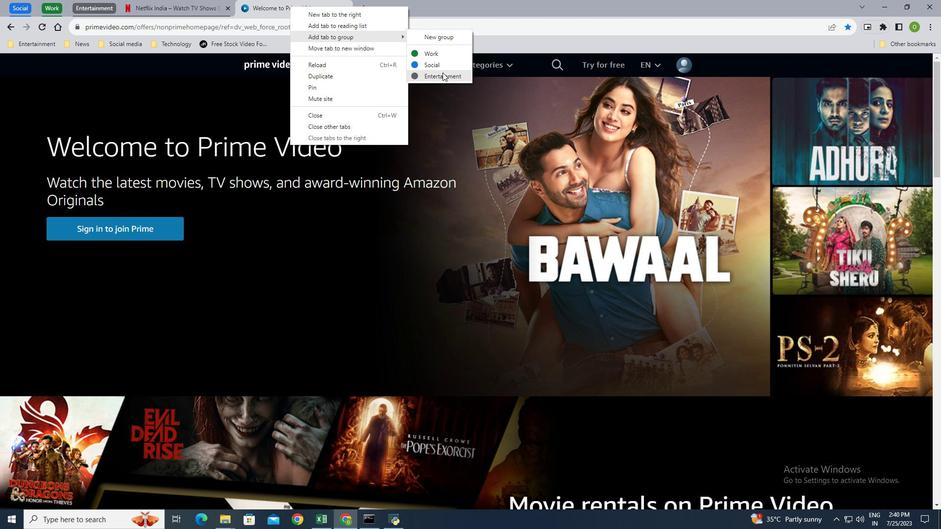 
Action: Mouse moved to (94, 5)
Screenshot: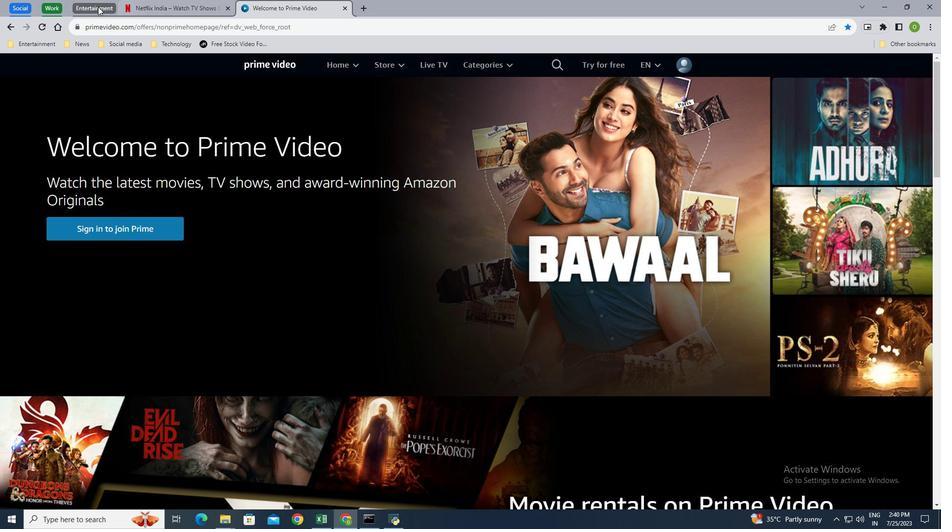 
Action: Mouse pressed left at (94, 5)
Screenshot: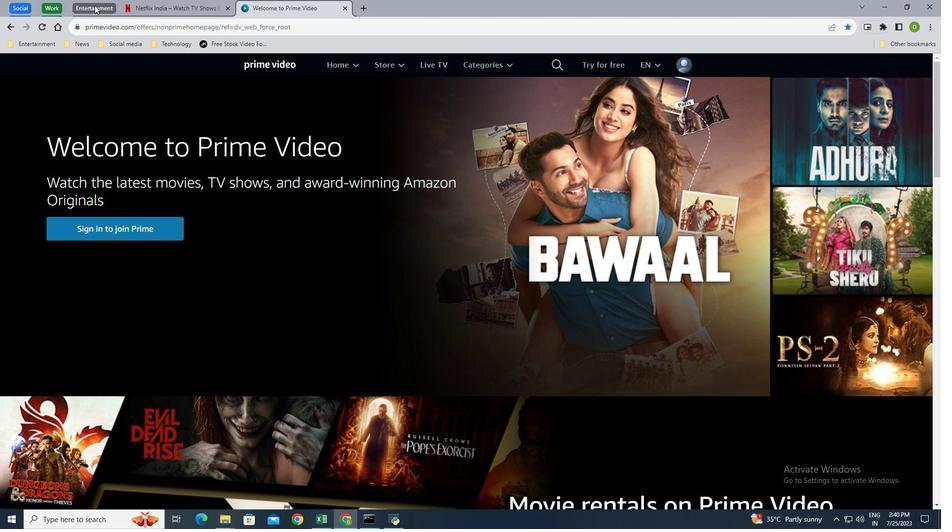 
Action: Mouse moved to (231, 6)
Screenshot: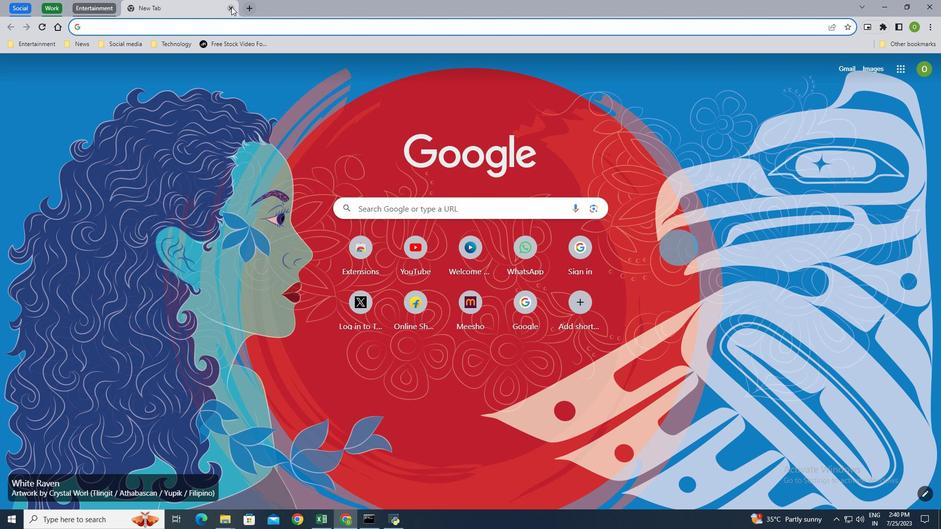 
Action: Mouse pressed left at (231, 6)
Screenshot: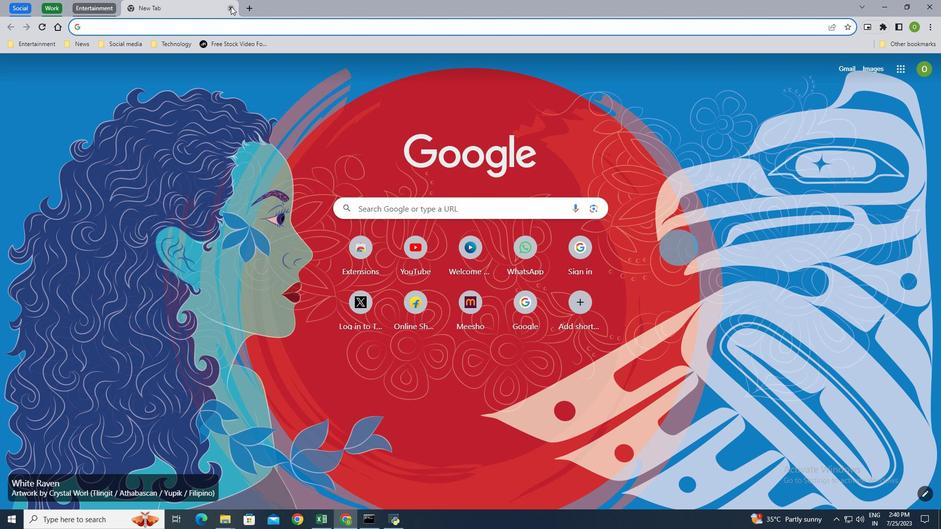 
Action: Mouse moved to (92, 7)
Screenshot: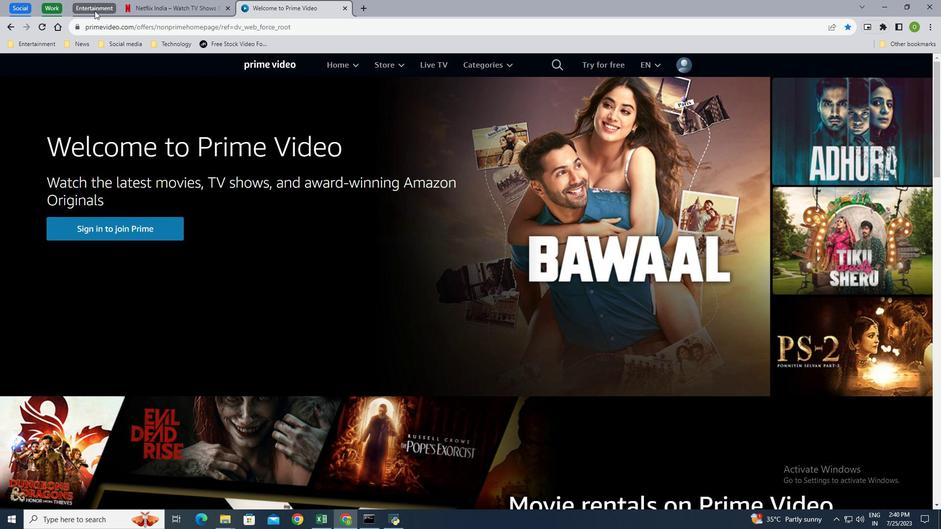 
Action: Mouse pressed left at (92, 7)
Screenshot: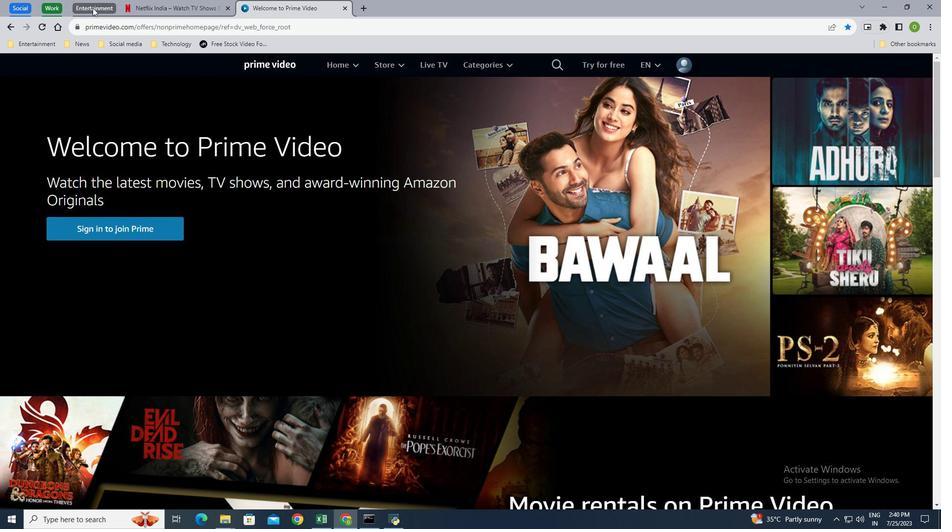 
Action: Mouse moved to (53, 6)
Screenshot: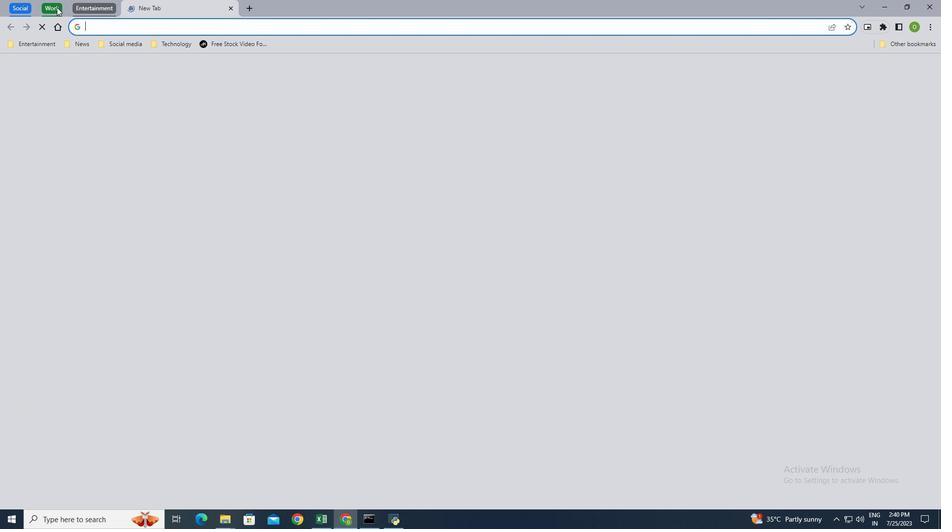 
Action: Mouse pressed left at (53, 6)
Screenshot: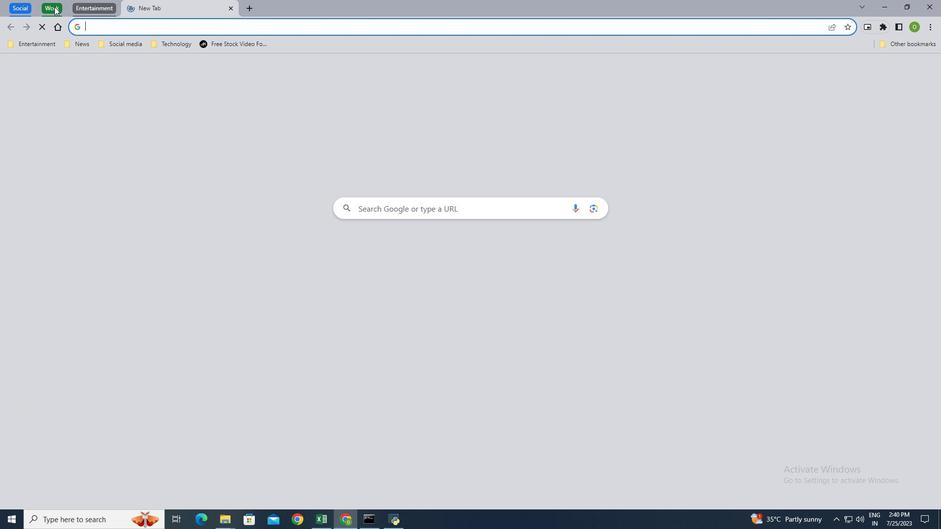 
Action: Mouse moved to (230, 1)
Screenshot: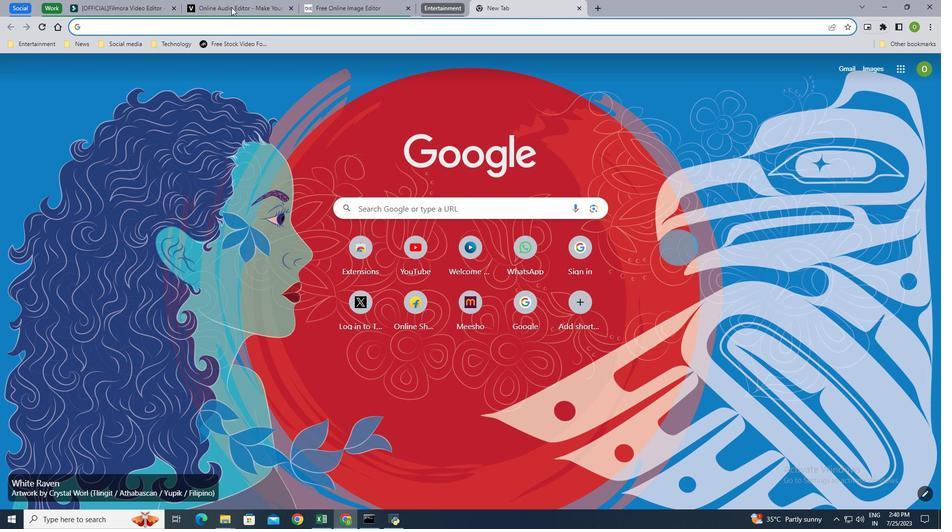 
Action: Mouse pressed left at (230, 1)
Screenshot: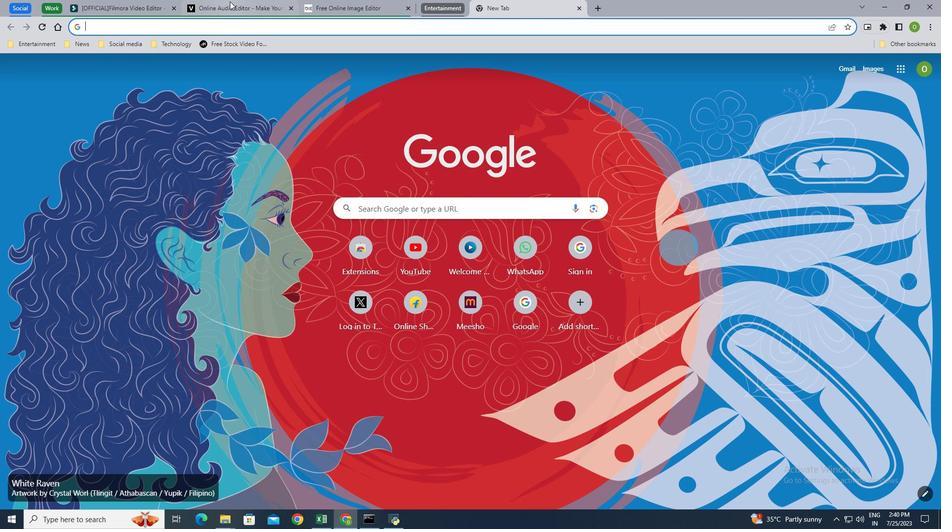 
Action: Mouse moved to (333, 0)
Screenshot: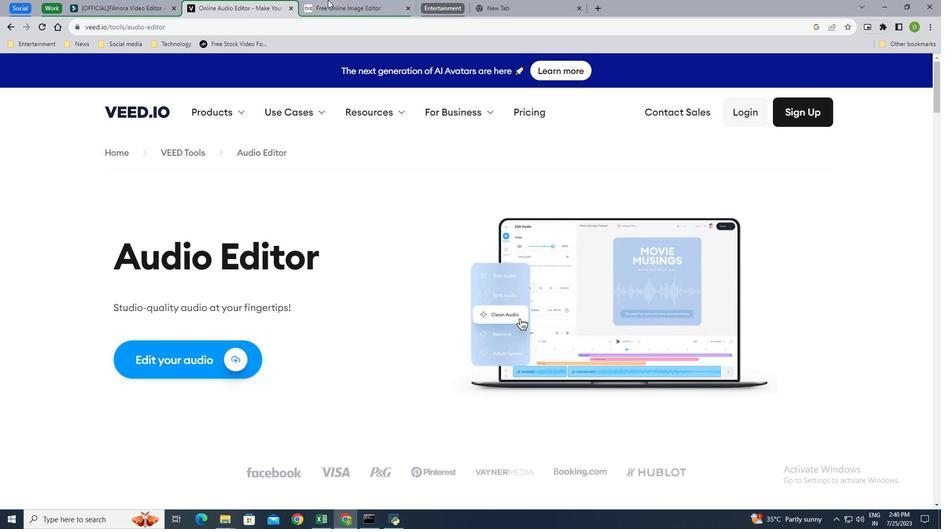 
Action: Mouse pressed left at (333, 0)
Screenshot: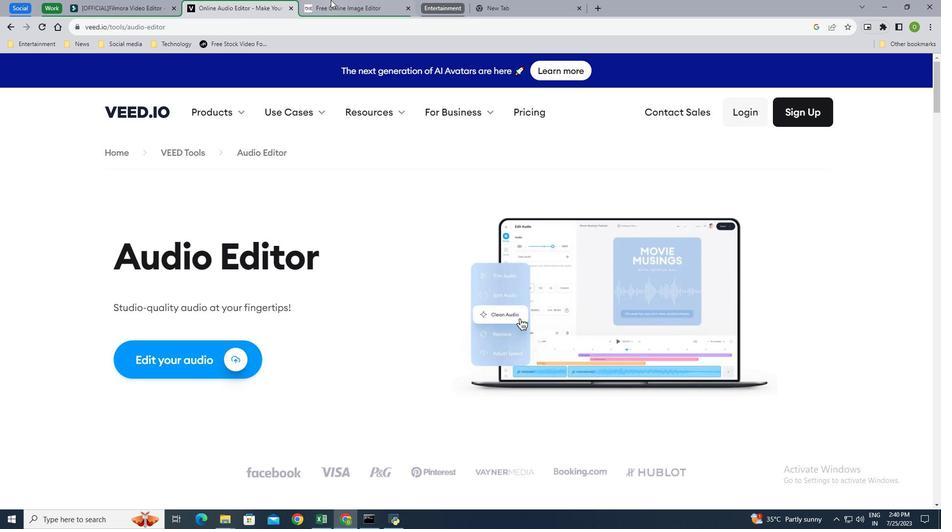 
Action: Mouse moved to (138, 0)
Screenshot: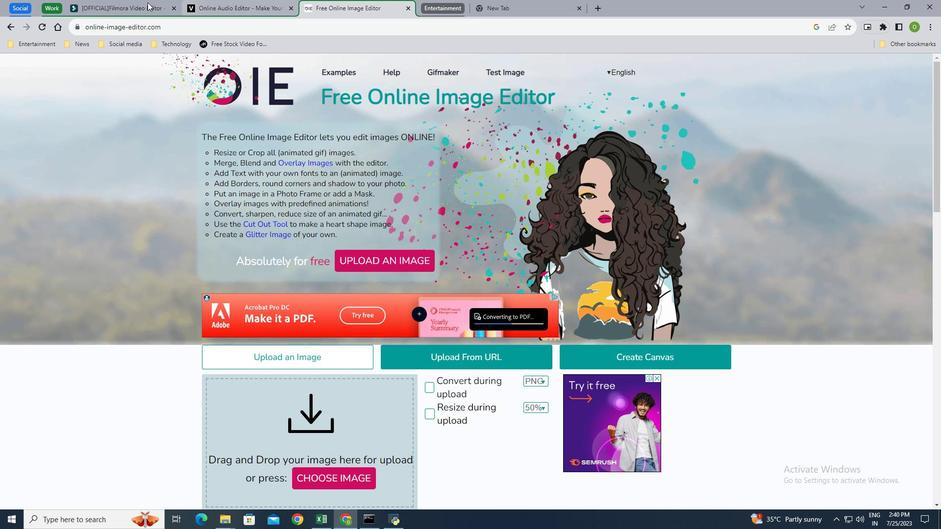 
Action: Mouse pressed left at (138, 0)
Screenshot: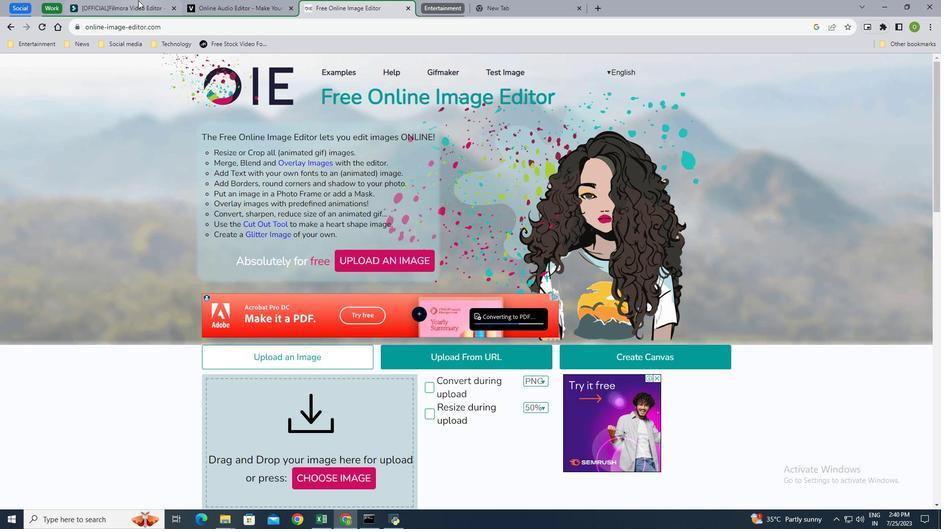 
Action: Mouse moved to (238, 186)
Screenshot: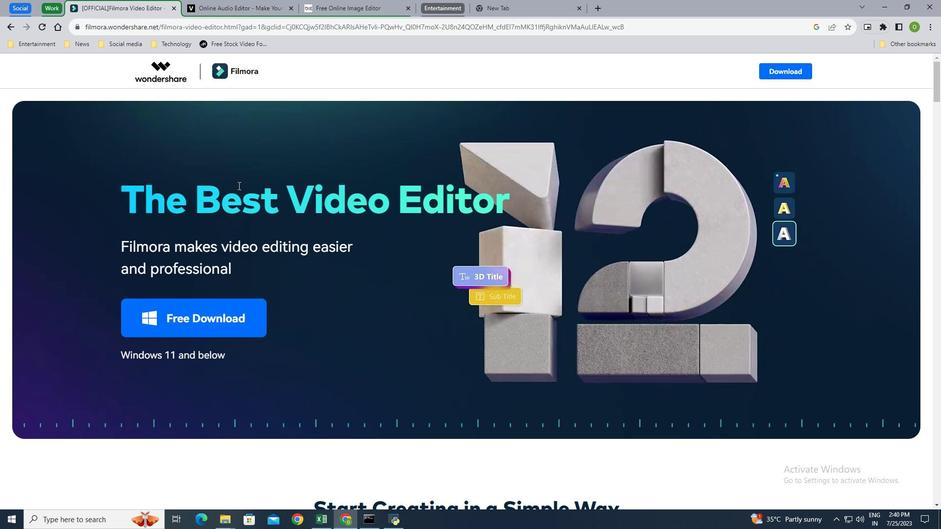
Action: Mouse scrolled (238, 185) with delta (0, 0)
Screenshot: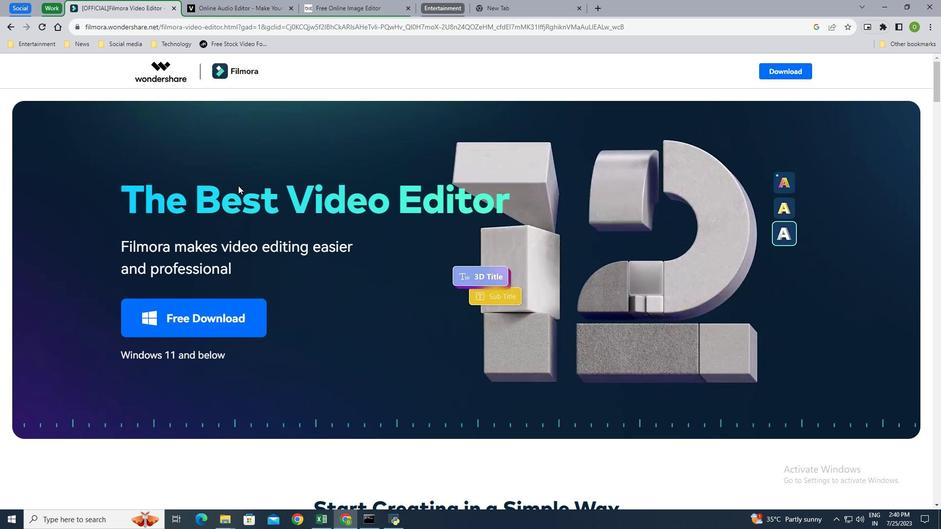 
Action: Mouse moved to (238, 192)
Screenshot: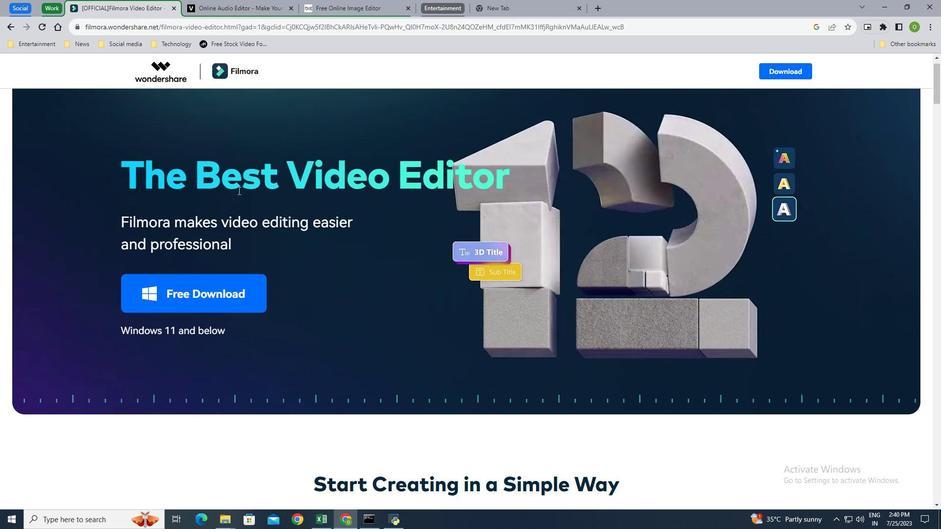 
Action: Mouse scrolled (238, 190) with delta (0, 0)
Screenshot: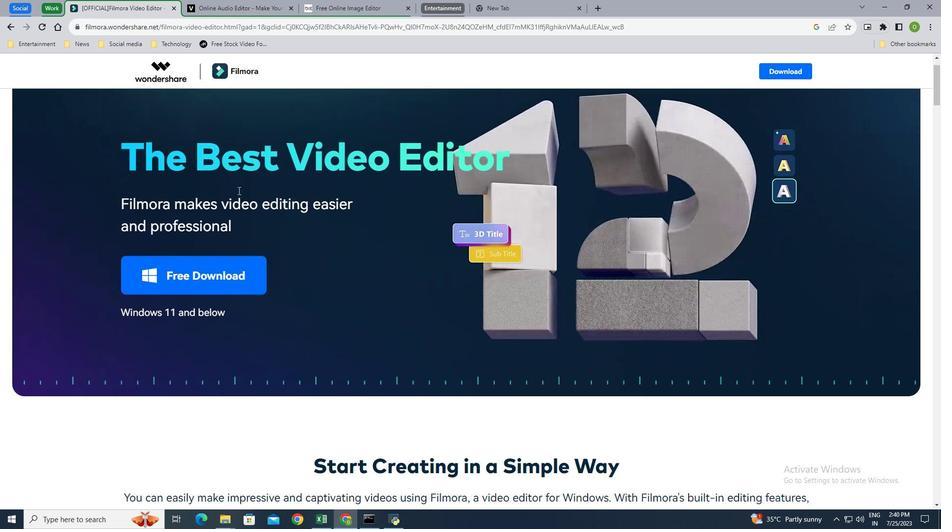 
Action: Mouse scrolled (238, 192) with delta (0, 0)
Screenshot: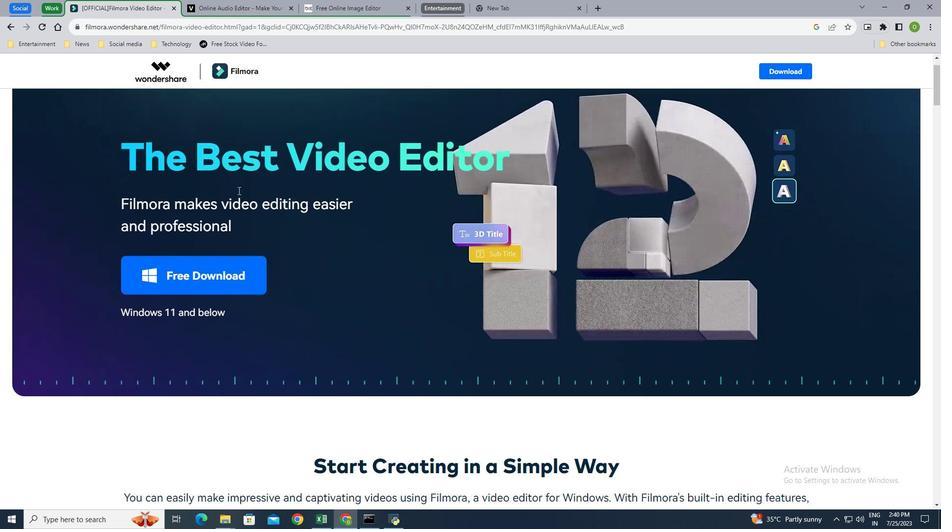 
Action: Mouse scrolled (238, 193) with delta (0, 0)
Screenshot: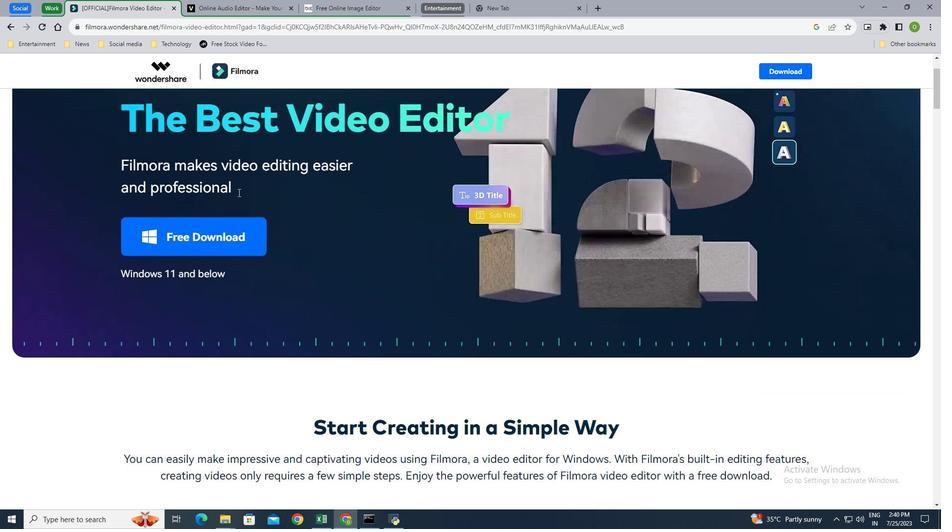 
Action: Mouse scrolled (238, 193) with delta (0, 0)
Screenshot: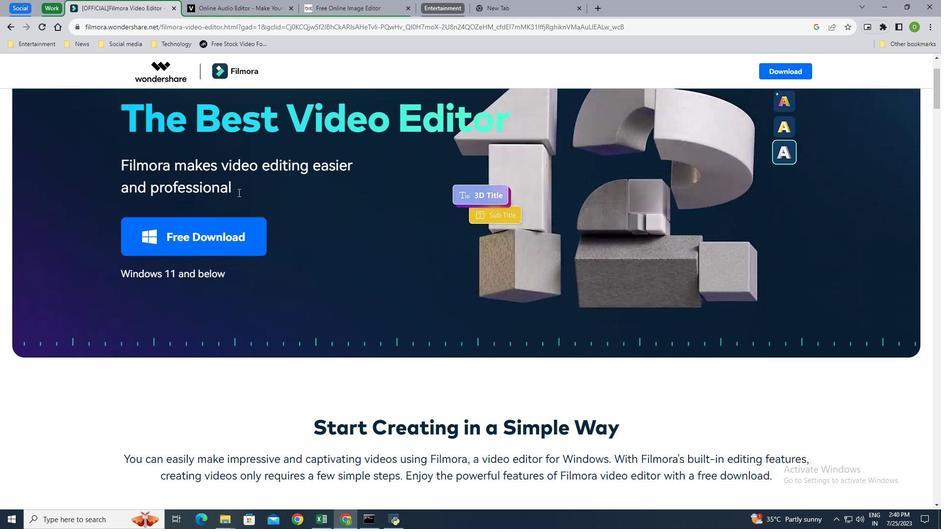 
Action: Mouse scrolled (238, 193) with delta (0, 0)
Screenshot: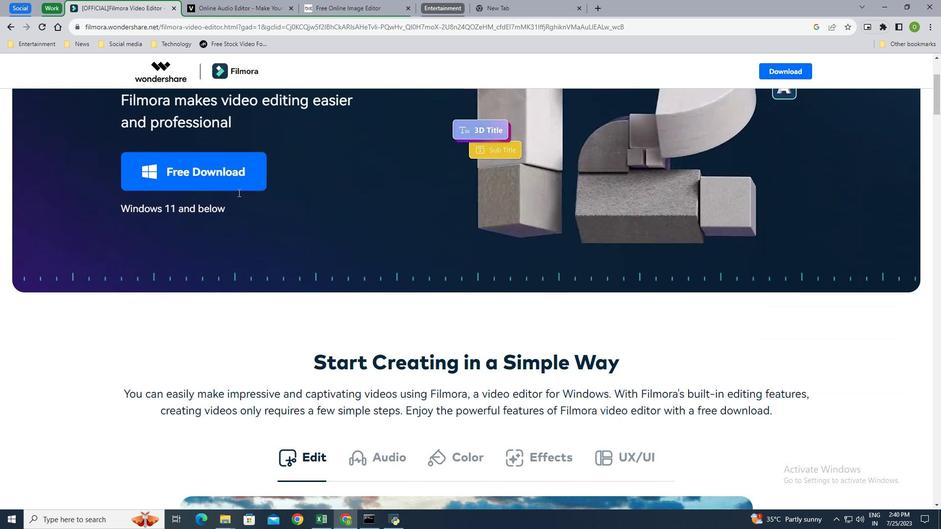 
Action: Mouse scrolled (238, 193) with delta (0, 0)
Screenshot: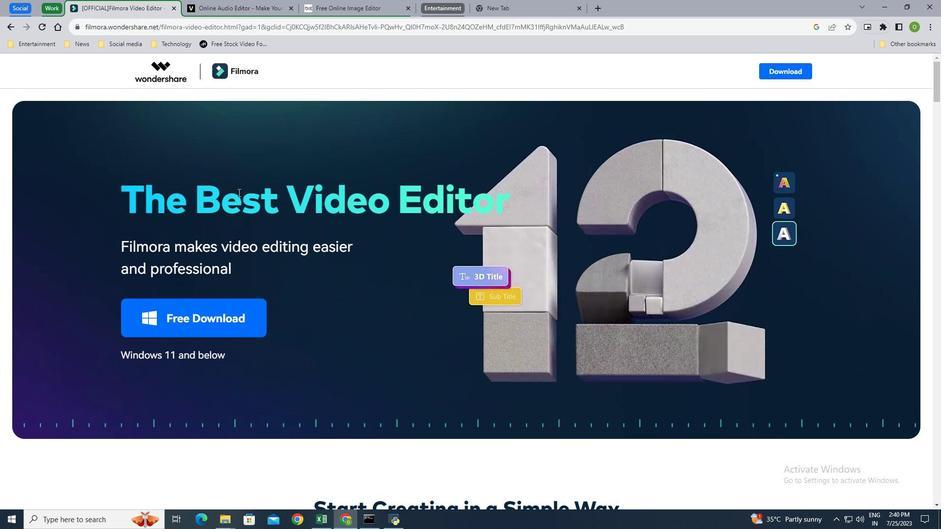 
Action: Mouse scrolled (238, 193) with delta (0, 0)
Screenshot: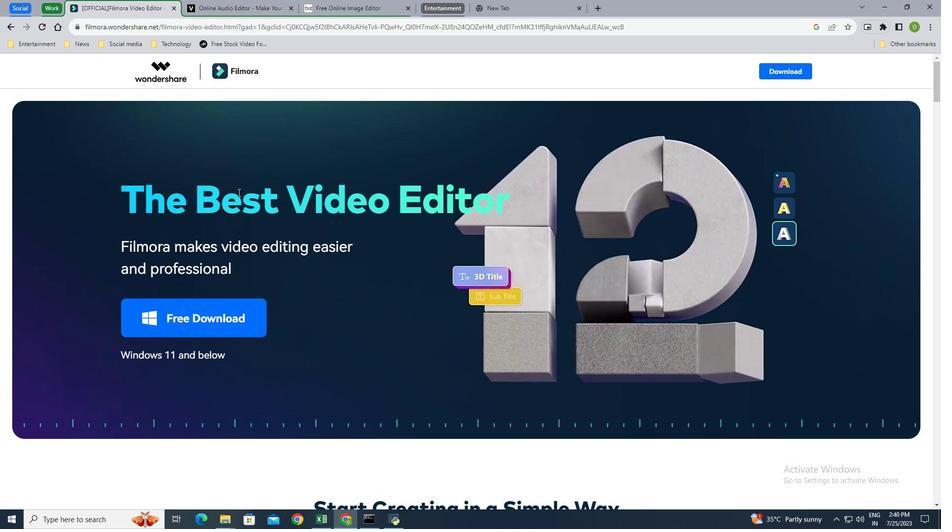 
Action: Mouse moved to (51, 5)
Screenshot: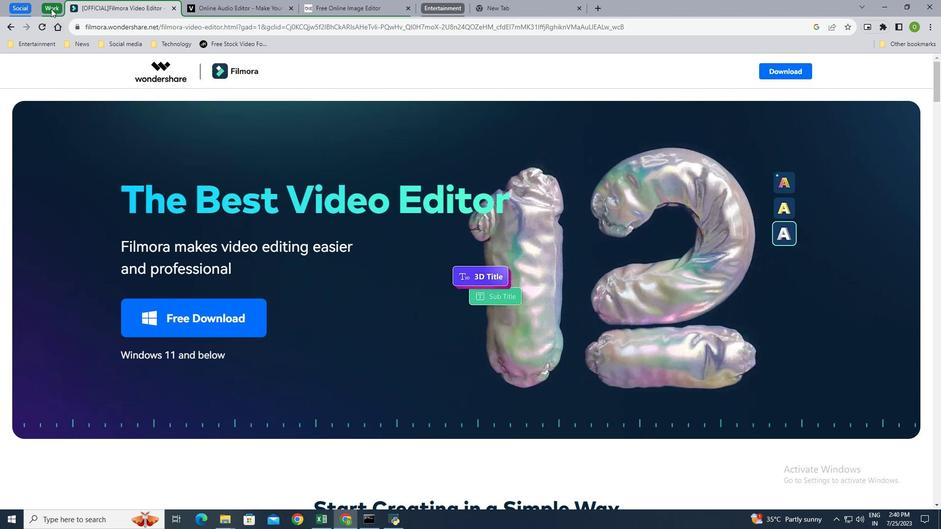 
Action: Mouse pressed left at (51, 5)
Screenshot: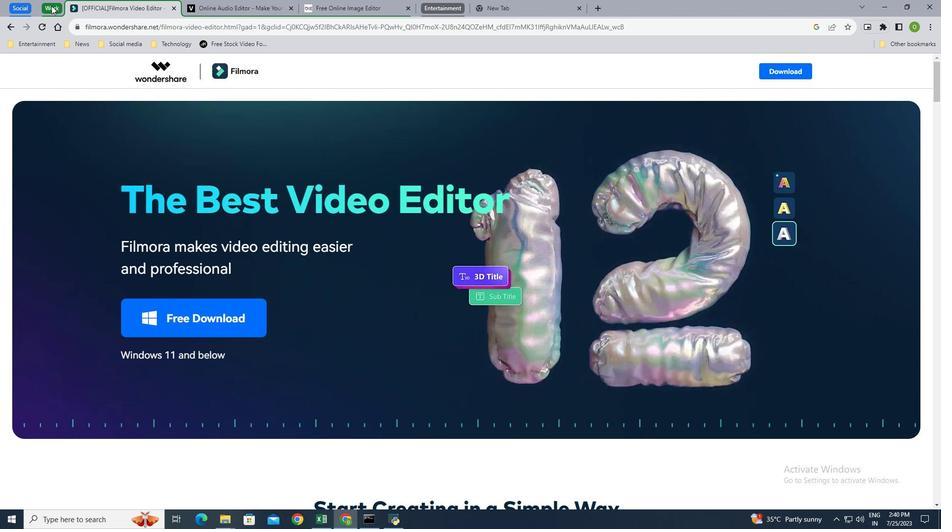 
Action: Mouse moved to (53, 6)
Screenshot: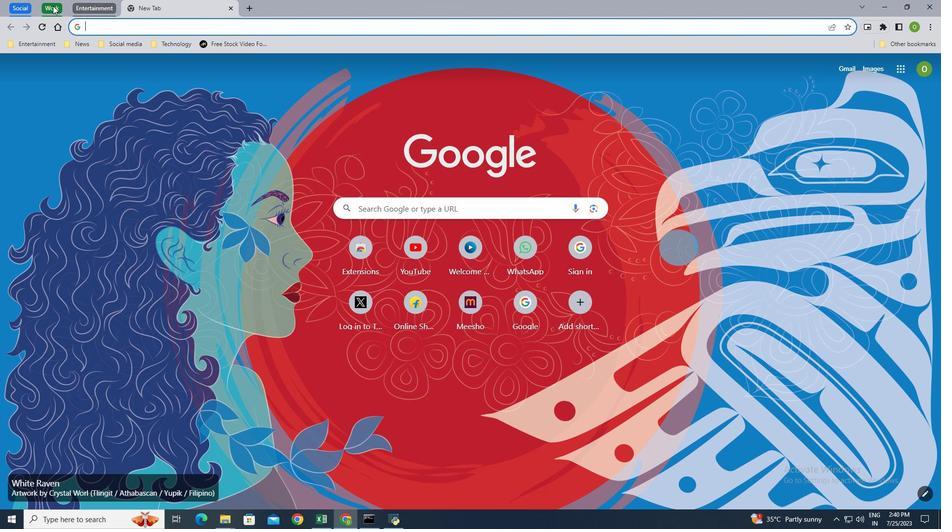 
Action: Mouse pressed left at (53, 6)
Screenshot: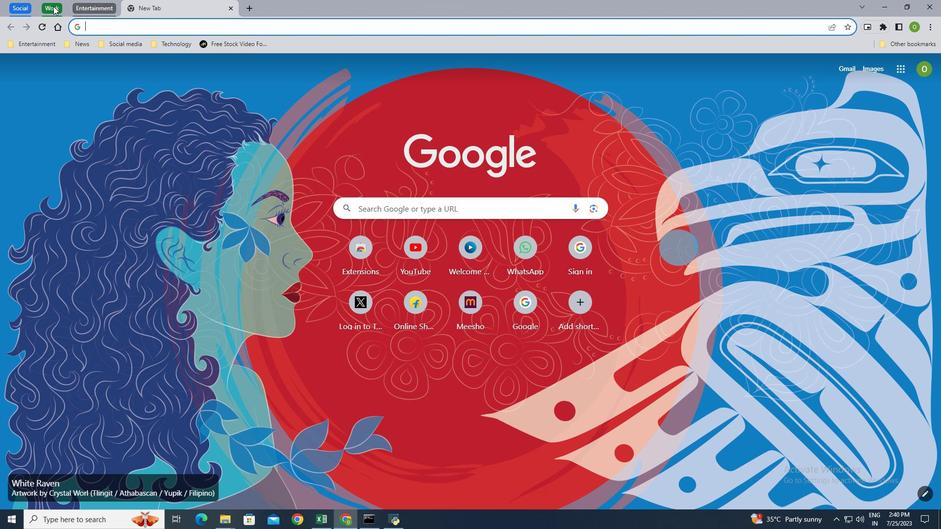 
Action: Mouse moved to (133, 11)
Screenshot: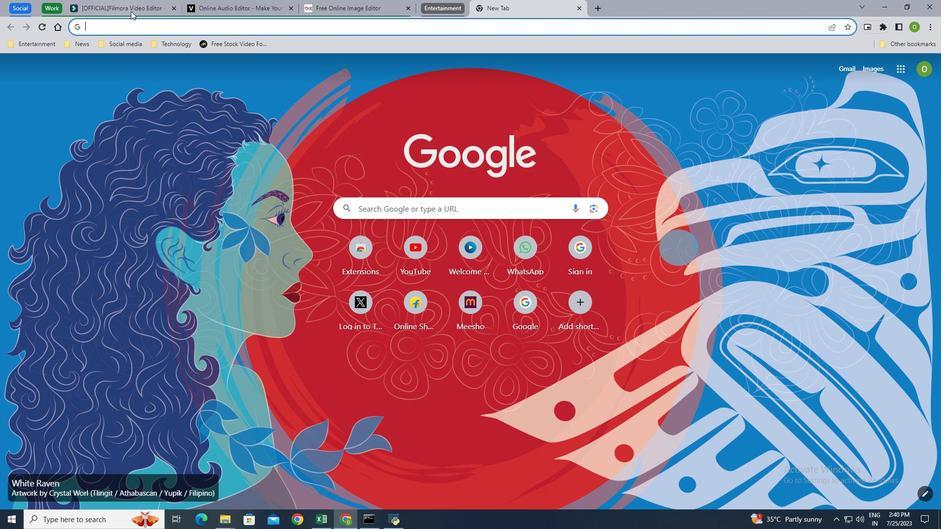 
Action: Mouse pressed left at (133, 11)
Screenshot: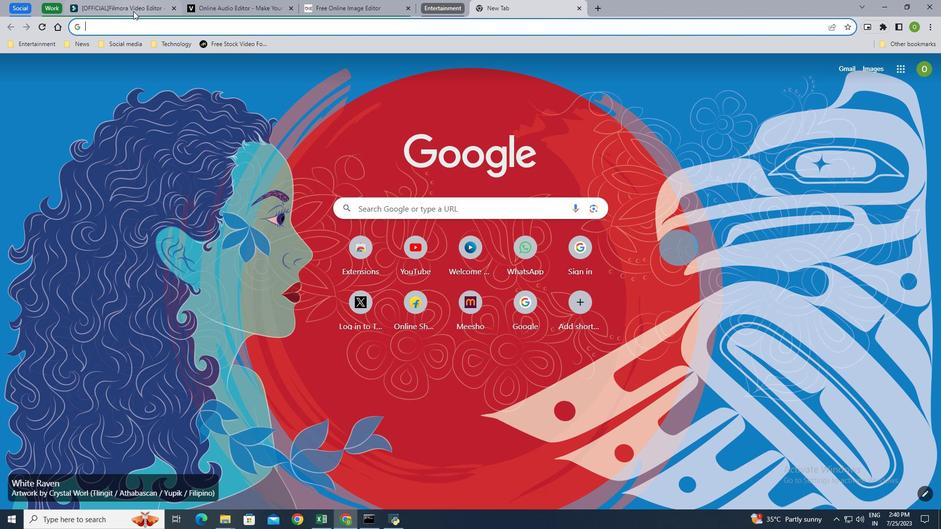 
Action: Mouse moved to (226, 7)
Screenshot: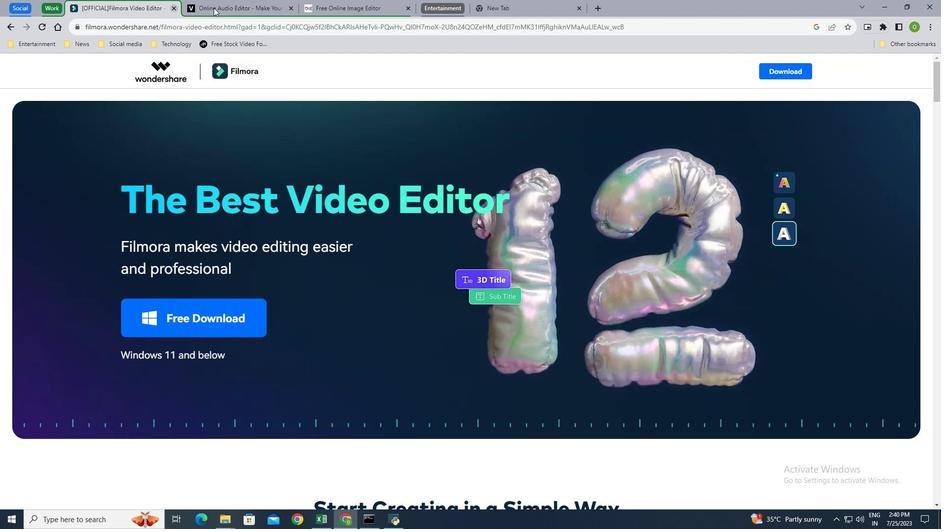 
Action: Mouse pressed left at (226, 7)
Screenshot: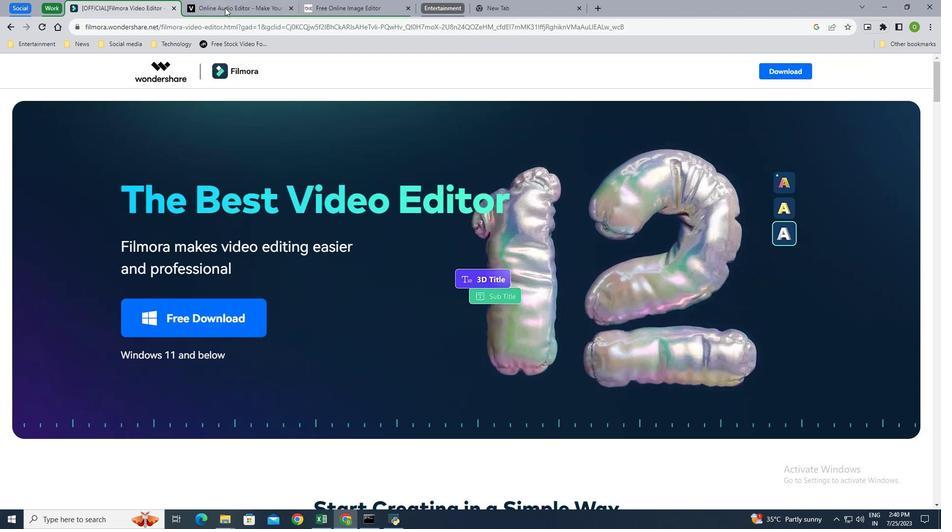 
Action: Mouse moved to (332, 3)
Screenshot: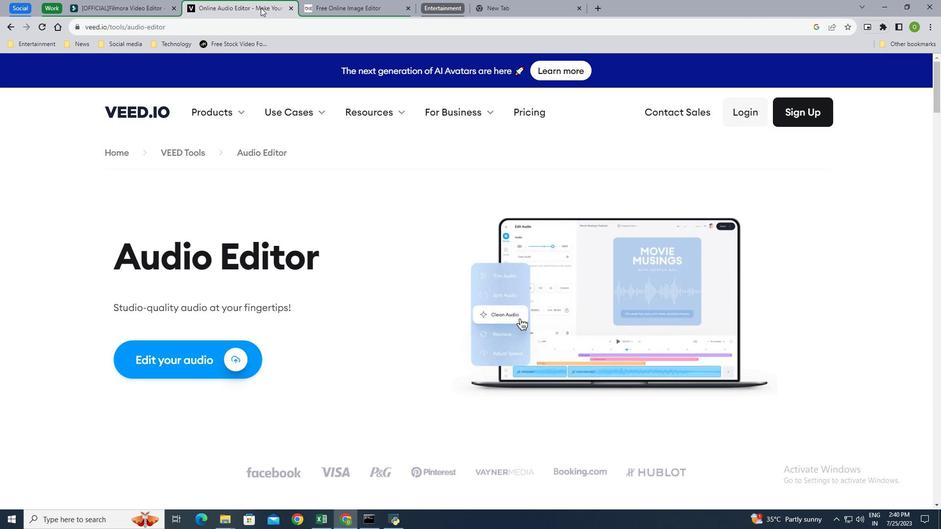 
Action: Mouse pressed left at (332, 3)
Screenshot: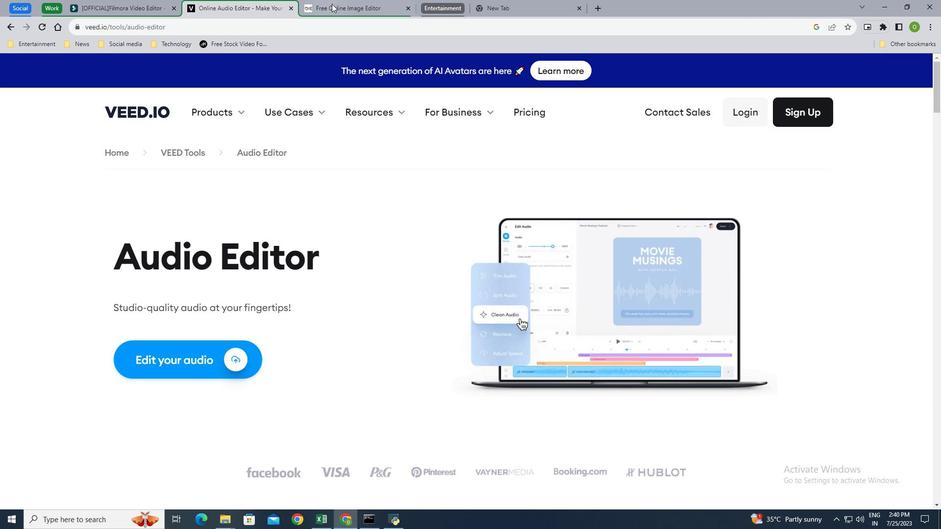 
Action: Mouse moved to (48, 6)
Screenshot: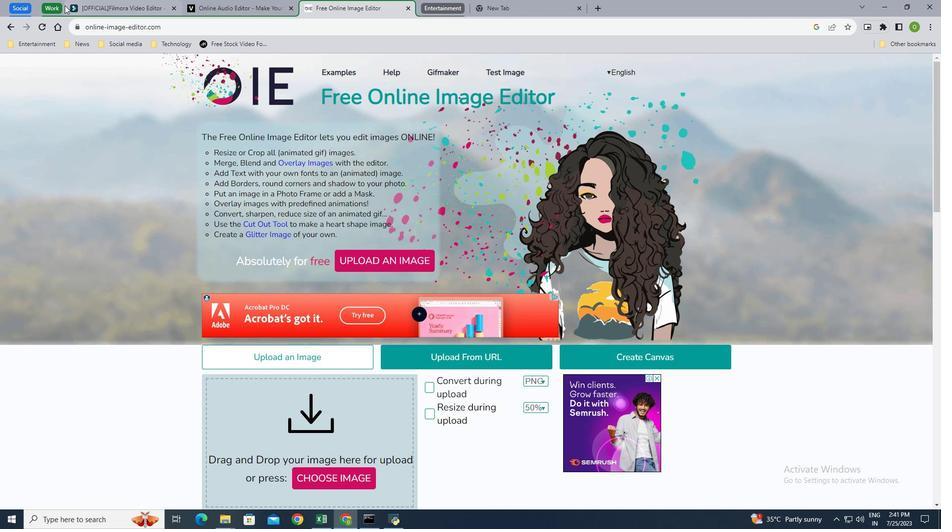 
Action: Mouse pressed left at (48, 6)
Screenshot: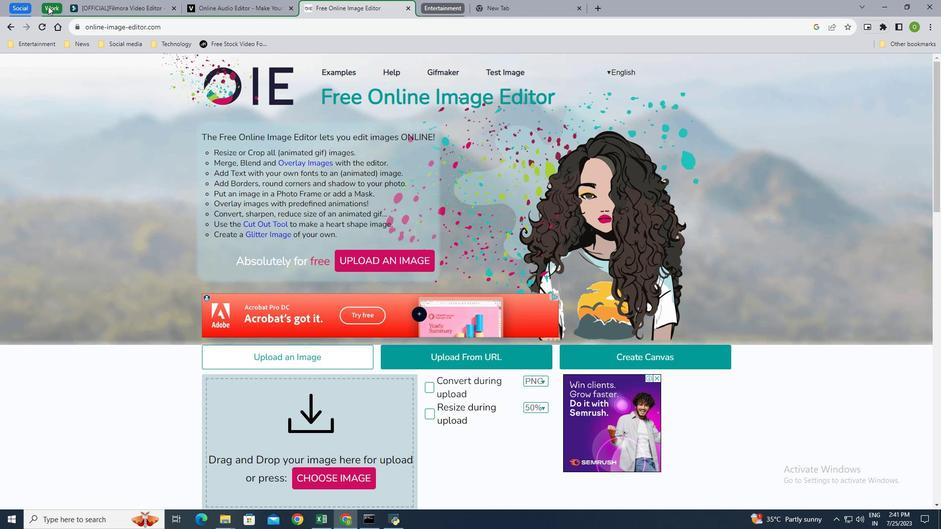 
Action: Mouse moved to (16, 6)
Screenshot: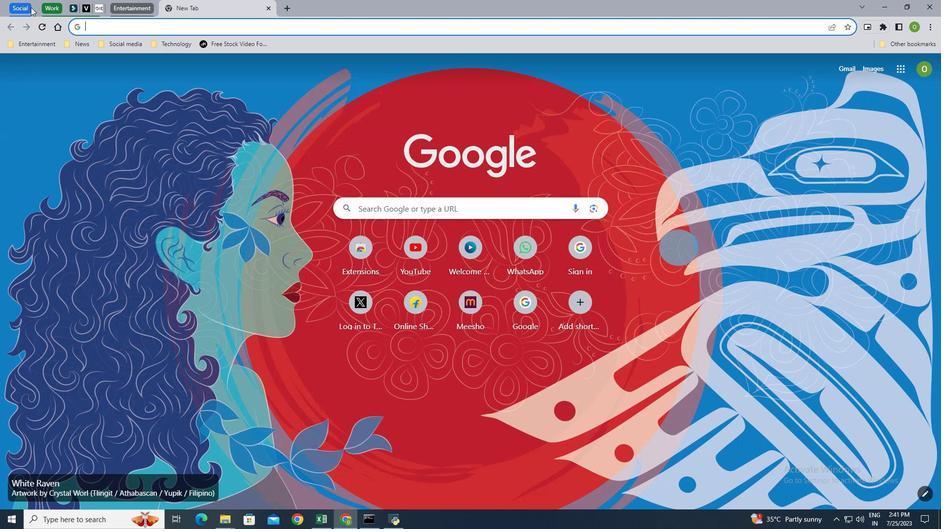 
Action: Mouse pressed left at (16, 6)
Screenshot: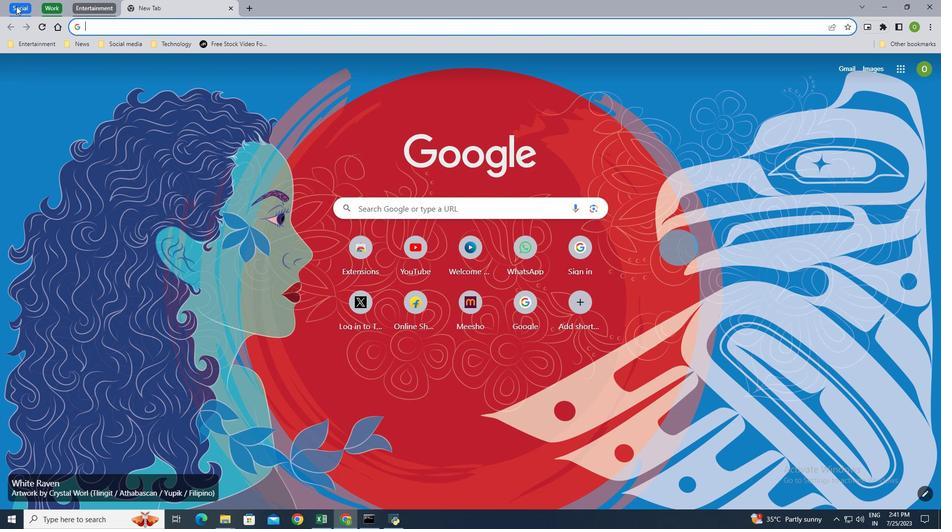 
Action: Mouse moved to (96, 3)
Screenshot: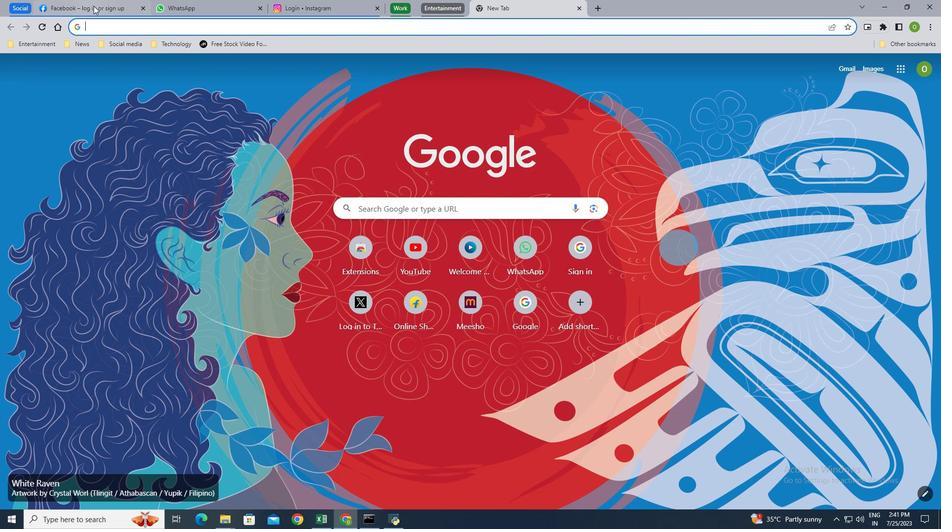 
Action: Mouse pressed left at (96, 3)
Screenshot: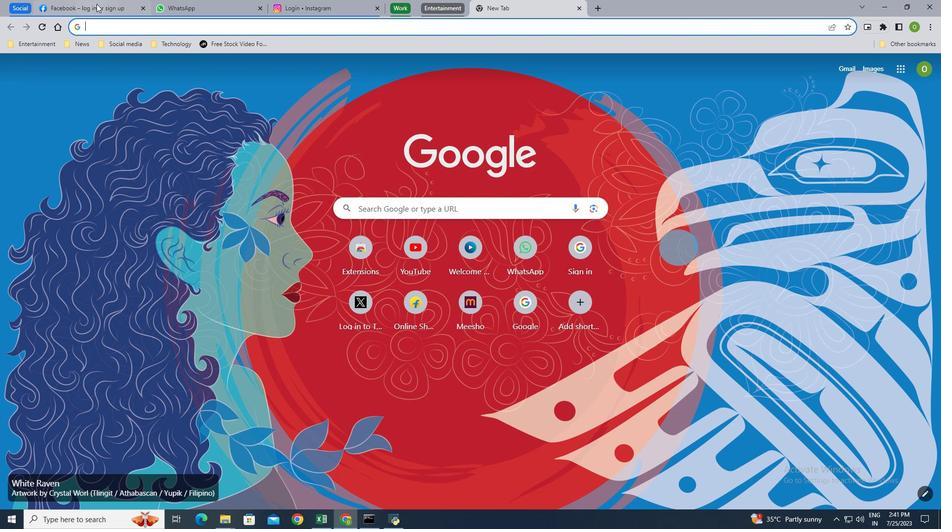 
Action: Mouse moved to (181, 0)
Screenshot: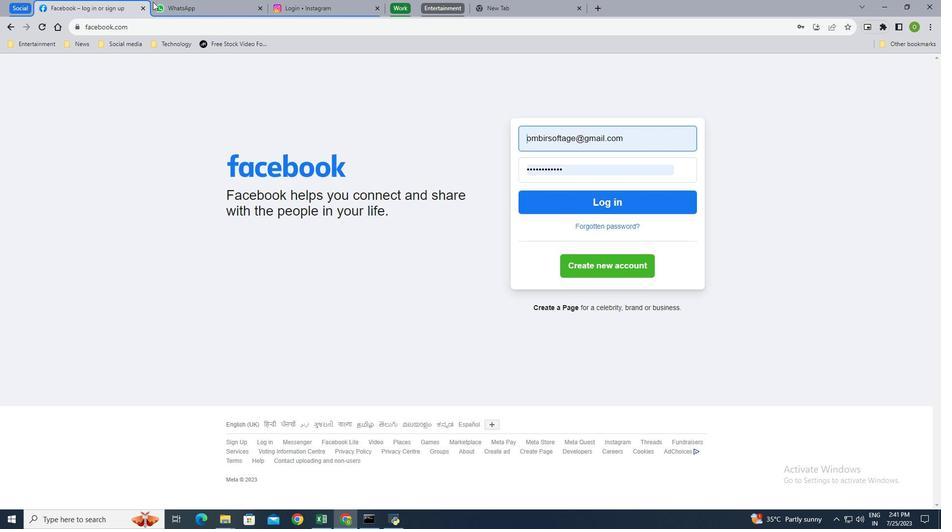 
Action: Mouse pressed left at (181, 0)
Screenshot: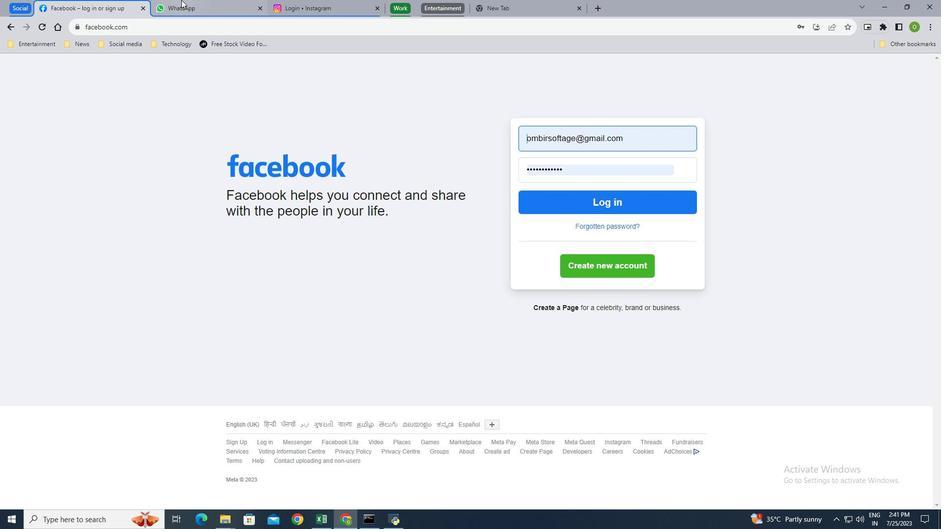 
Action: Mouse moved to (293, 0)
Screenshot: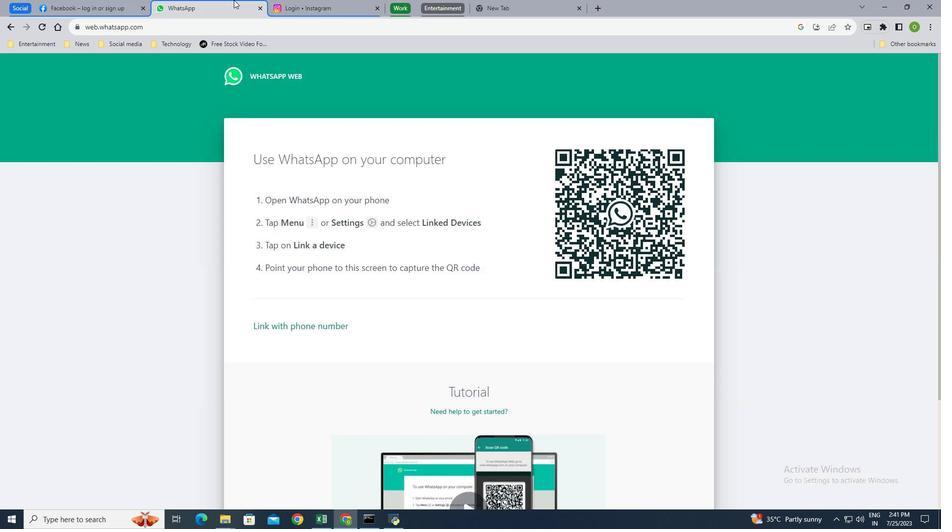 
Action: Mouse pressed left at (293, 0)
Screenshot: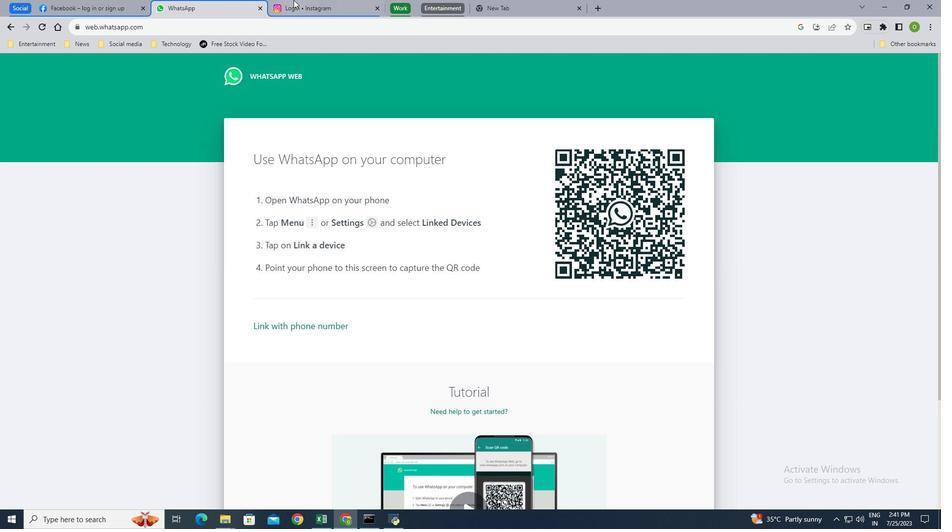 
Action: Mouse moved to (398, 6)
Screenshot: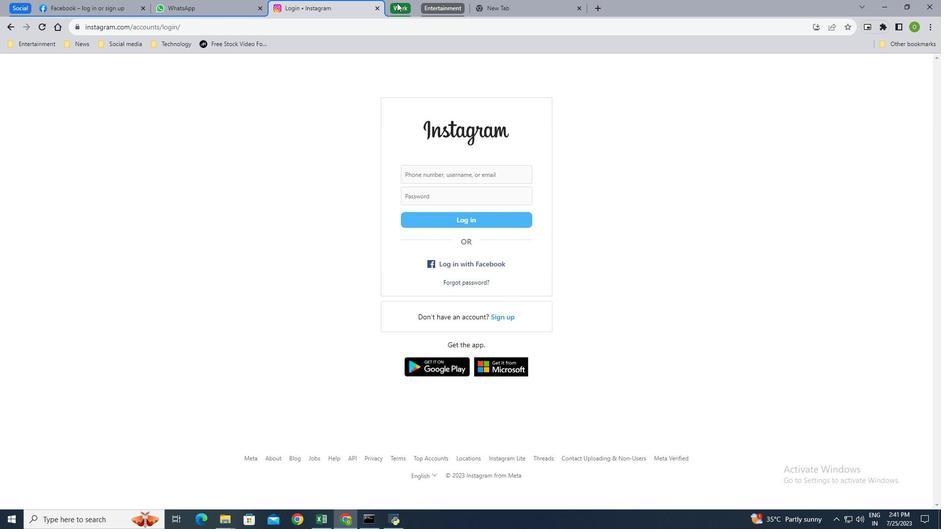
Action: Mouse pressed left at (398, 6)
Screenshot: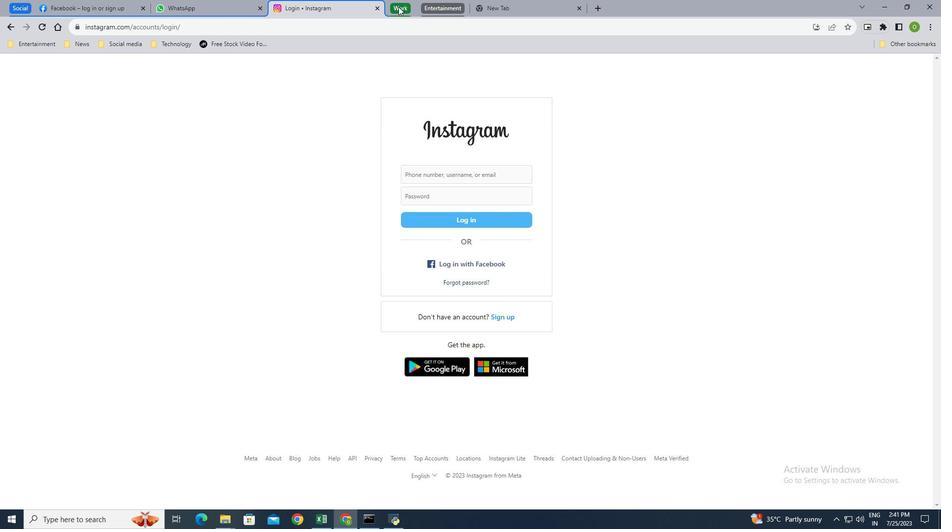 
Action: Mouse moved to (687, 7)
Screenshot: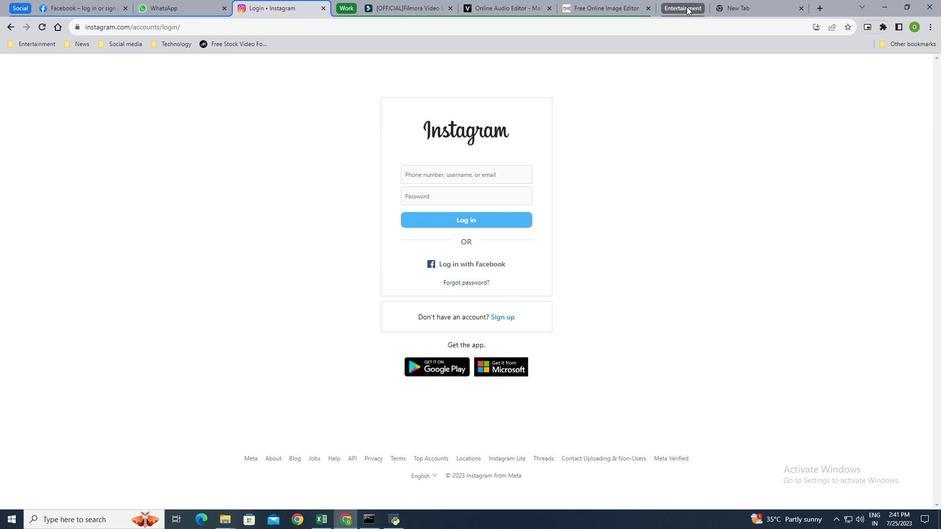 
Action: Mouse pressed left at (687, 7)
Screenshot: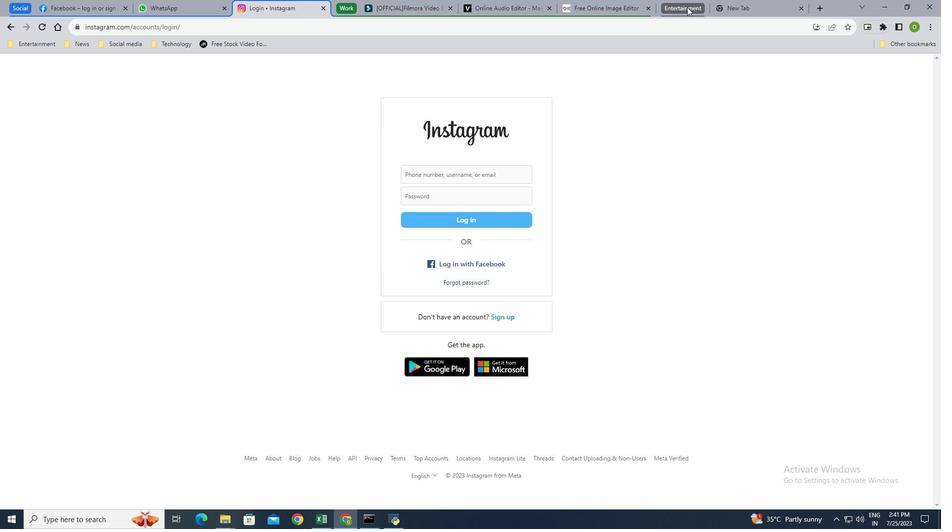 
Action: Mouse moved to (802, 8)
Screenshot: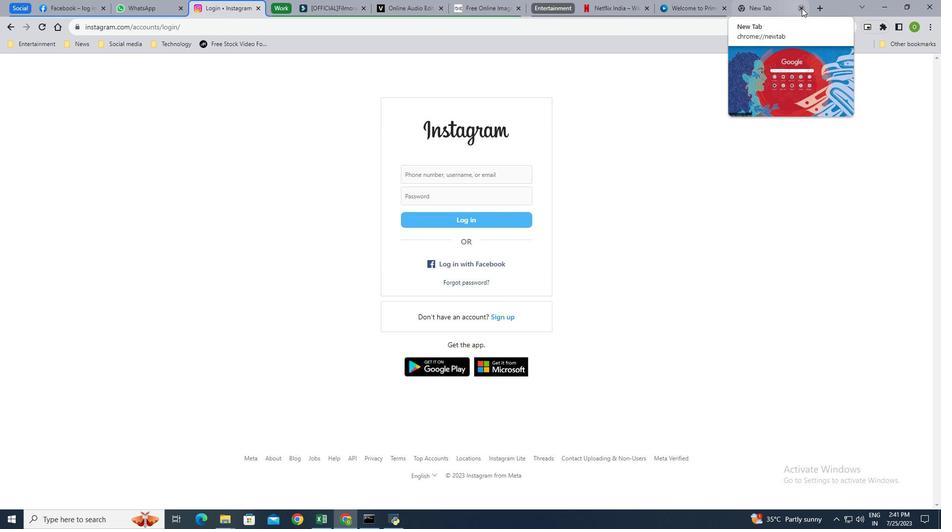 
Action: Mouse pressed left at (802, 8)
Screenshot: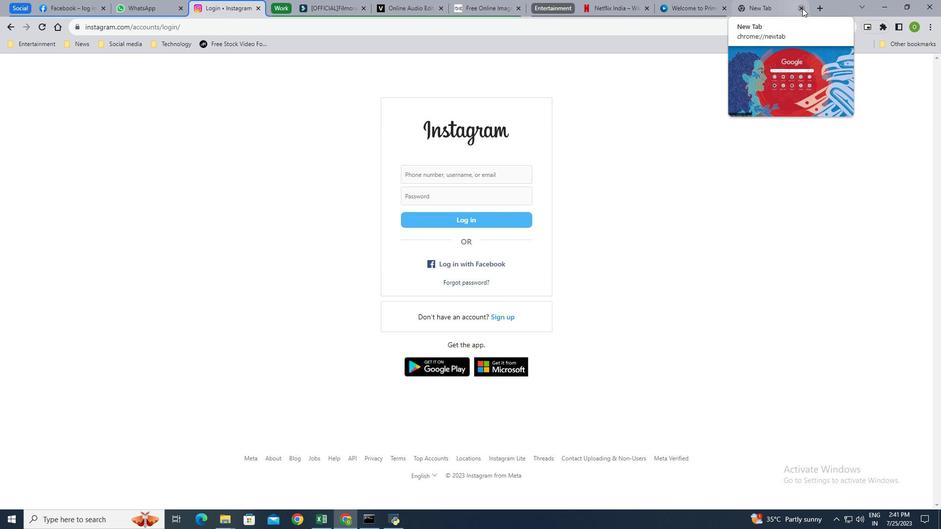 
Action: Mouse moved to (17, 6)
Screenshot: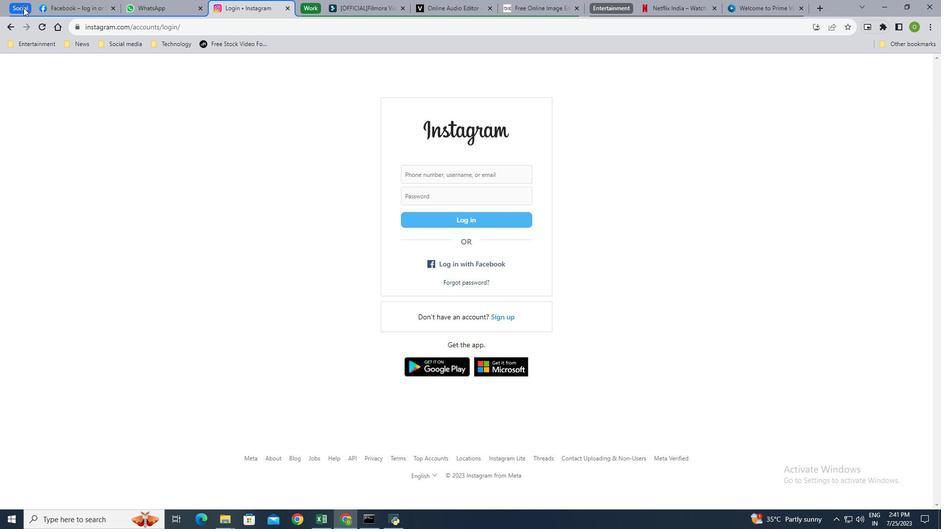 
Action: Mouse pressed left at (17, 6)
Screenshot: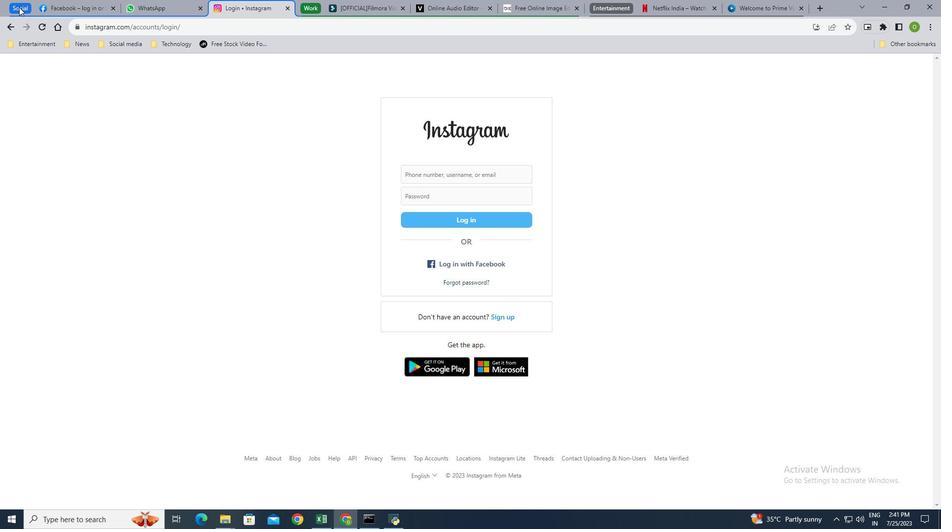 
Action: Mouse moved to (57, 8)
Screenshot: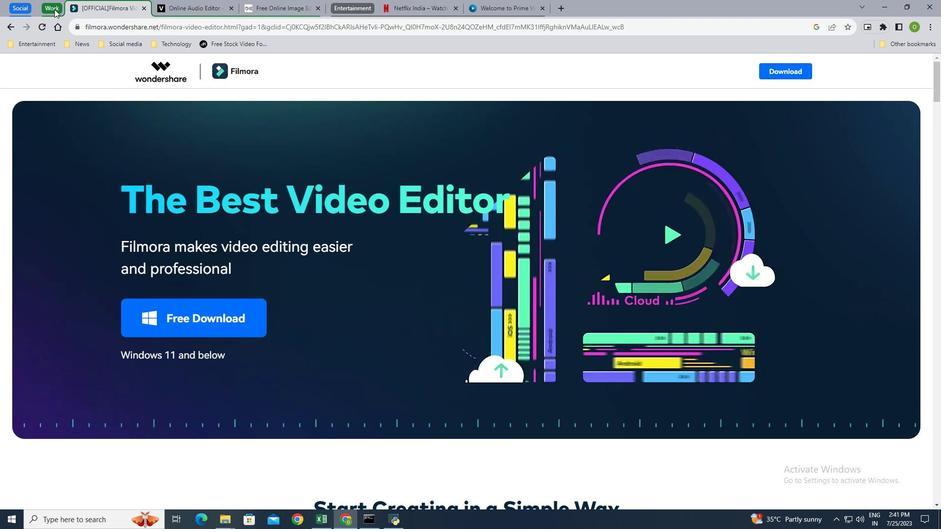
Action: Mouse pressed left at (57, 8)
Screenshot: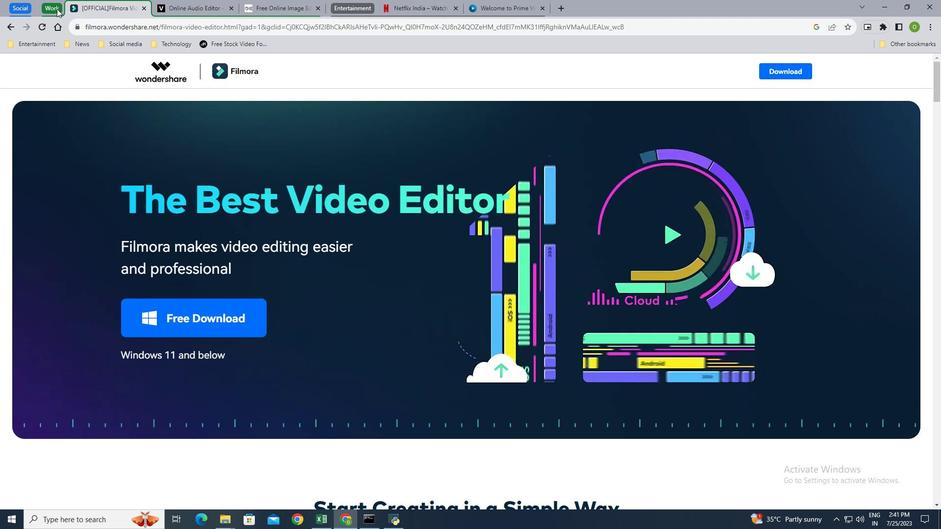 
Action: Mouse moved to (100, 6)
Screenshot: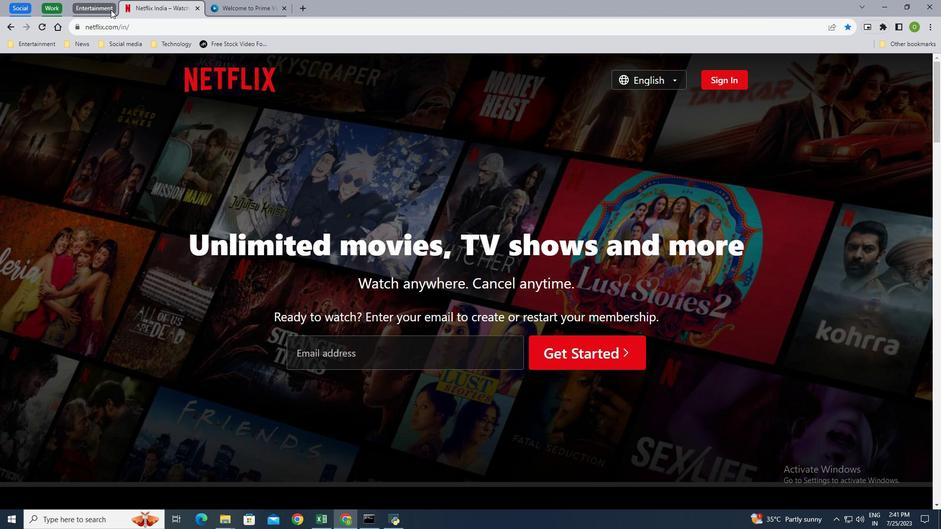 
Action: Mouse pressed left at (100, 6)
Screenshot: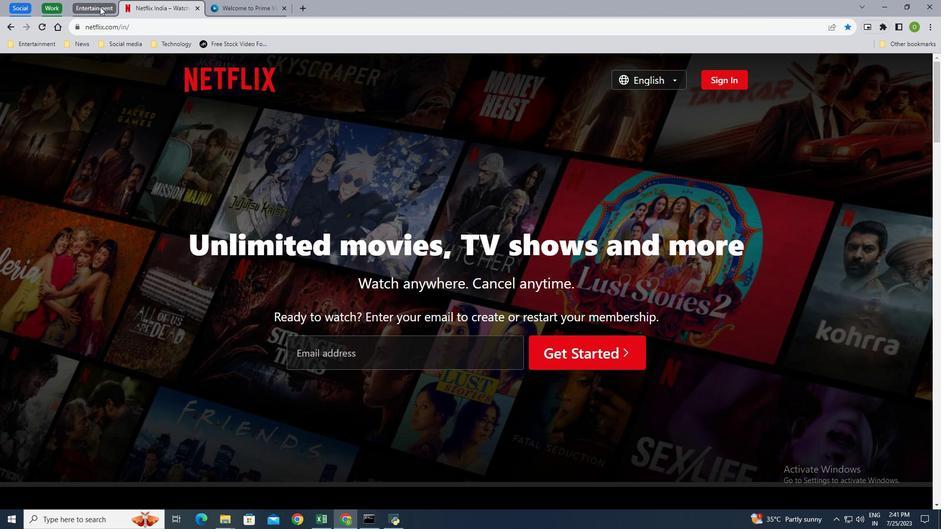 
Action: Mouse moved to (166, 92)
Screenshot: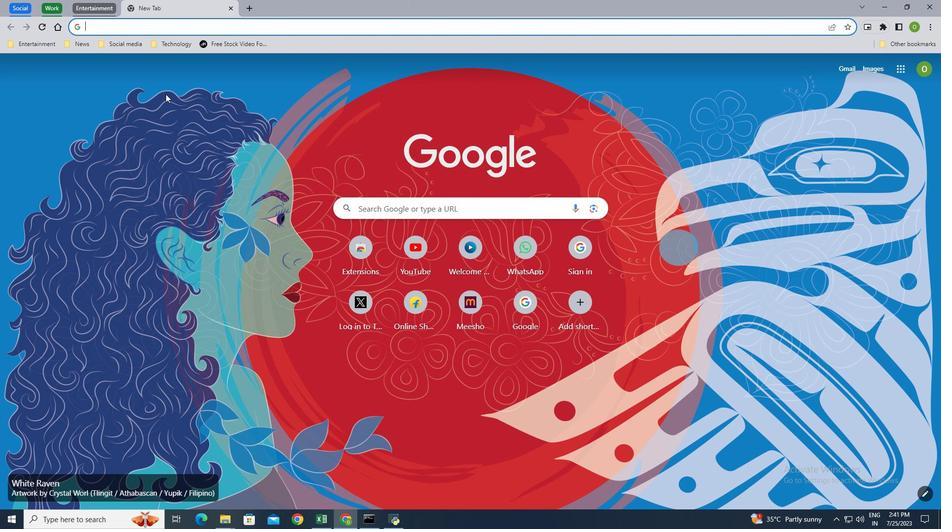 
